 Task: Open Card Logistics Review in Board Email Marketing Newsletter Strategy and Execution to Workspace Domain Name Registrars and add a team member Softage.2@softage.net, a label Purple, a checklist Student Activities, an attachment from your google drive, a color Purple and finally, add a card description 'Plan and execute company team-building conference with team-building exercises on problem-solving' and a comment 'Given the potential impact of this task on our team morale, let us ensure that we approach it with a sense of positivity and optimism.'. Add a start date 'Jan 06, 1900' with a due date 'Jan 13, 1900'
Action: Mouse moved to (75, 291)
Screenshot: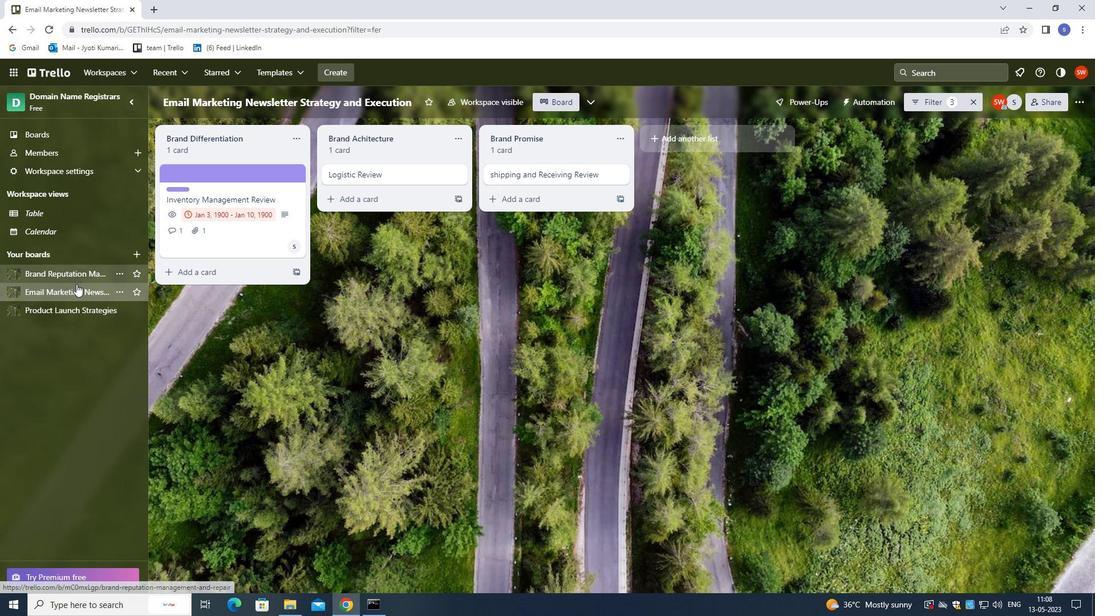 
Action: Mouse pressed left at (75, 291)
Screenshot: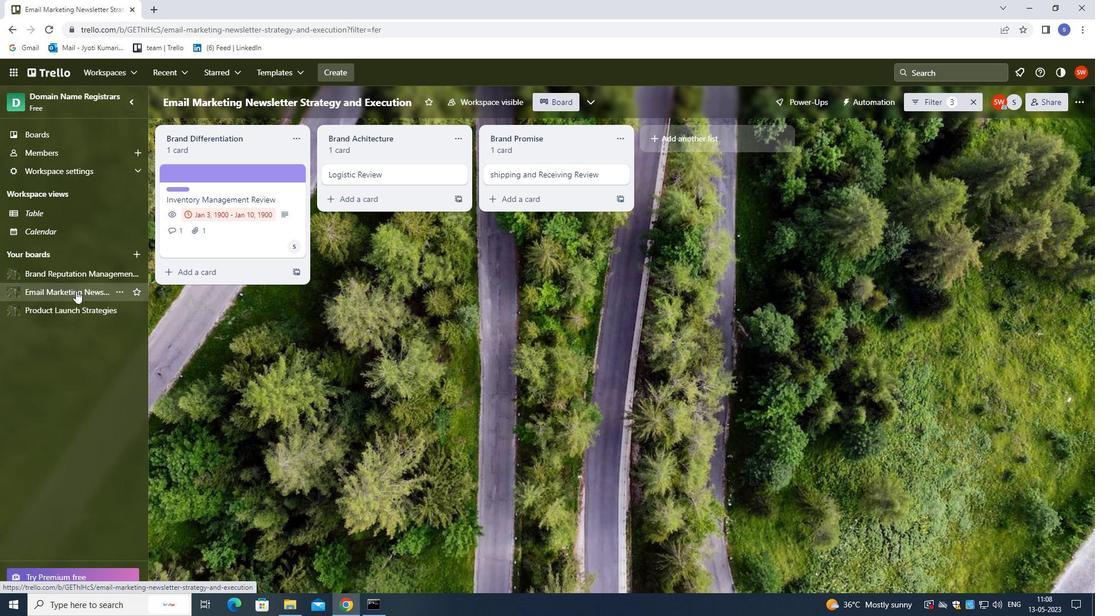 
Action: Mouse moved to (356, 175)
Screenshot: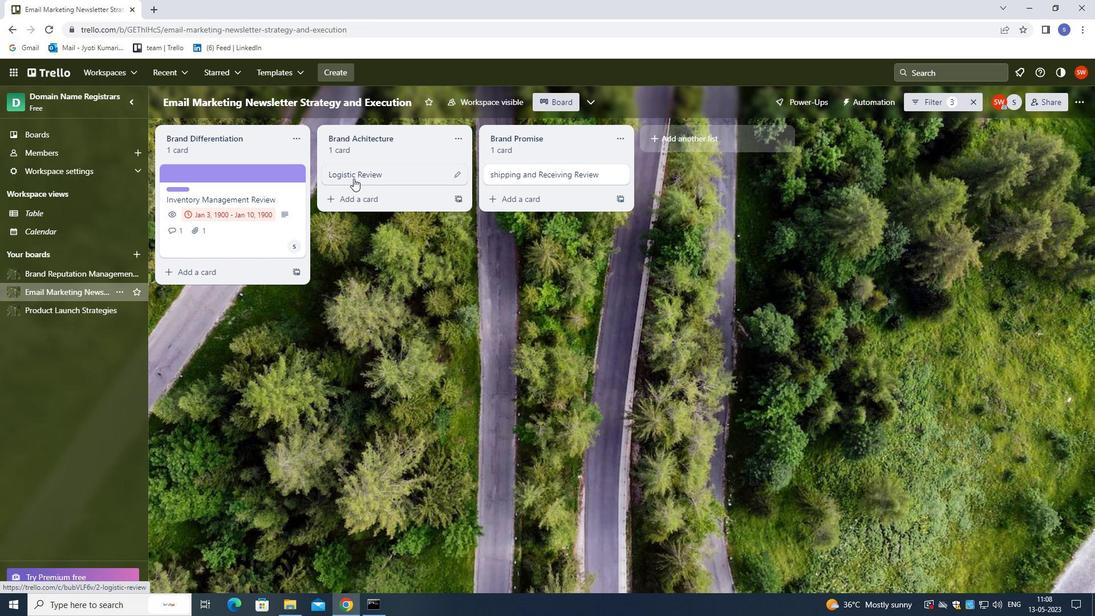 
Action: Mouse pressed left at (356, 175)
Screenshot: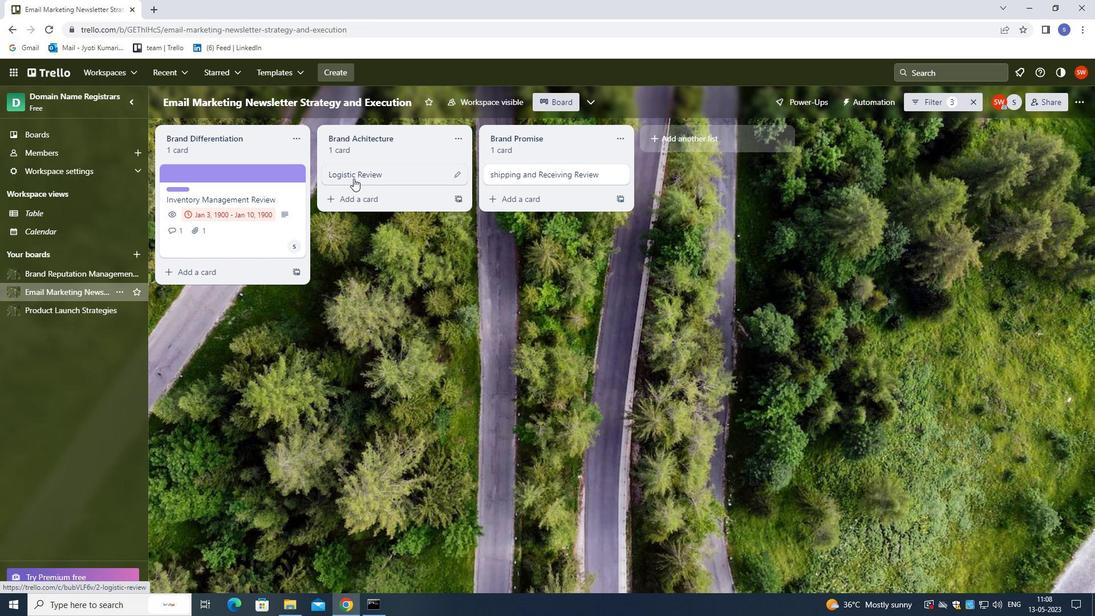 
Action: Mouse moved to (681, 207)
Screenshot: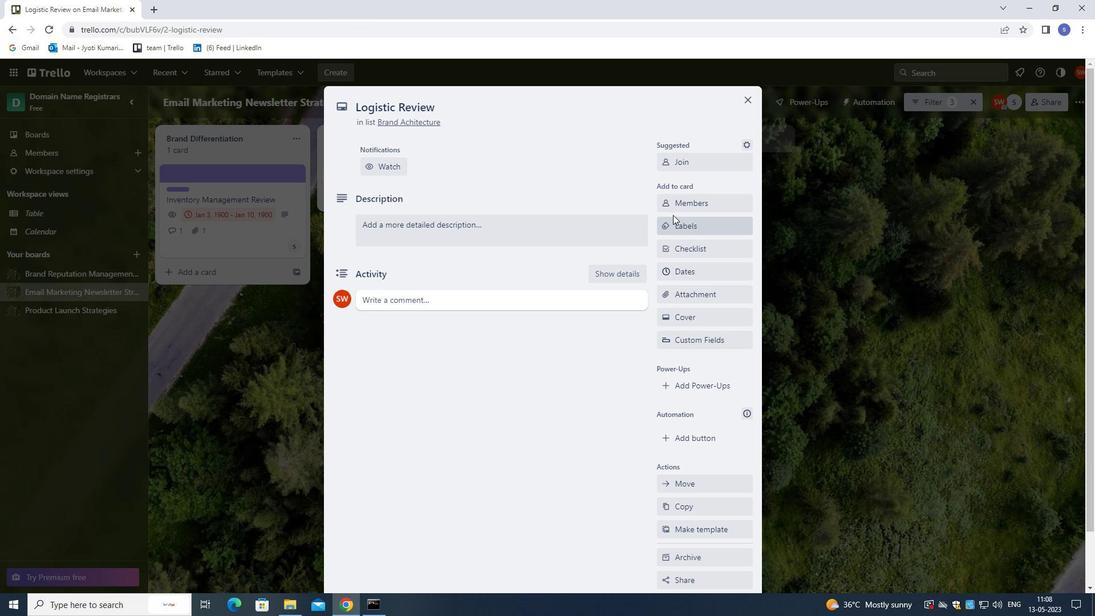 
Action: Mouse pressed left at (681, 207)
Screenshot: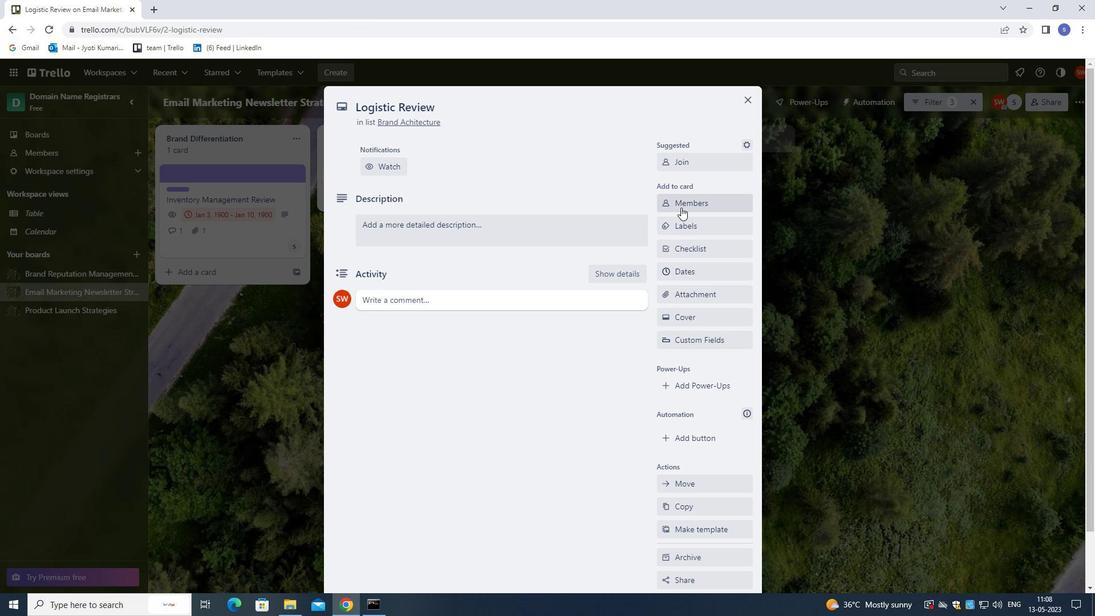 
Action: Mouse moved to (538, 357)
Screenshot: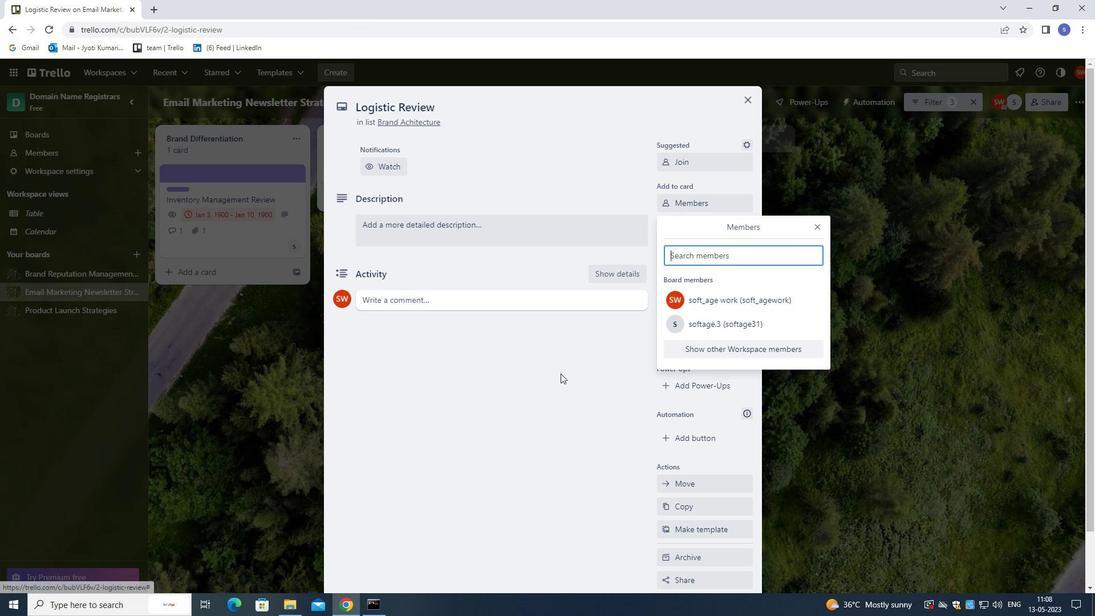 
Action: Key pressed softage.2<Key.shift><Key.shift><Key.shift><Key.shift><Key.shift><Key.shift><Key.shift><Key.shift><Key.shift><Key.shift><Key.shift><Key.shift><Key.shift><Key.shift><Key.shift><Key.shift><Key.shift><Key.shift><Key.shift><Key.shift><Key.shift><Key.shift><Key.shift><Key.shift><Key.shift>@SOFTAGE.NET
Screenshot: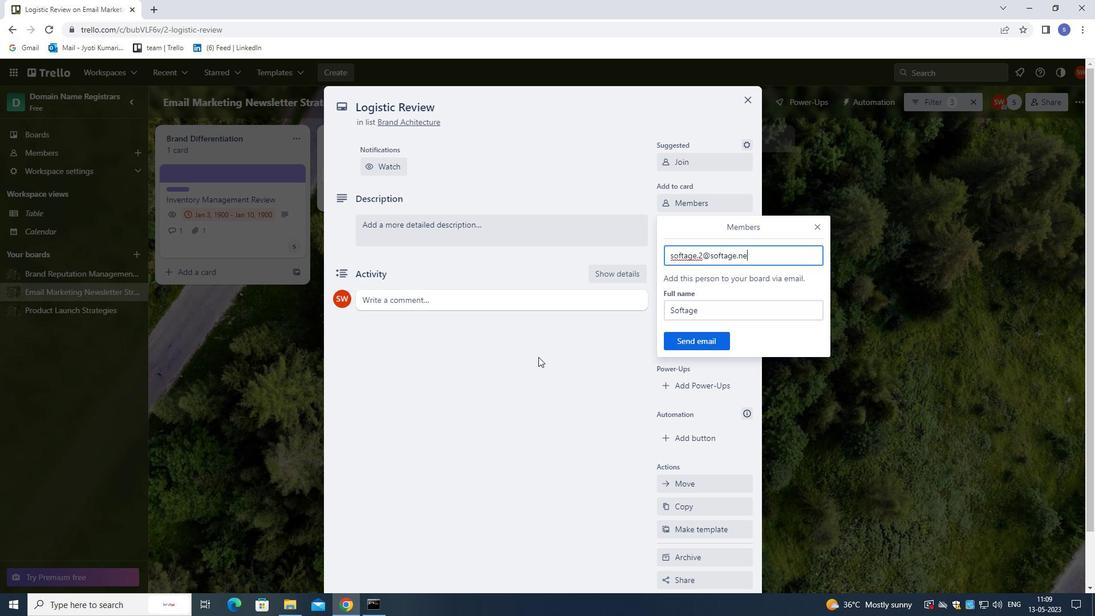 
Action: Mouse moved to (725, 335)
Screenshot: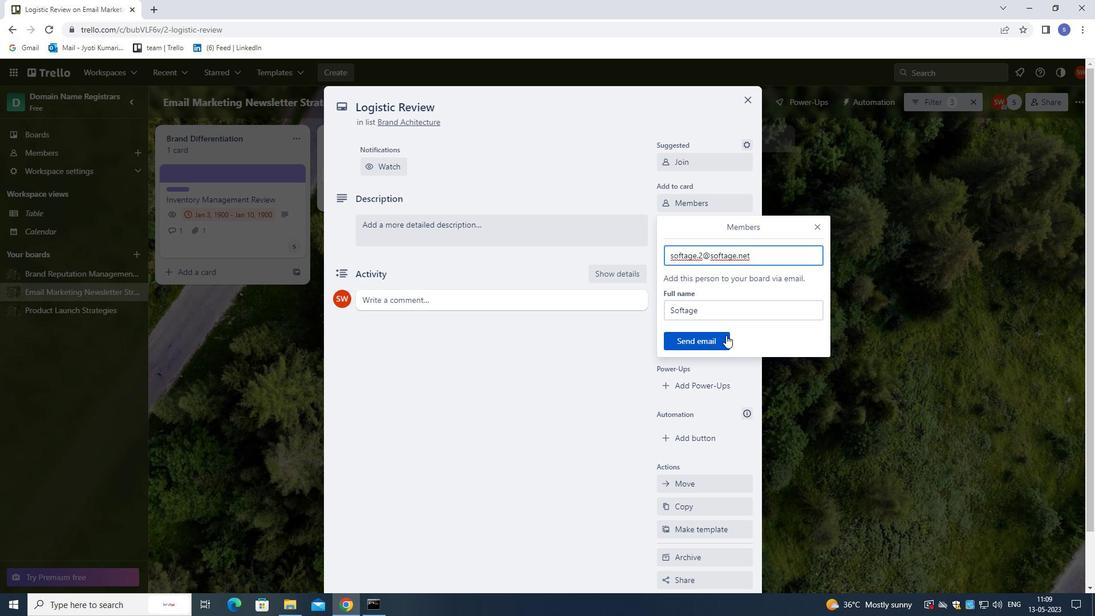 
Action: Mouse pressed left at (725, 335)
Screenshot: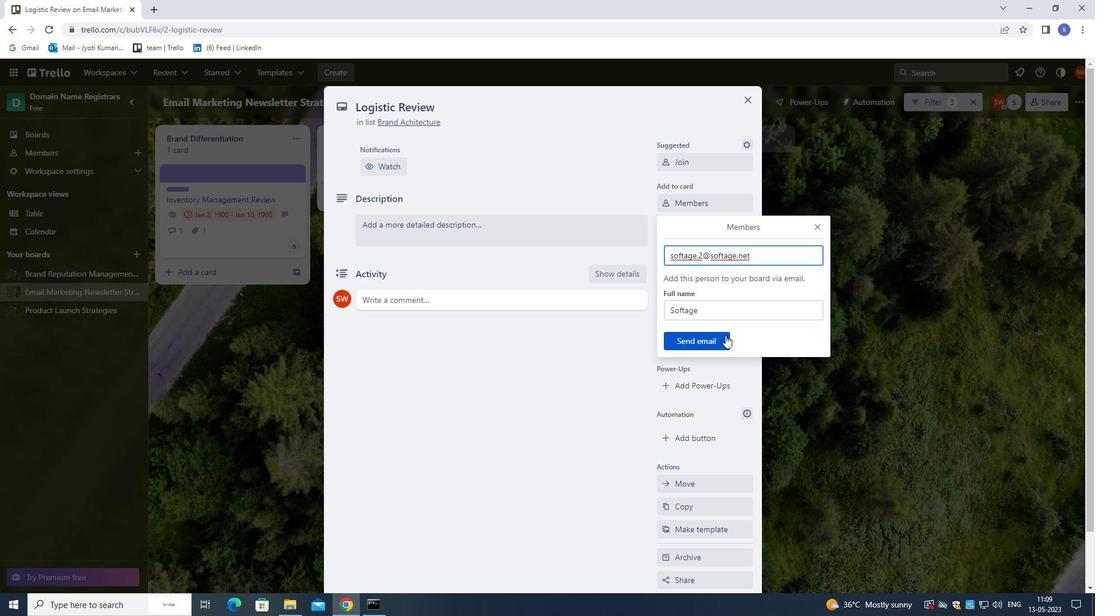 
Action: Mouse moved to (692, 225)
Screenshot: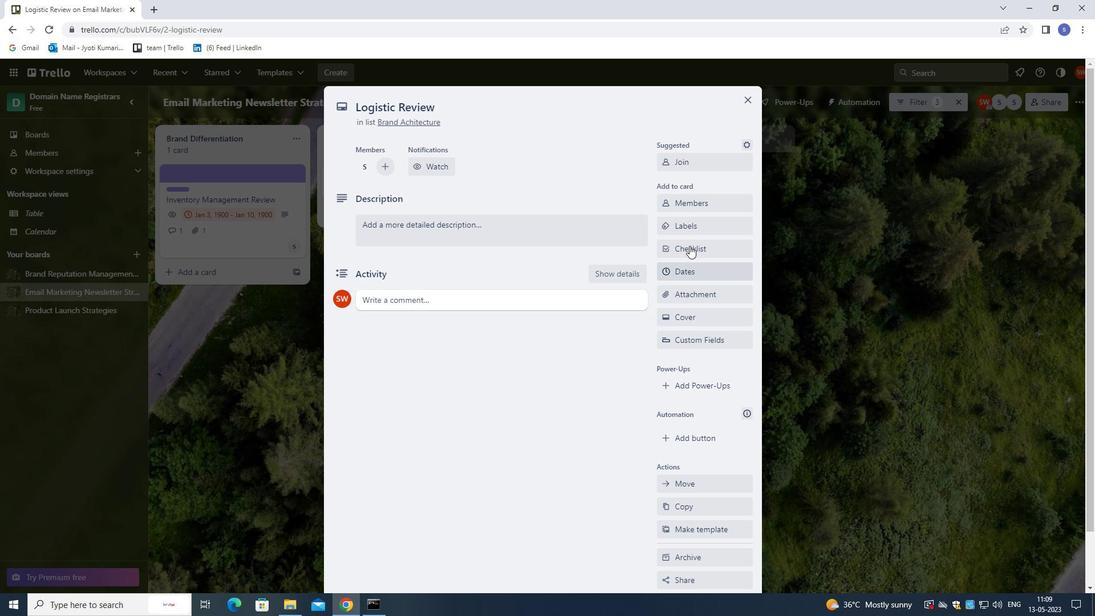 
Action: Mouse pressed left at (692, 225)
Screenshot: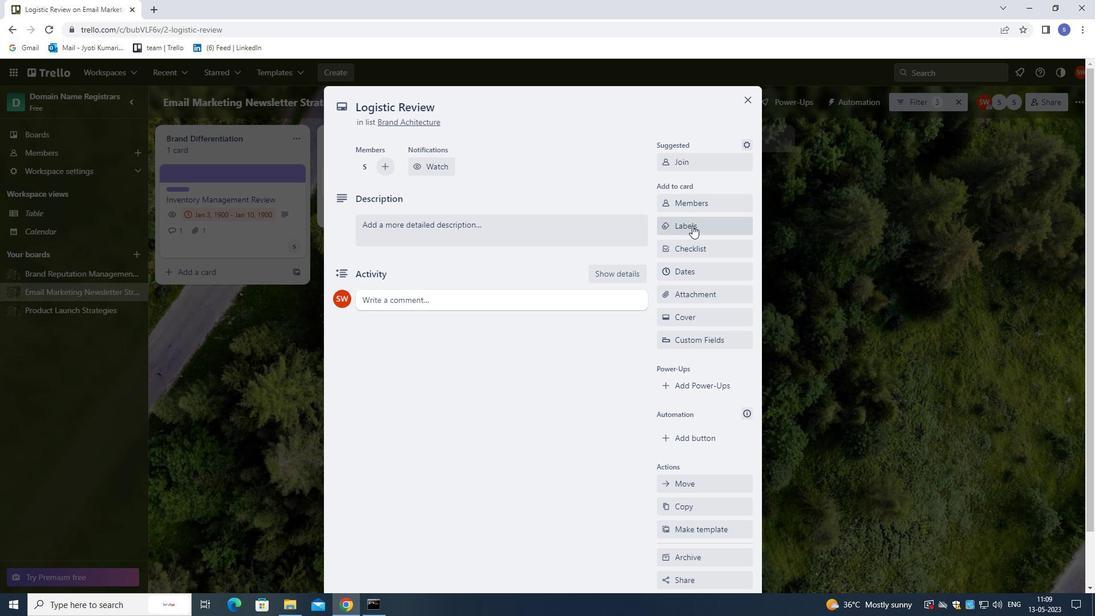 
Action: Mouse moved to (704, 218)
Screenshot: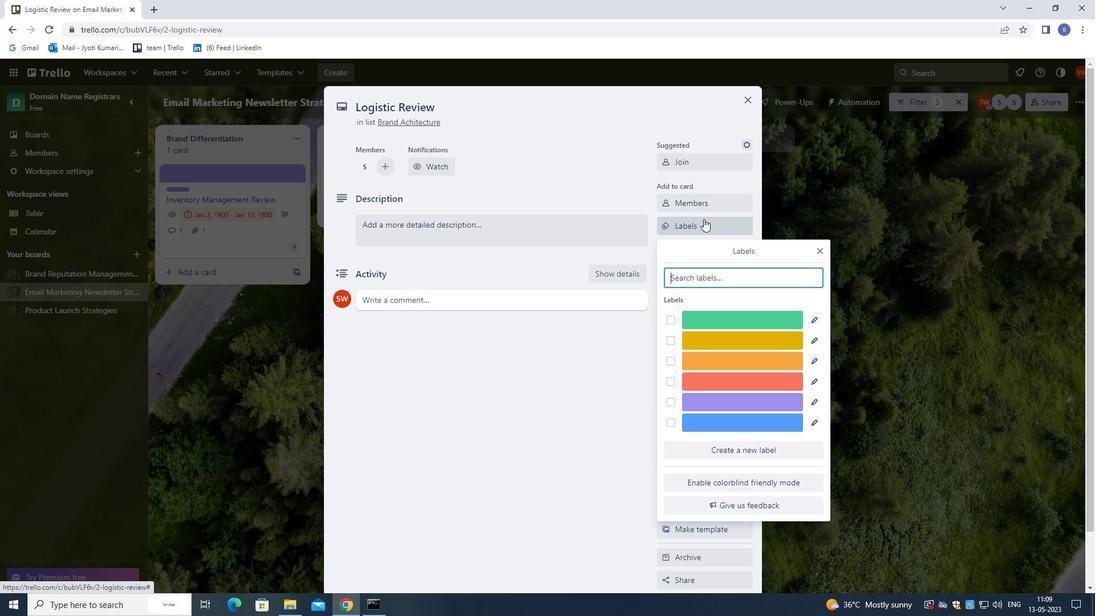 
Action: Key pressed P
Screenshot: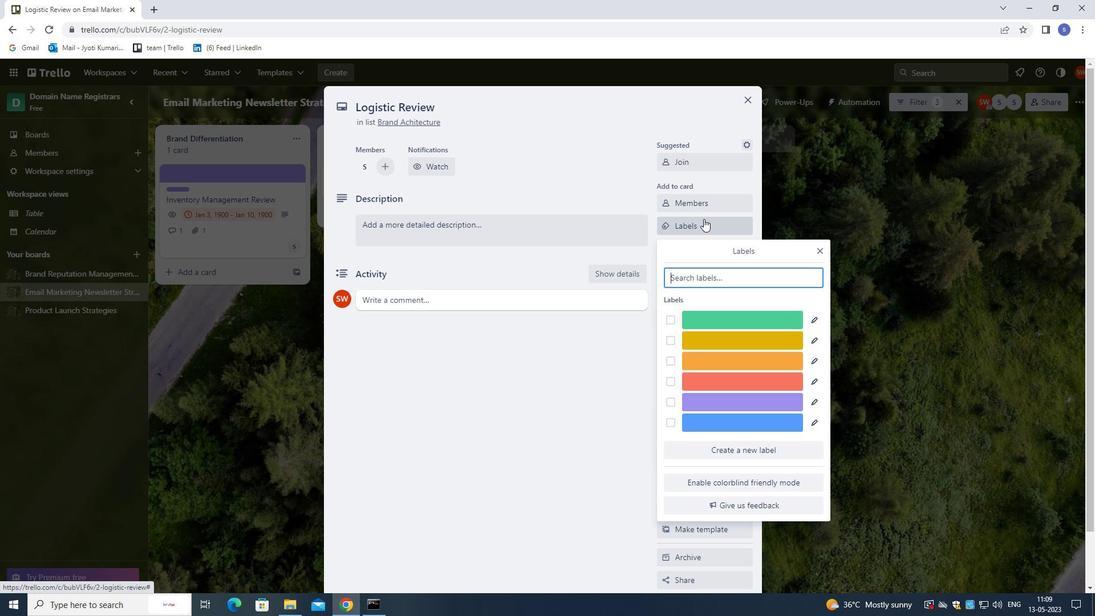 
Action: Mouse moved to (745, 316)
Screenshot: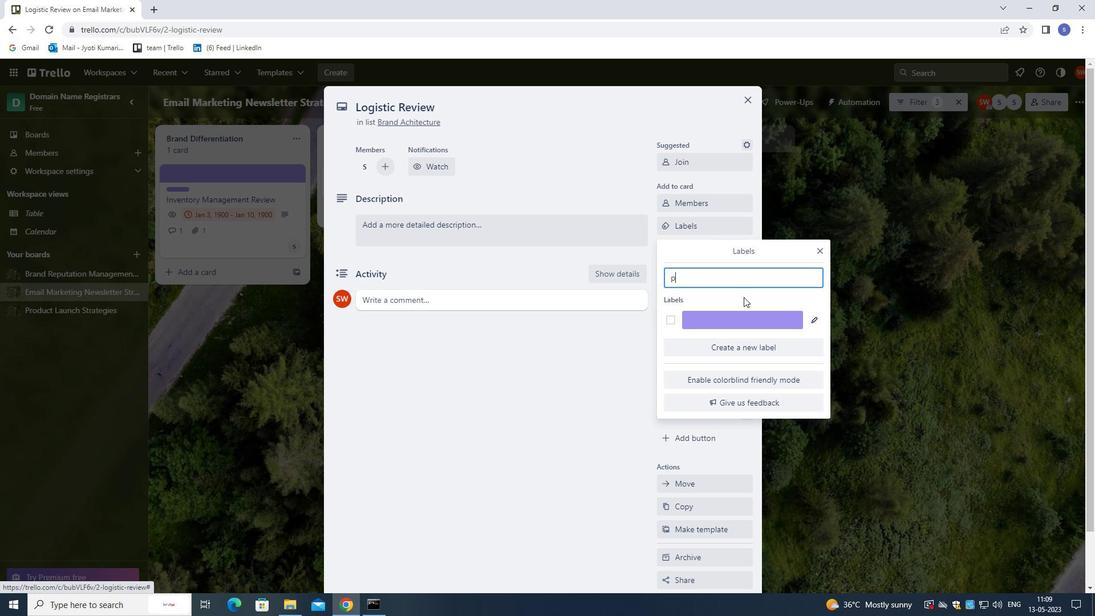 
Action: Mouse pressed left at (745, 316)
Screenshot: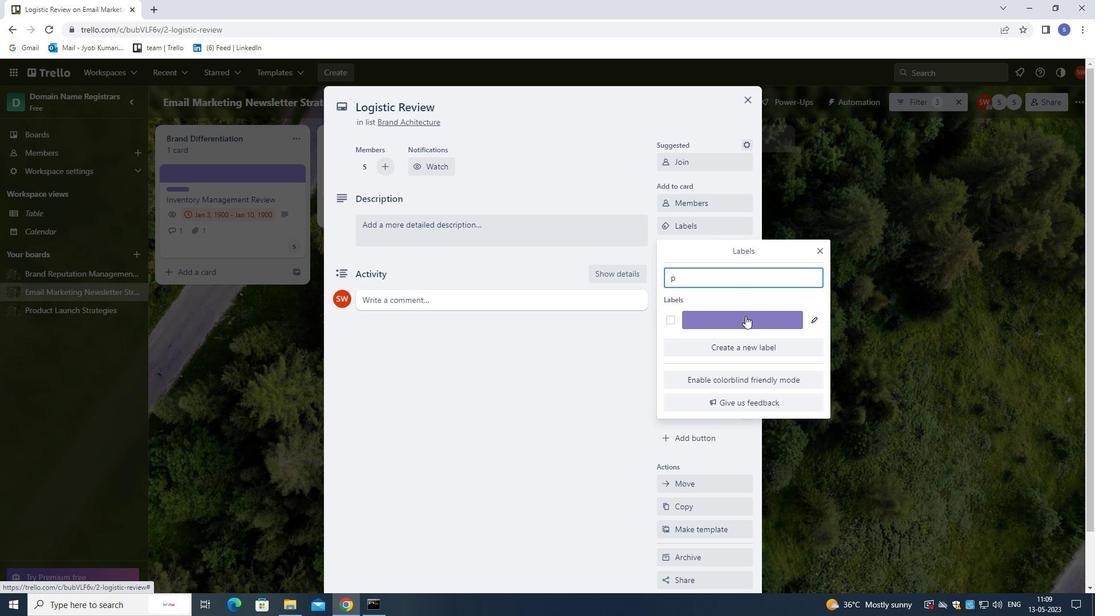 
Action: Mouse moved to (822, 251)
Screenshot: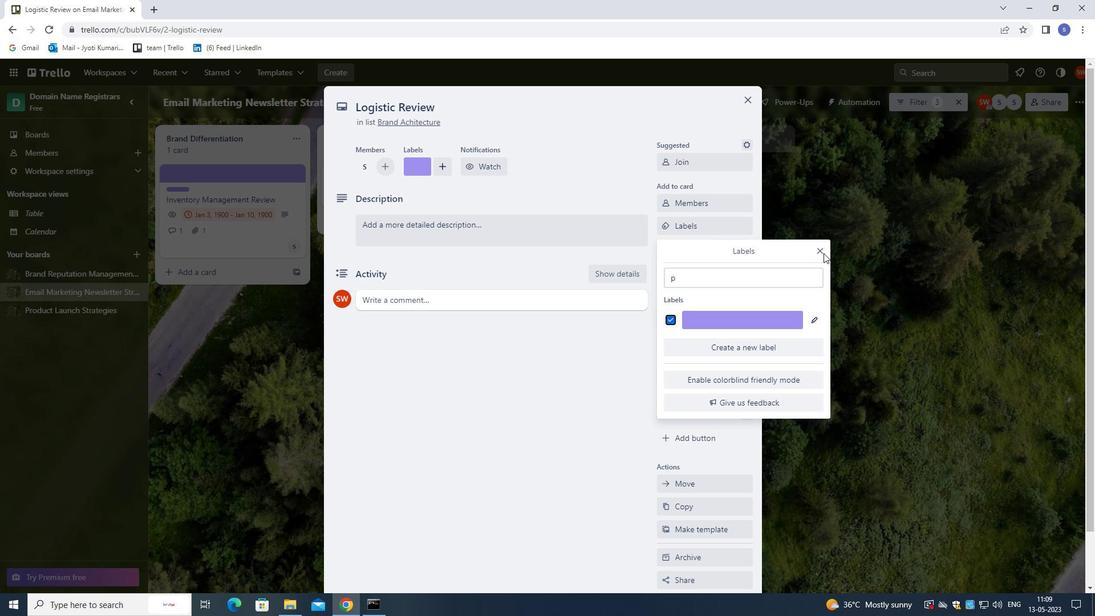 
Action: Mouse pressed left at (822, 251)
Screenshot: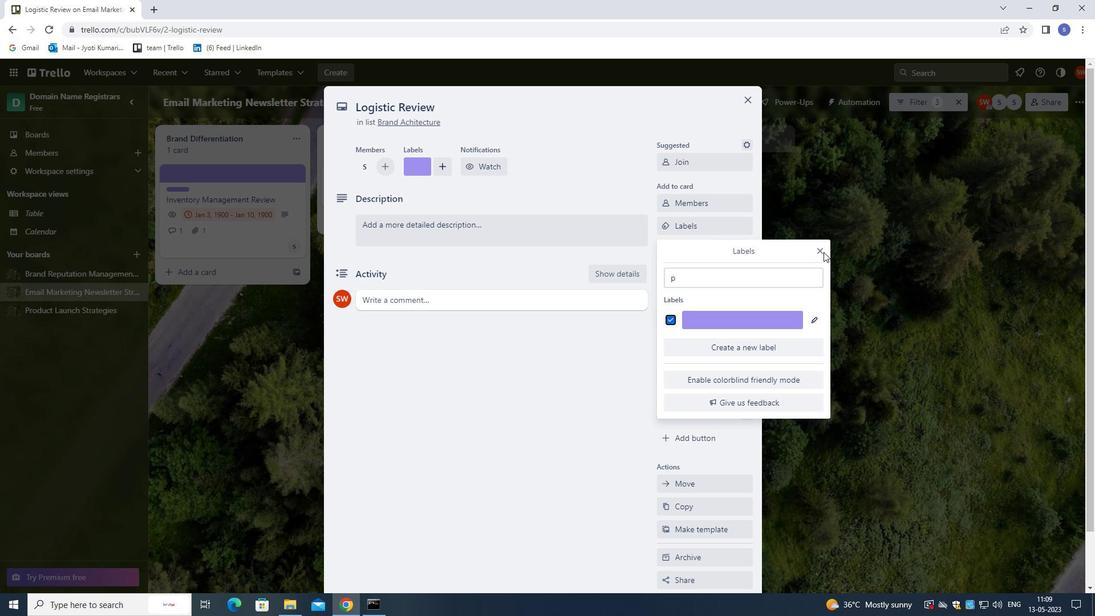 
Action: Mouse moved to (739, 252)
Screenshot: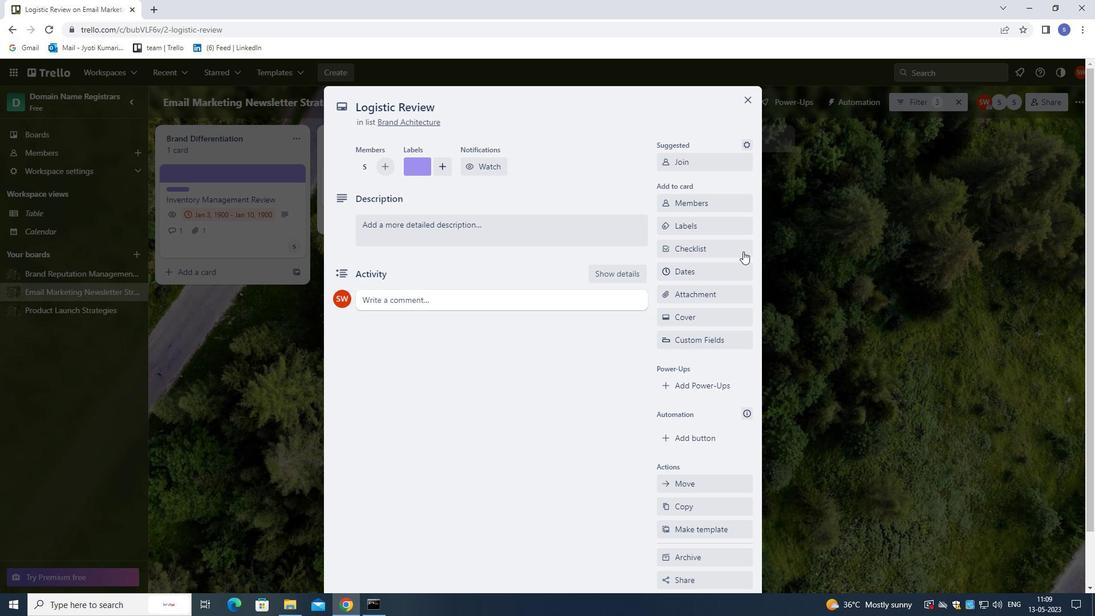 
Action: Mouse pressed left at (739, 252)
Screenshot: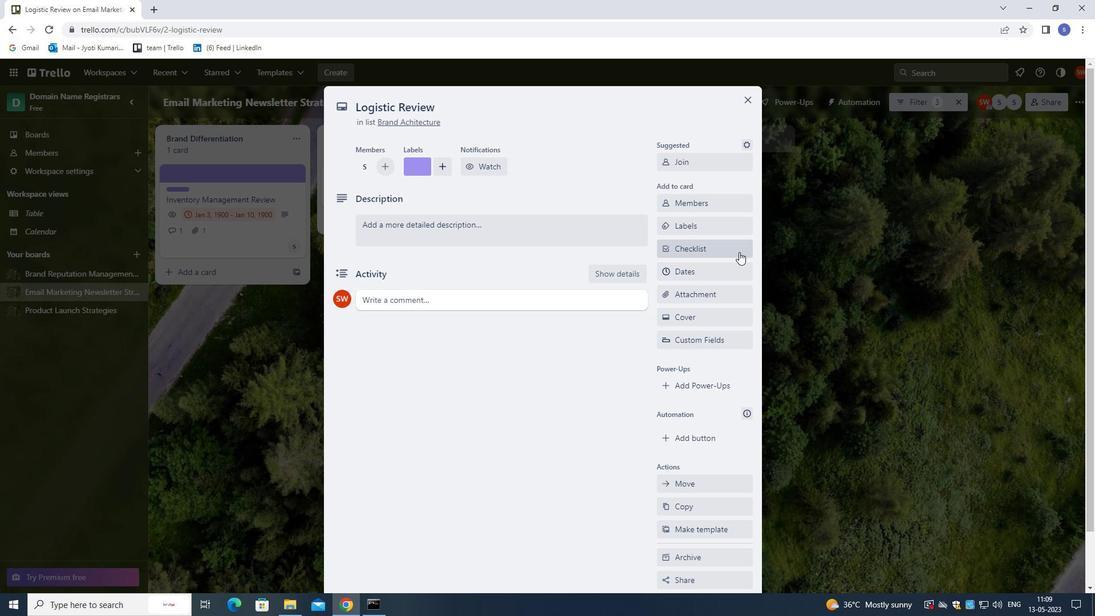 
Action: Mouse moved to (740, 247)
Screenshot: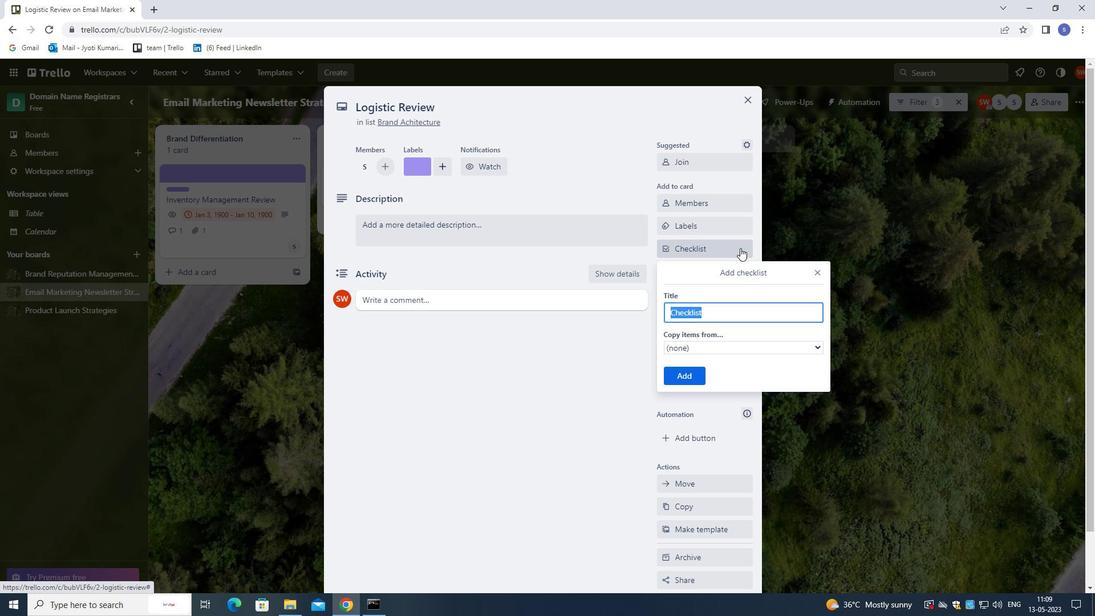 
Action: Key pressed A
Screenshot: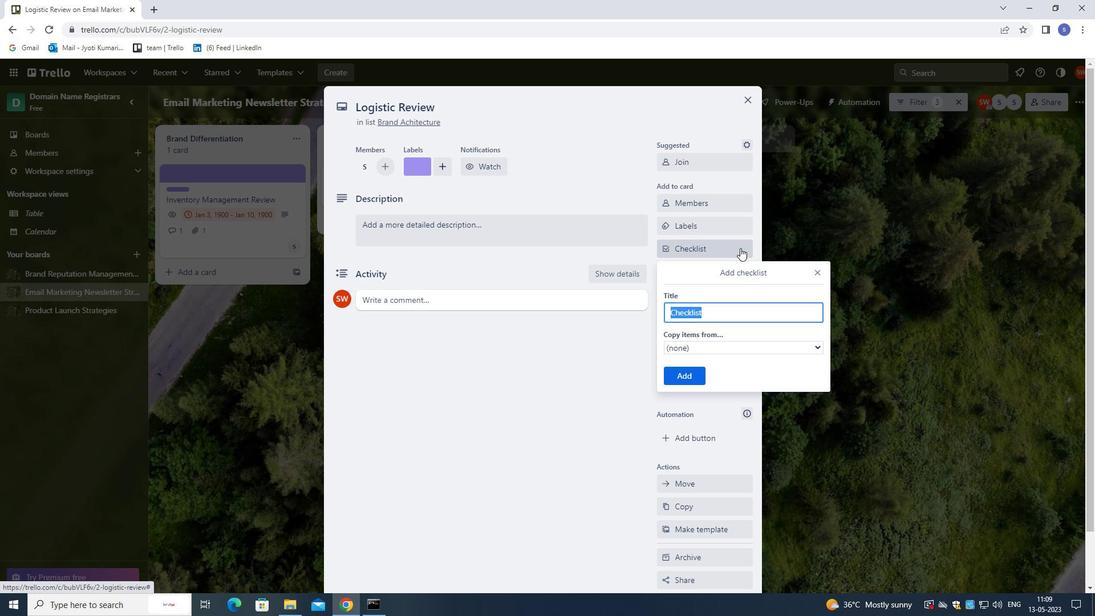 
Action: Mouse moved to (738, 245)
Screenshot: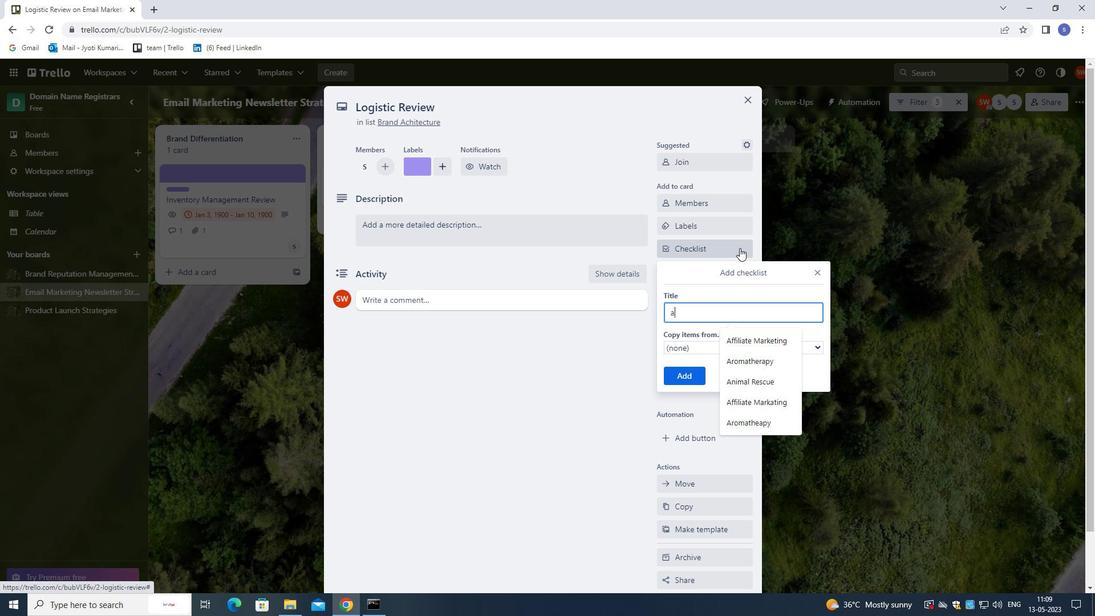 
Action: Key pressed <Key.backspace>
Screenshot: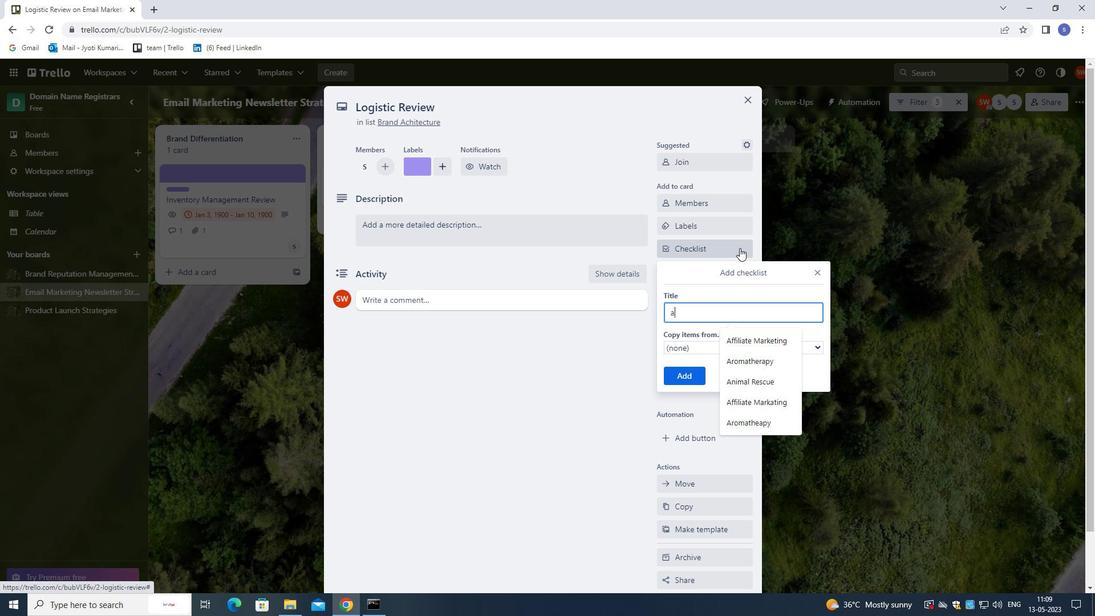 
Action: Mouse moved to (736, 242)
Screenshot: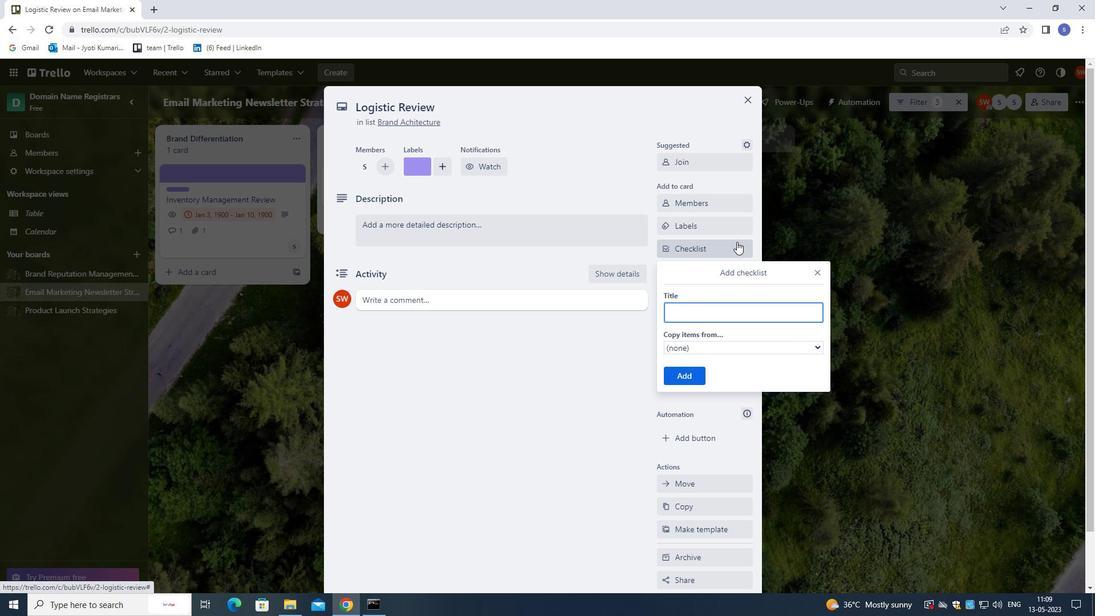 
Action: Key pressed ST
Screenshot: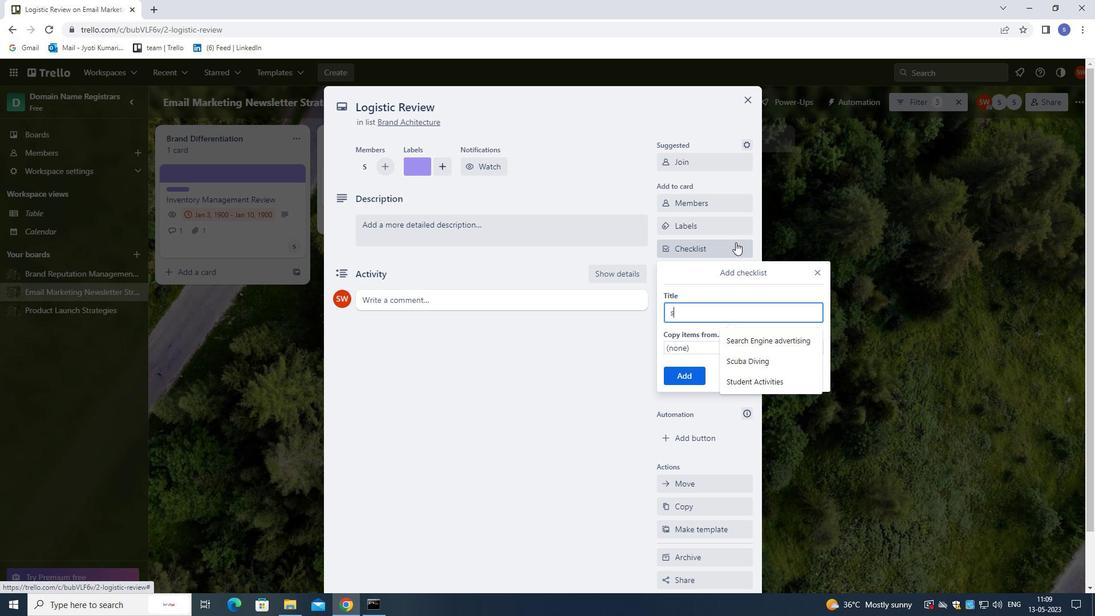 
Action: Mouse moved to (753, 333)
Screenshot: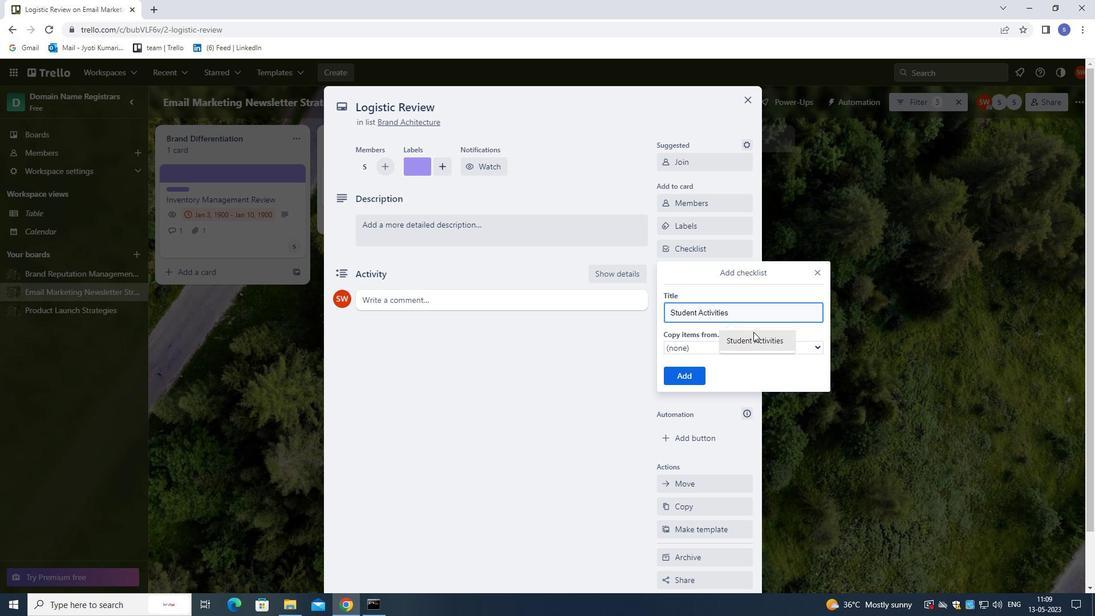 
Action: Mouse pressed left at (753, 333)
Screenshot: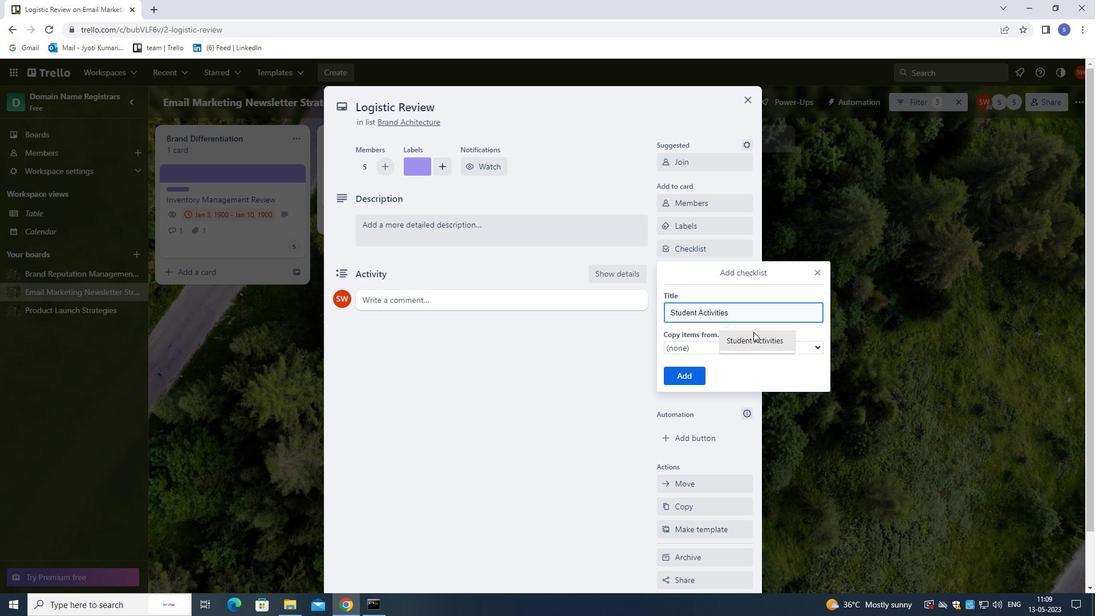 
Action: Mouse moved to (687, 370)
Screenshot: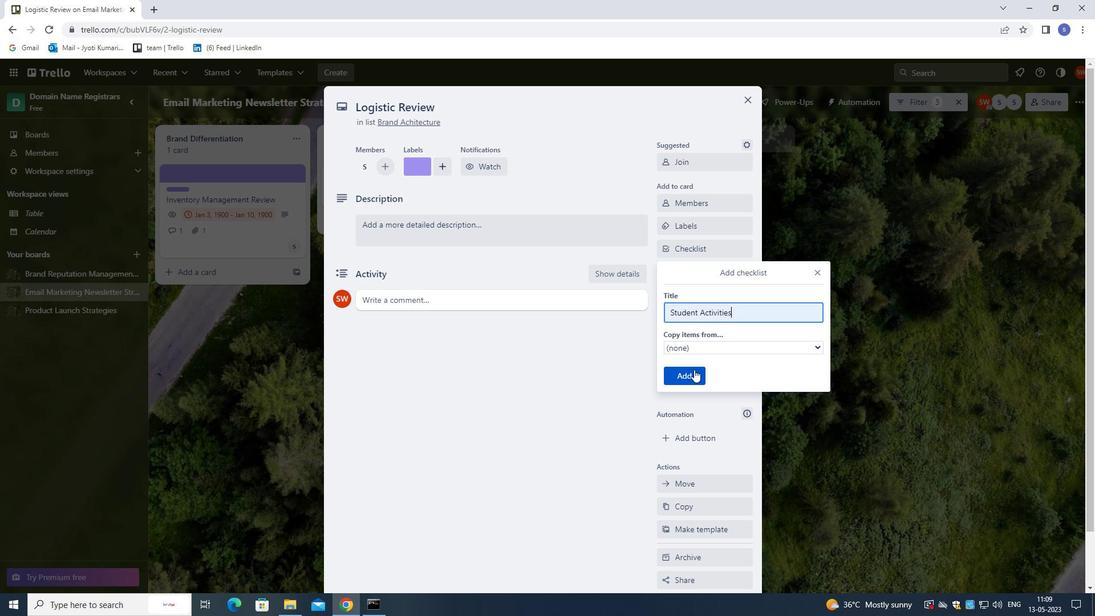 
Action: Mouse pressed left at (687, 370)
Screenshot: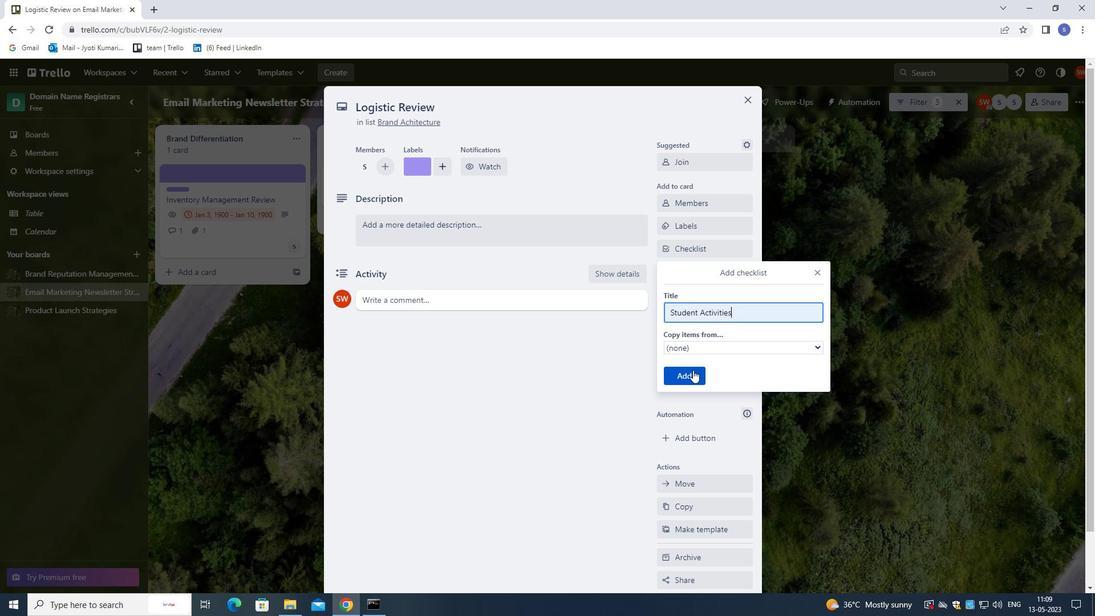 
Action: Mouse moved to (699, 267)
Screenshot: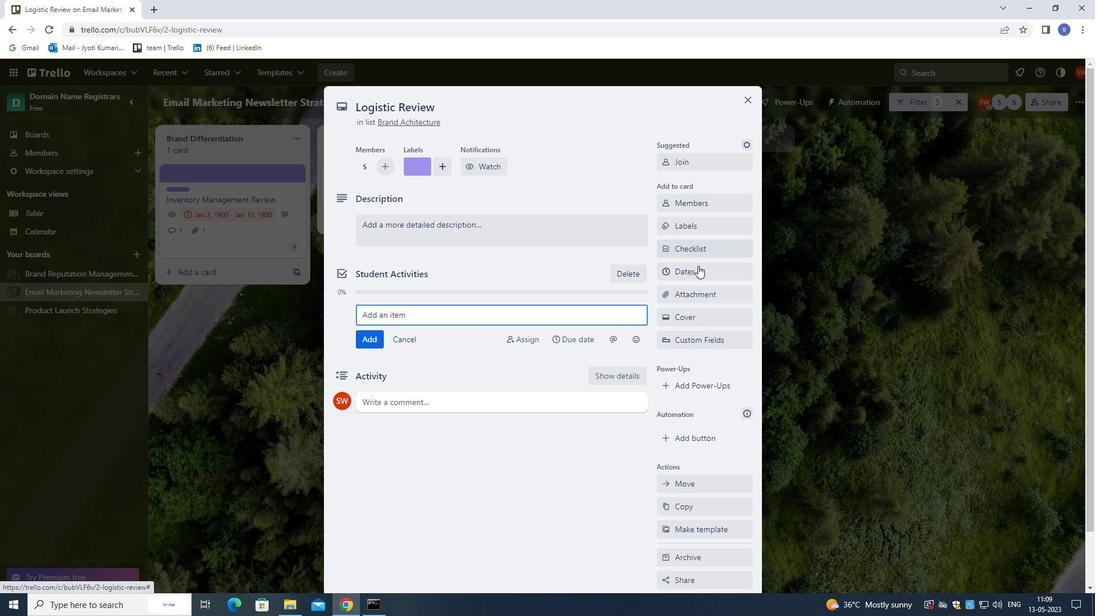 
Action: Mouse pressed left at (699, 267)
Screenshot: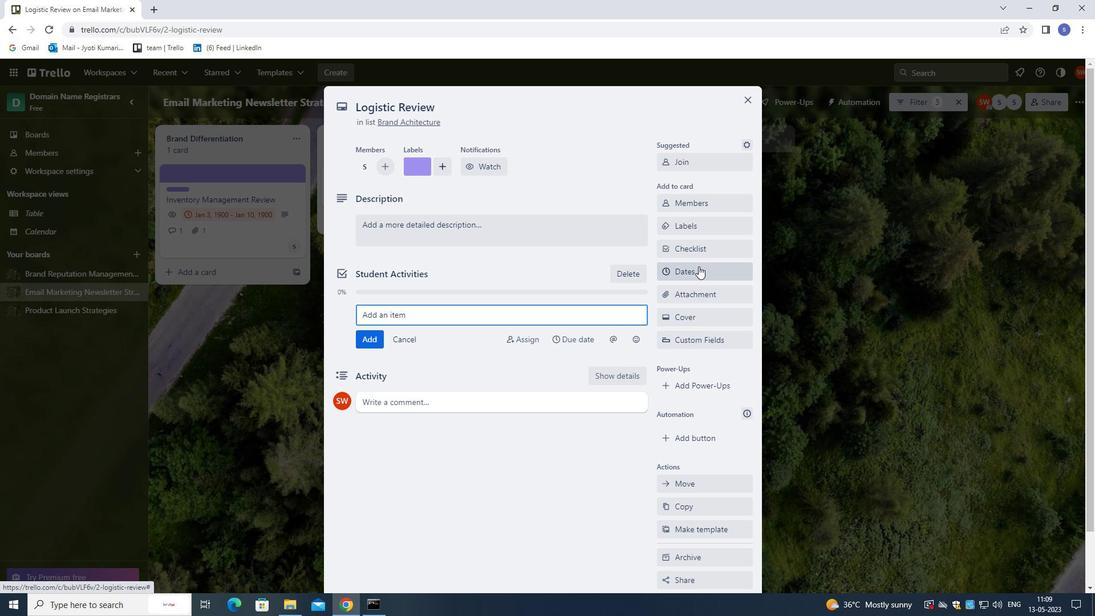 
Action: Mouse moved to (672, 309)
Screenshot: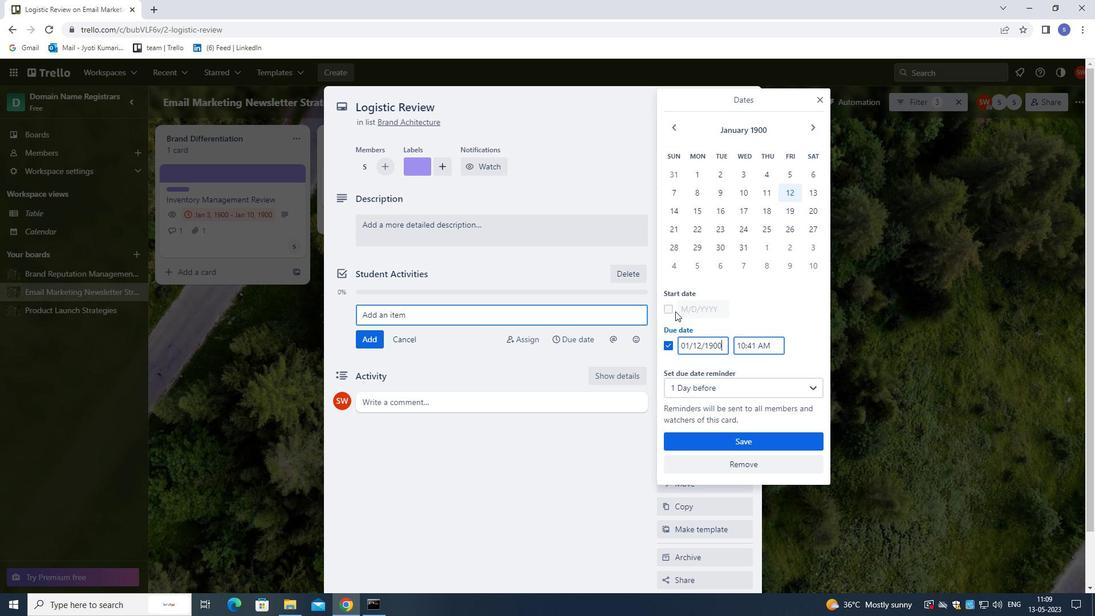 
Action: Mouse pressed left at (672, 309)
Screenshot: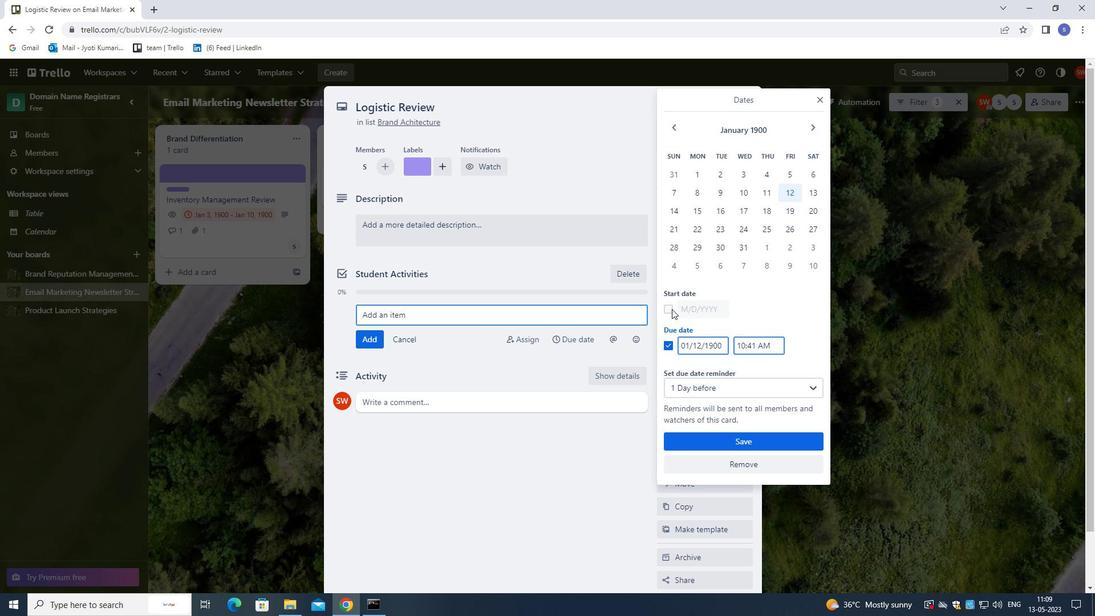 
Action: Mouse moved to (698, 306)
Screenshot: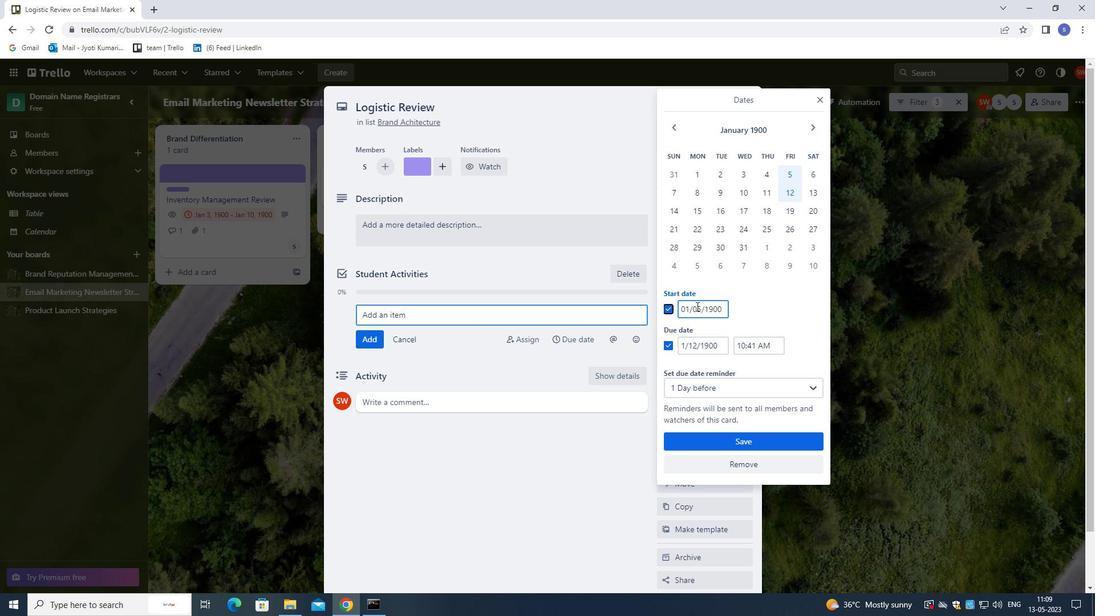 
Action: Mouse pressed left at (698, 306)
Screenshot: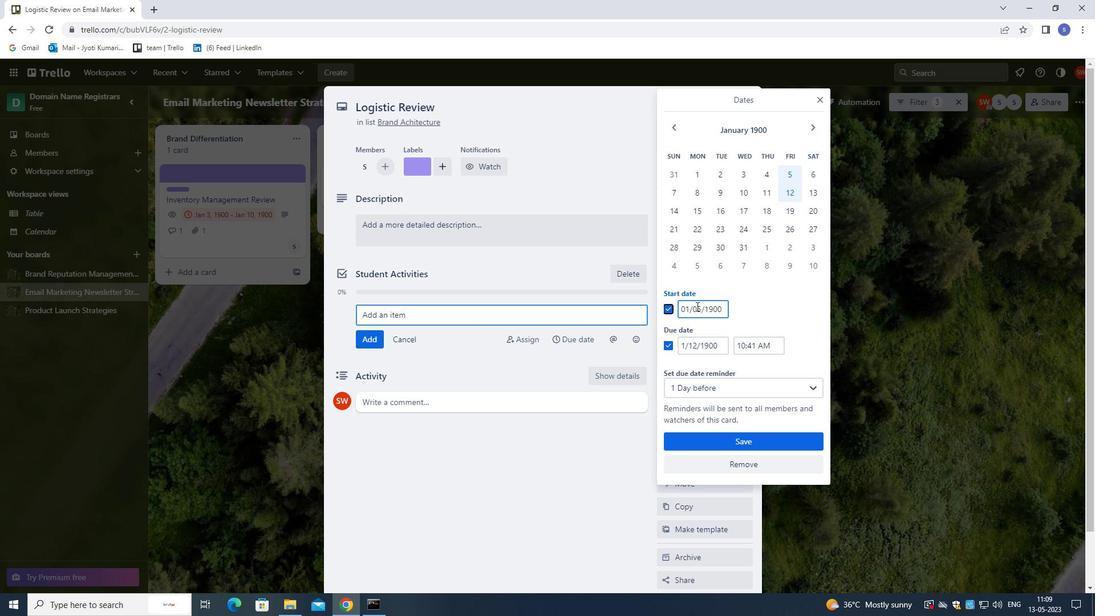 
Action: Mouse moved to (705, 323)
Screenshot: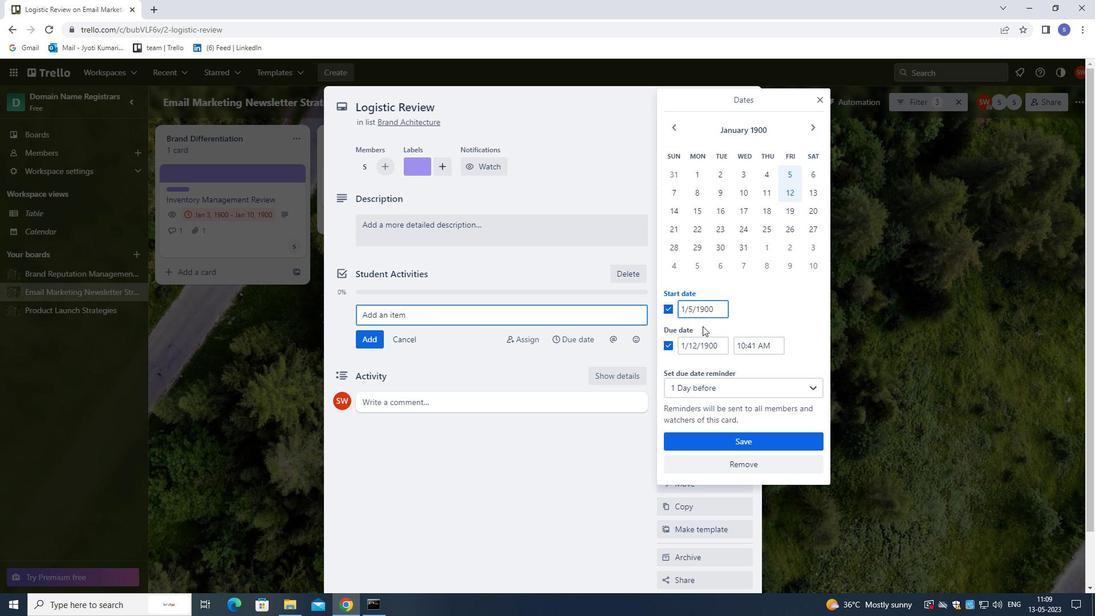 
Action: Key pressed <Key.left>
Screenshot: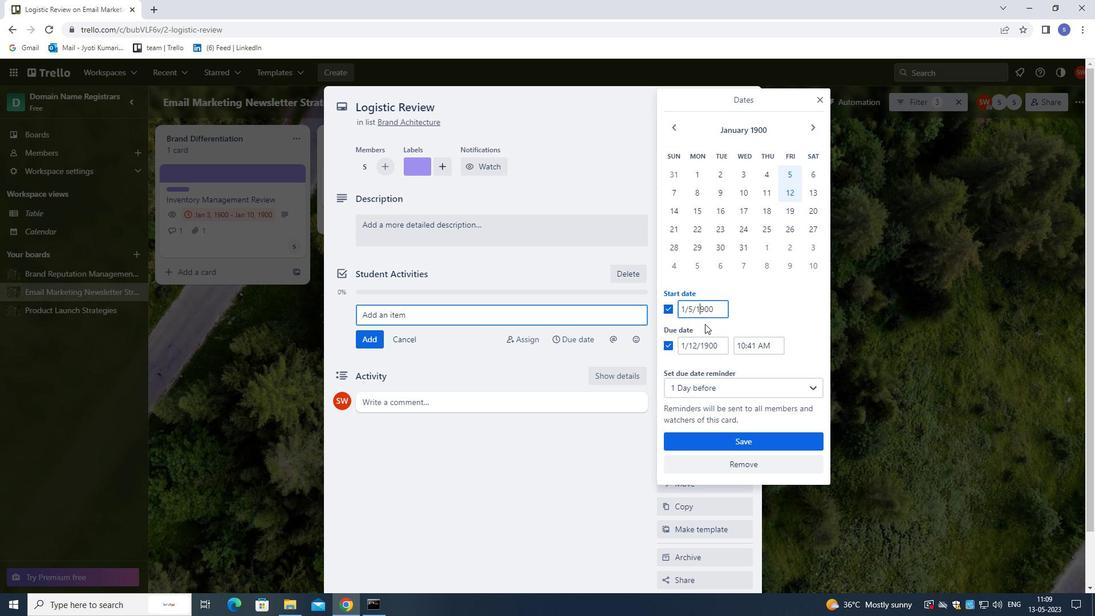 
Action: Mouse moved to (705, 322)
Screenshot: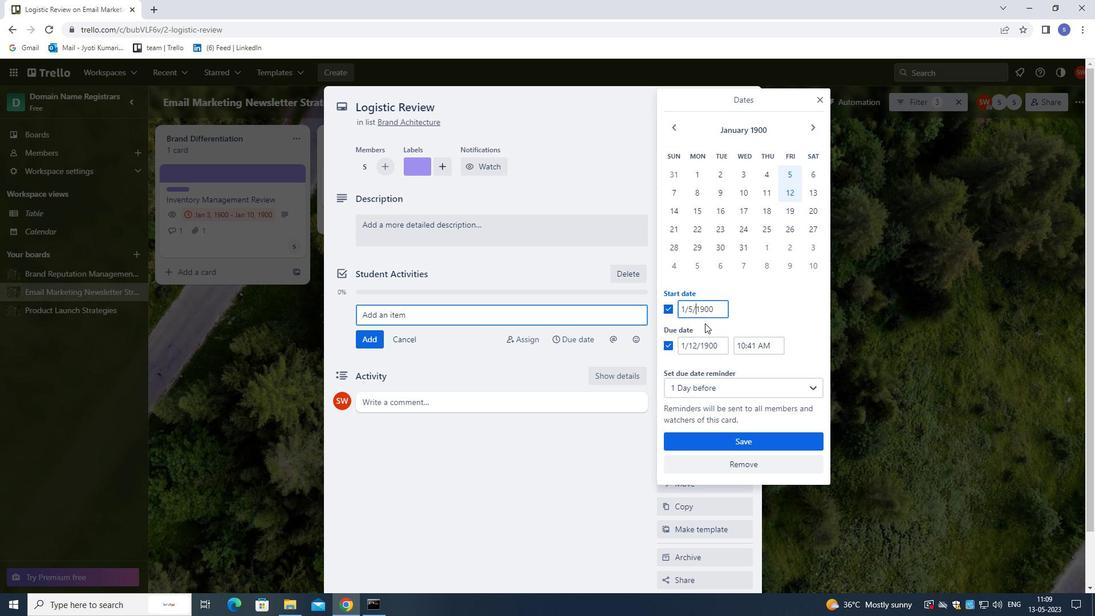 
Action: Key pressed <Key.left>
Screenshot: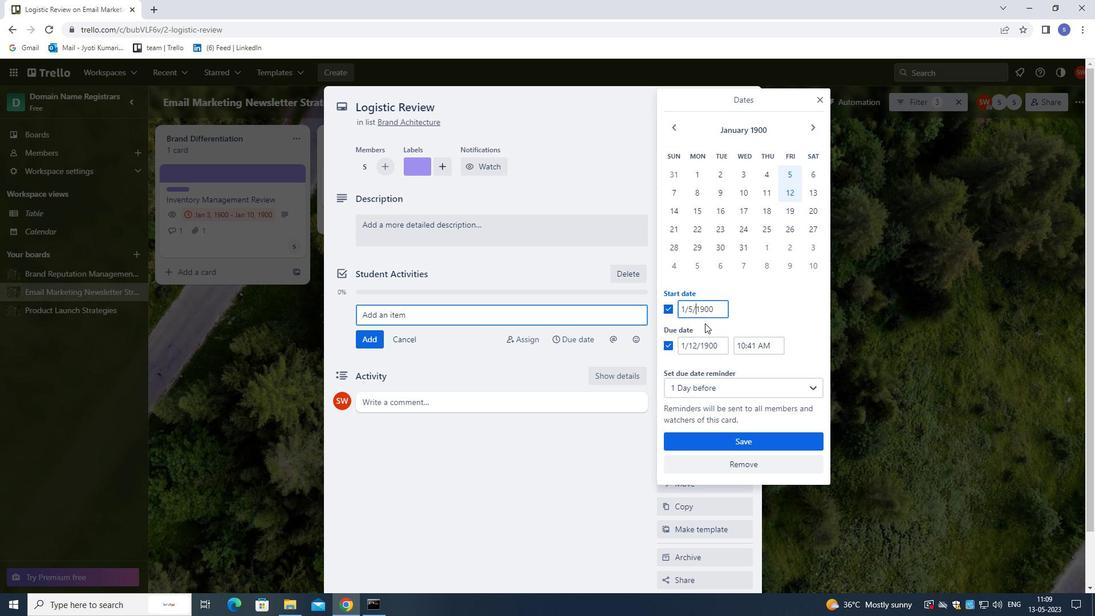 
Action: Mouse moved to (707, 321)
Screenshot: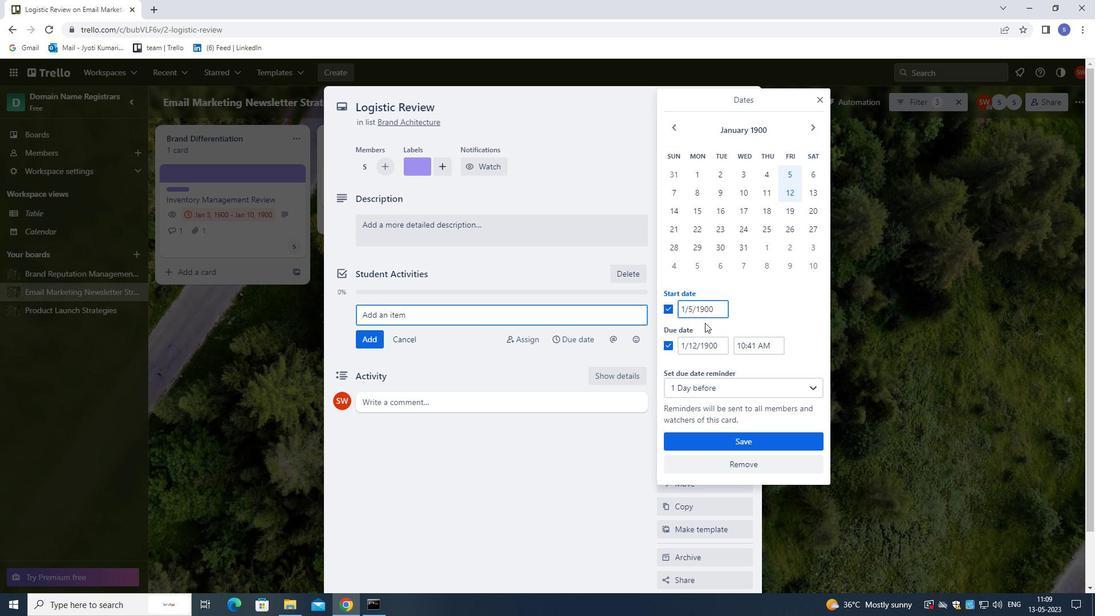 
Action: Key pressed <Key.backspace>
Screenshot: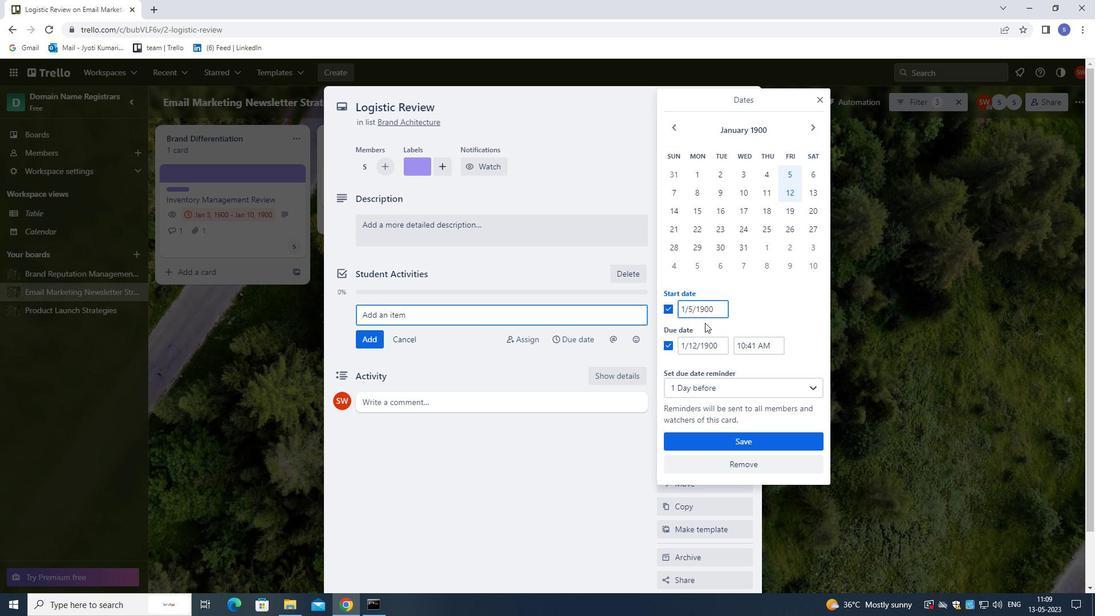 
Action: Mouse moved to (710, 319)
Screenshot: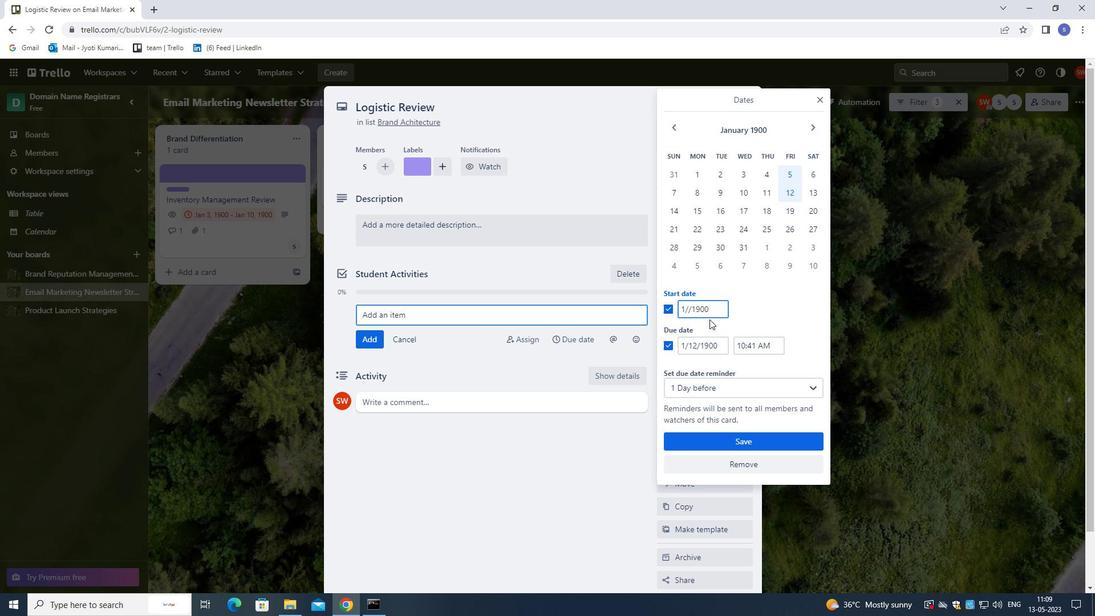 
Action: Key pressed 6
Screenshot: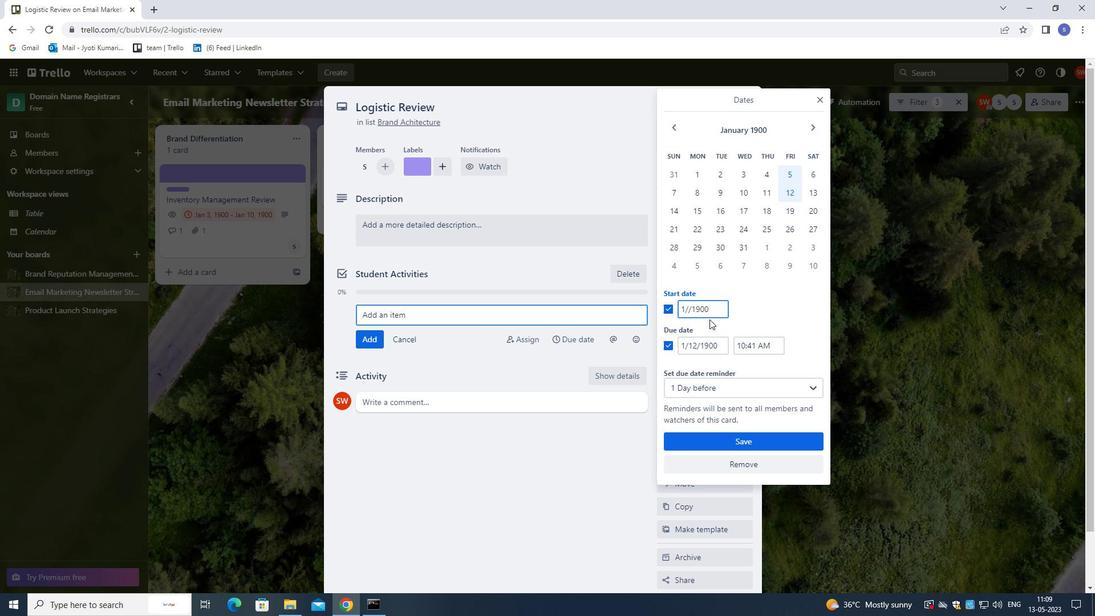 
Action: Mouse moved to (695, 343)
Screenshot: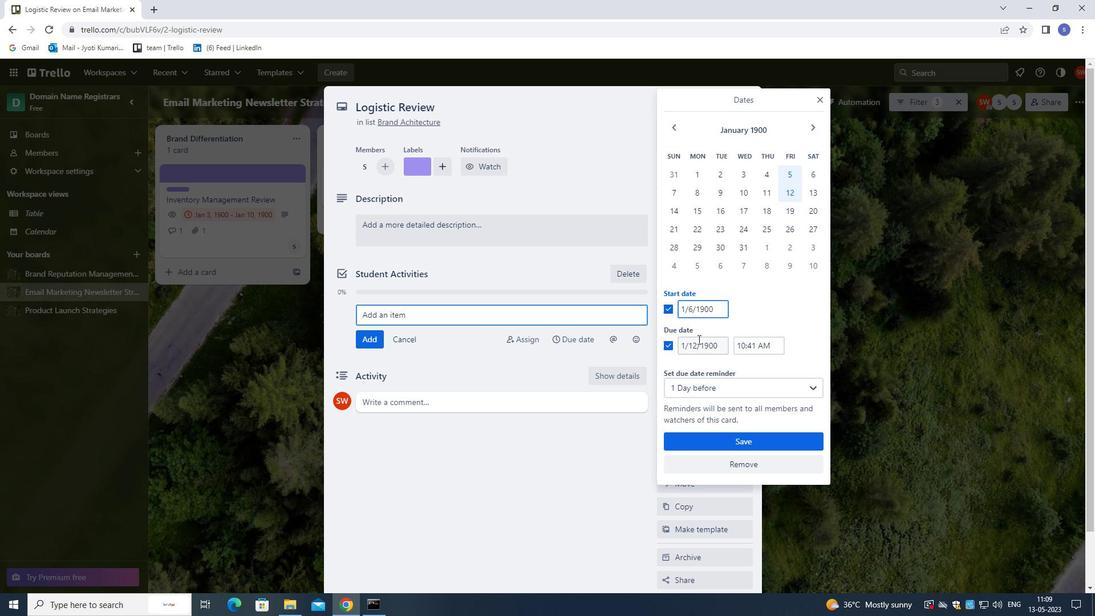 
Action: Mouse pressed left at (695, 343)
Screenshot: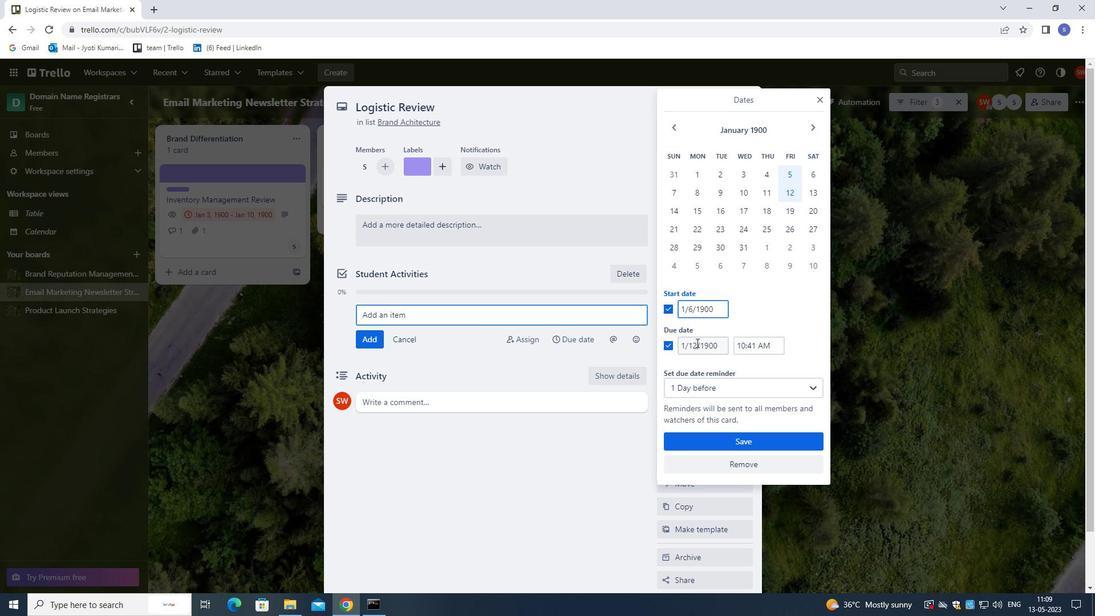 
Action: Mouse moved to (702, 357)
Screenshot: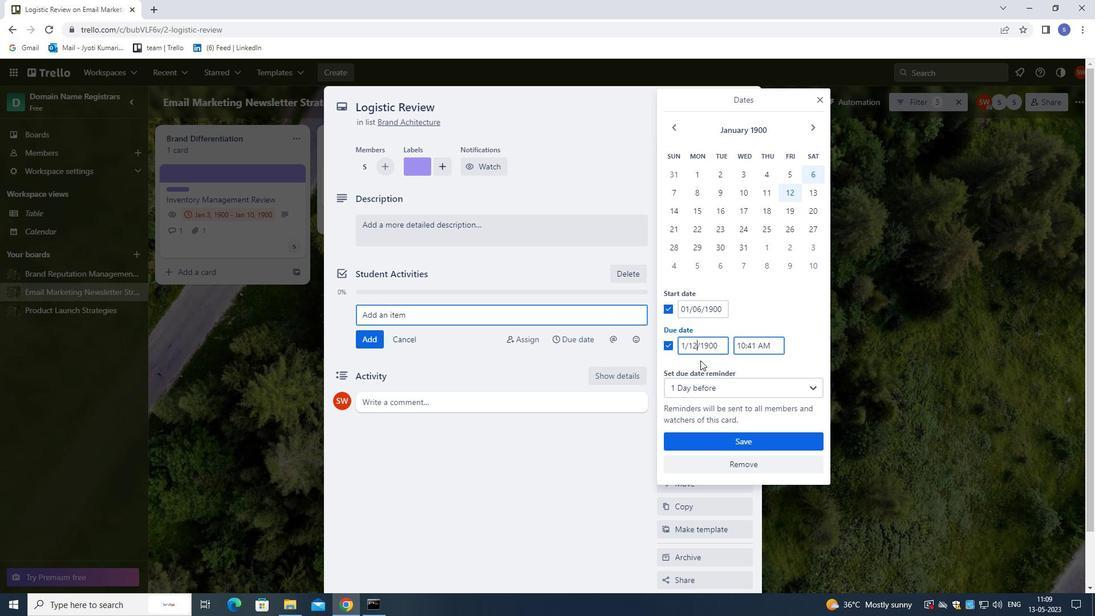 
Action: Key pressed <Key.backspace>
Screenshot: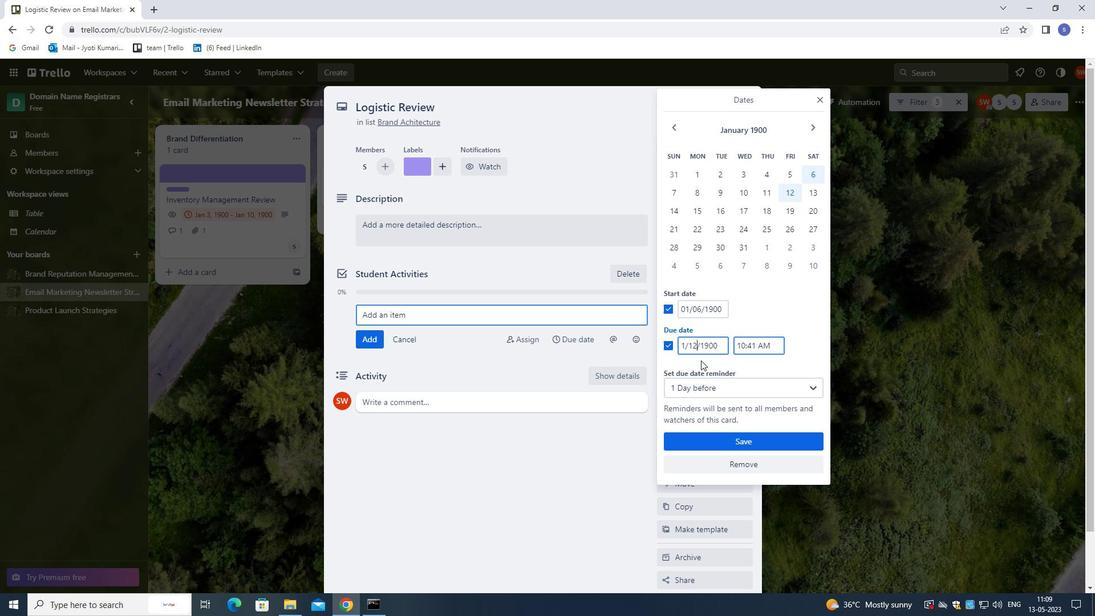 
Action: Mouse moved to (704, 355)
Screenshot: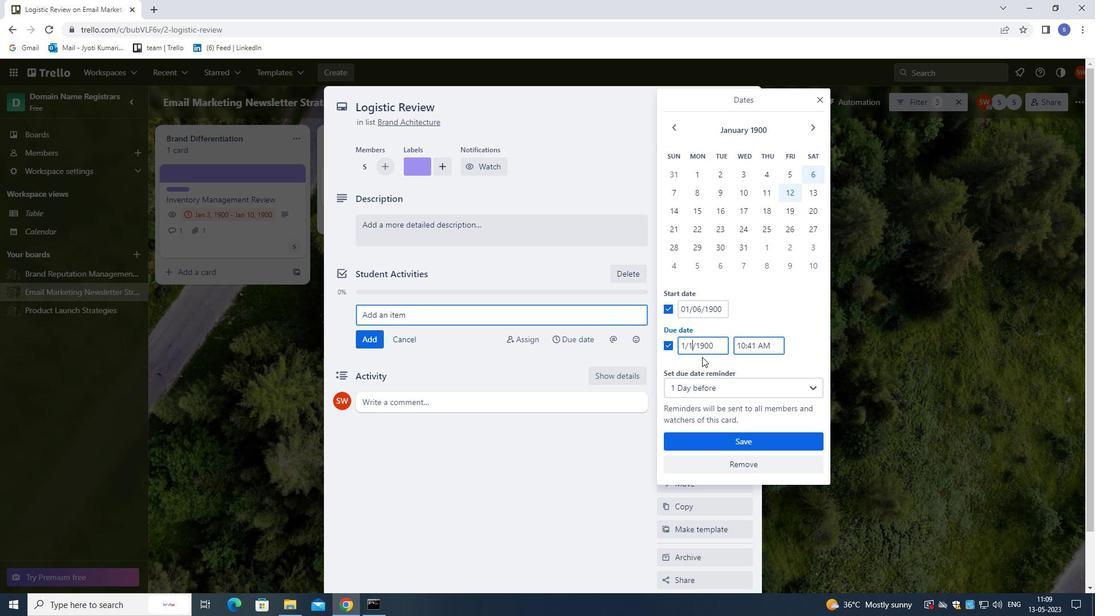 
Action: Key pressed 3
Screenshot: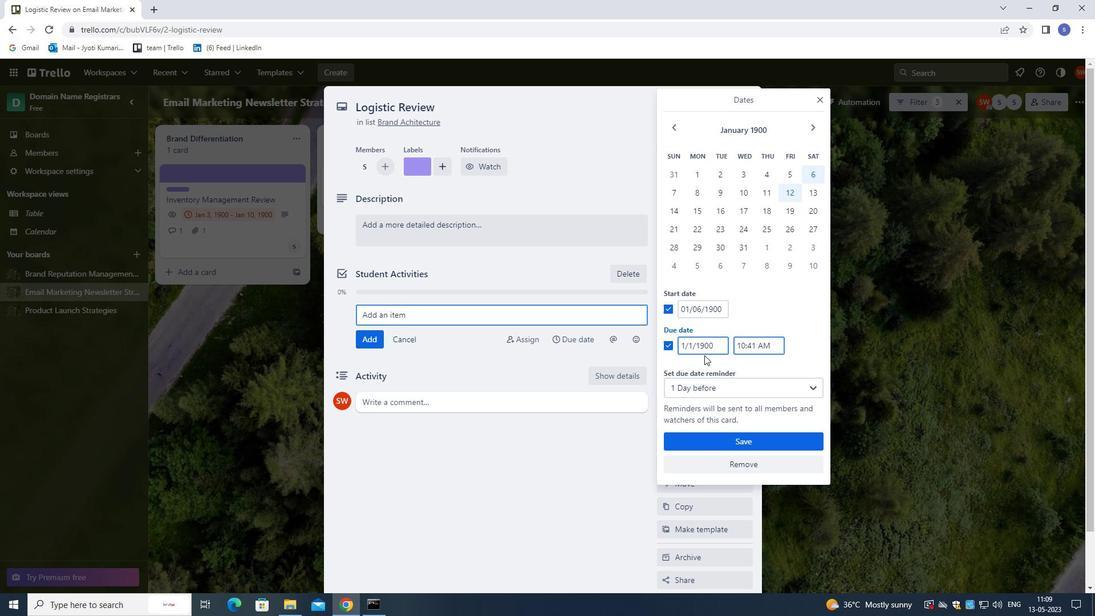 
Action: Mouse moved to (711, 438)
Screenshot: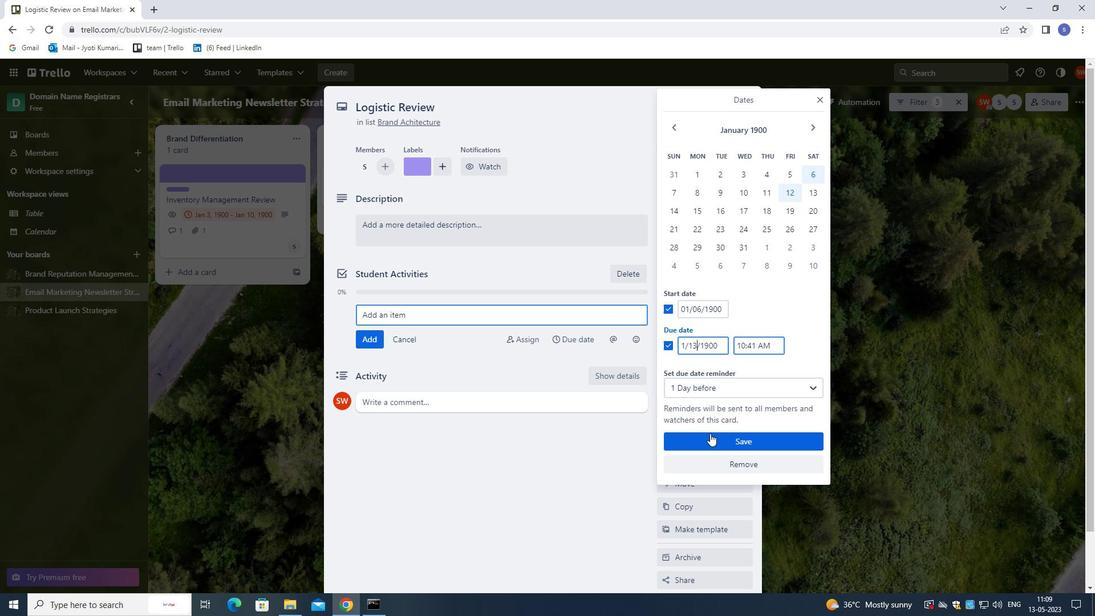 
Action: Mouse pressed left at (711, 438)
Screenshot: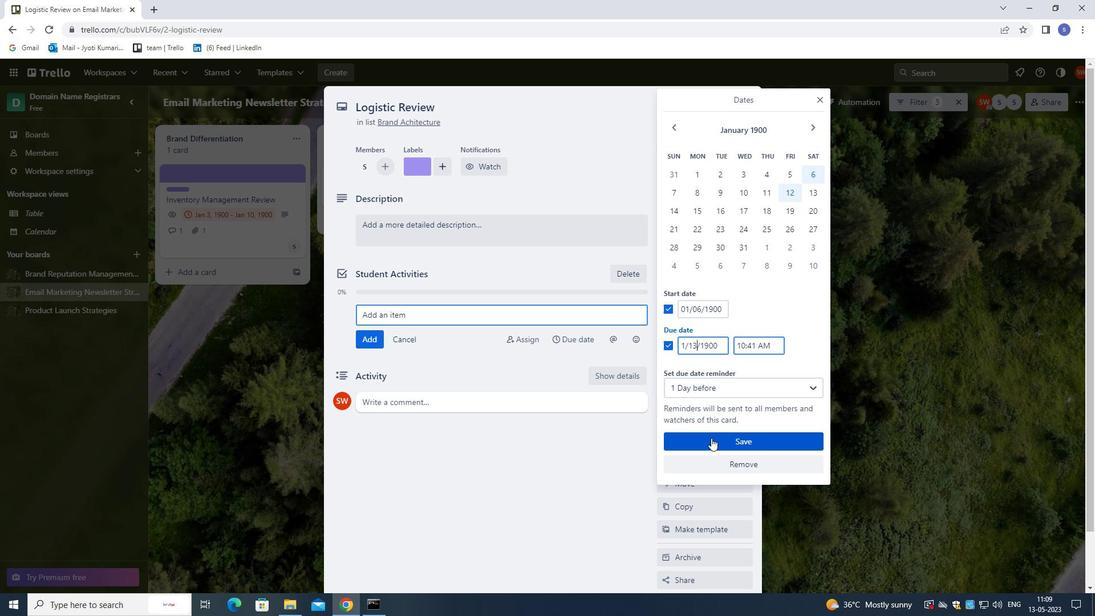 
Action: Mouse moved to (707, 316)
Screenshot: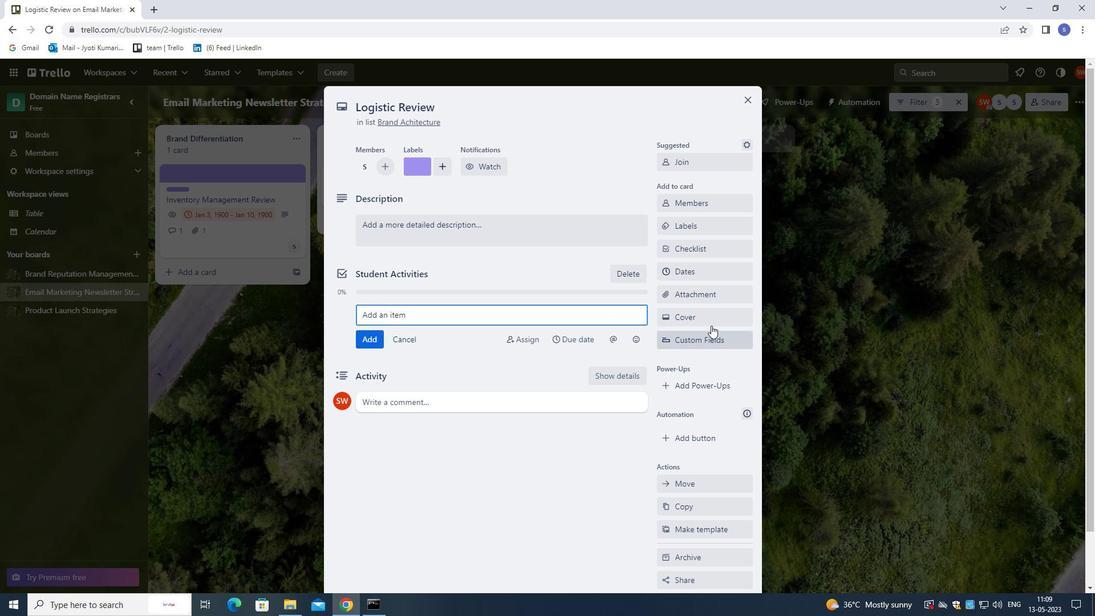 
Action: Mouse pressed left at (707, 316)
Screenshot: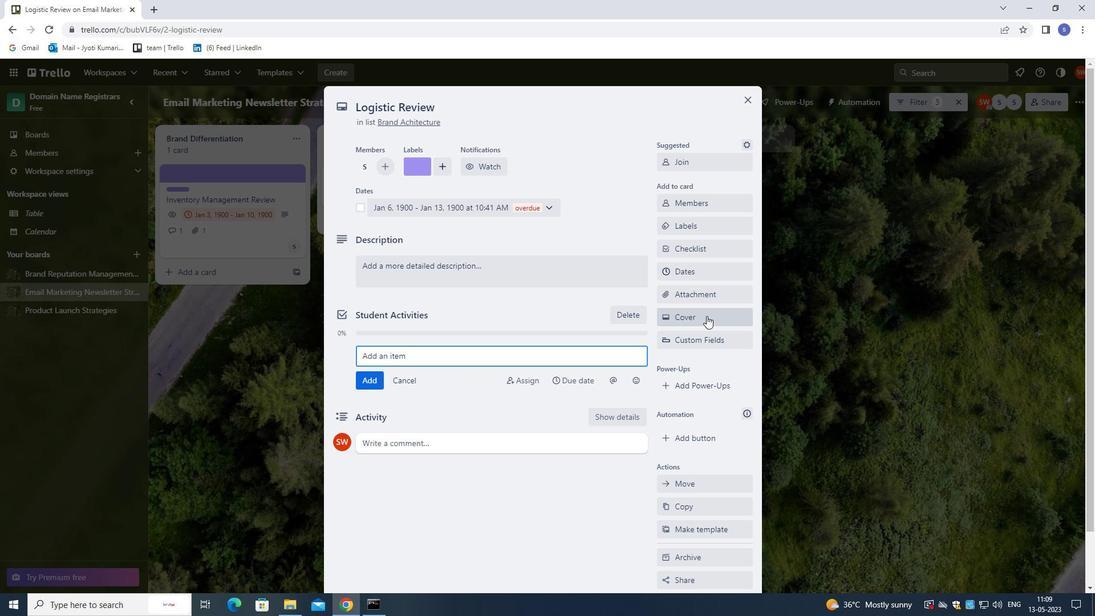 
Action: Mouse moved to (801, 361)
Screenshot: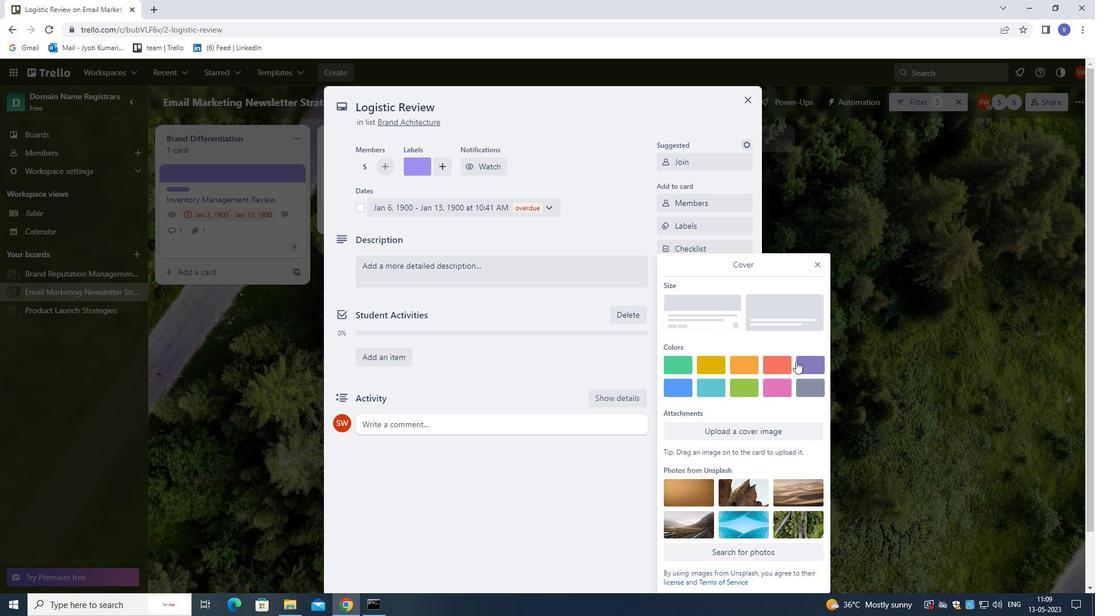 
Action: Mouse pressed left at (801, 361)
Screenshot: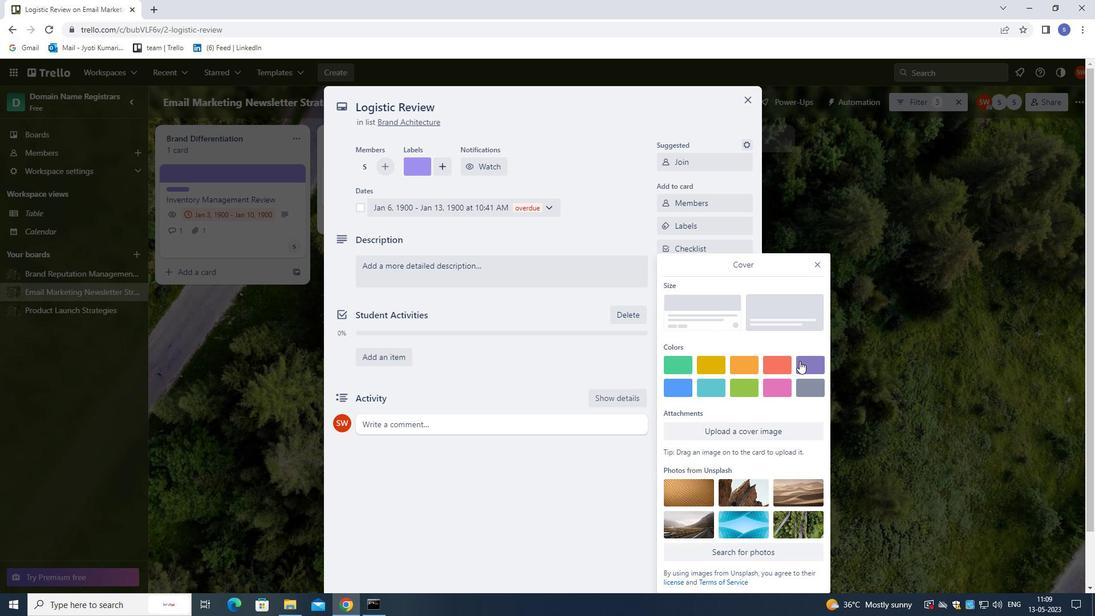 
Action: Mouse moved to (816, 244)
Screenshot: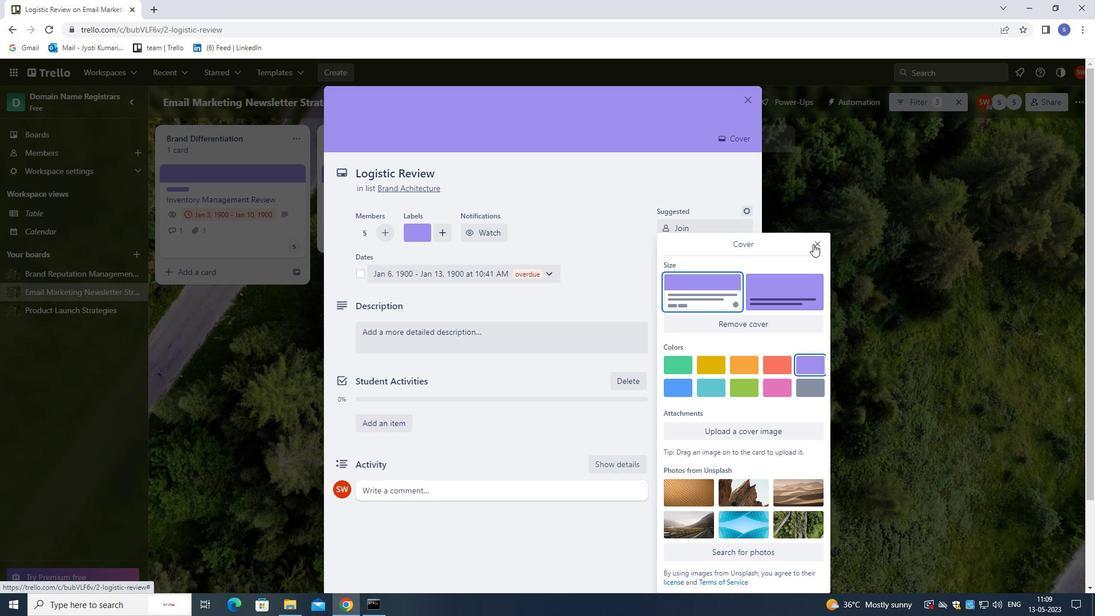 
Action: Mouse pressed left at (816, 244)
Screenshot: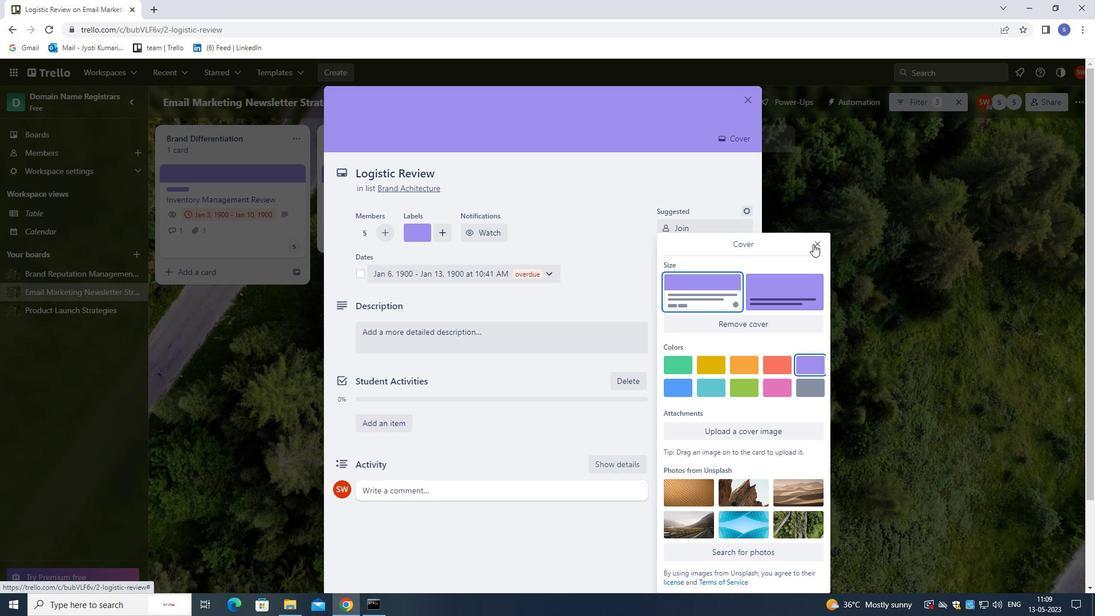 
Action: Mouse moved to (692, 356)
Screenshot: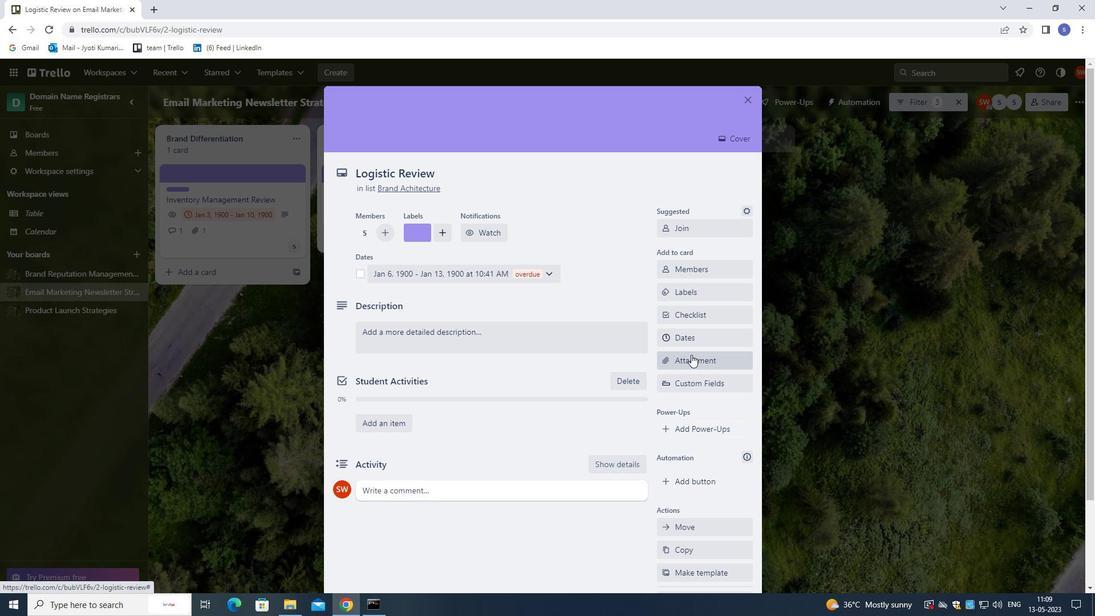 
Action: Mouse pressed left at (692, 356)
Screenshot: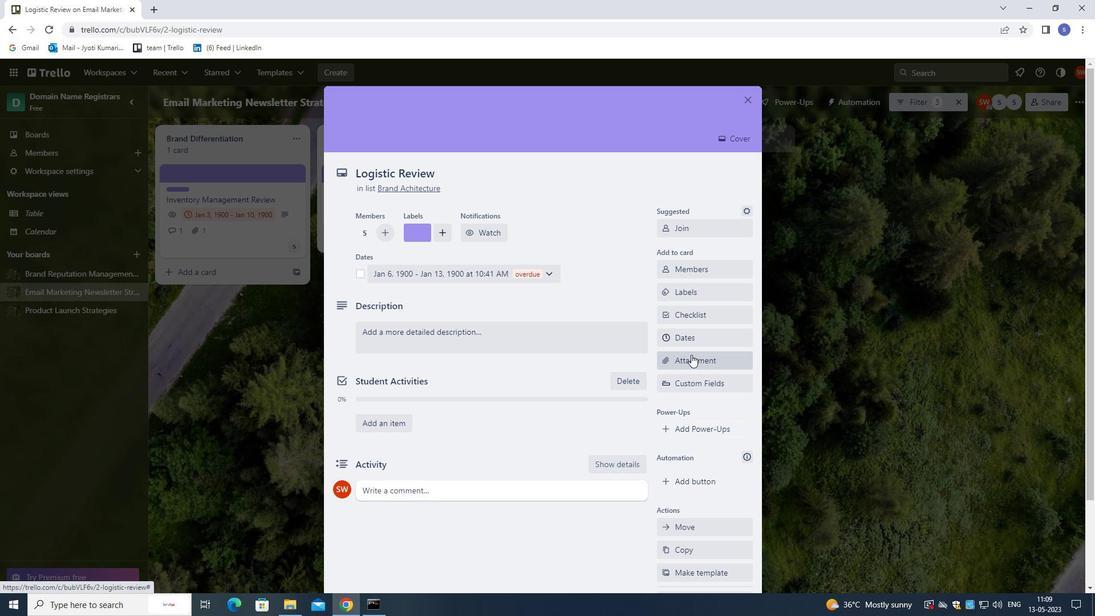 
Action: Mouse moved to (688, 178)
Screenshot: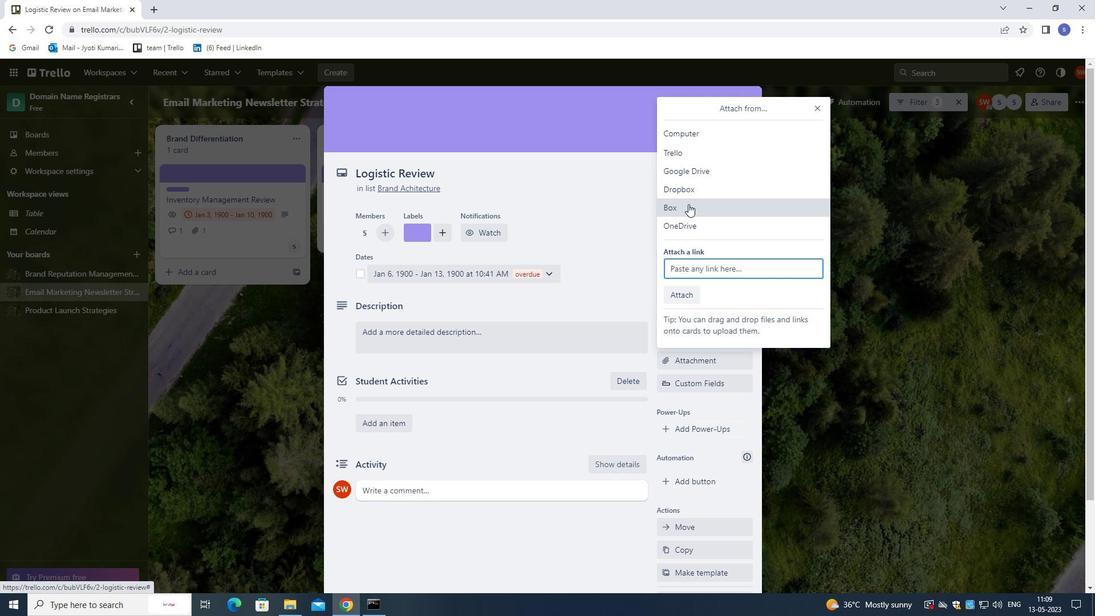
Action: Mouse pressed left at (688, 178)
Screenshot: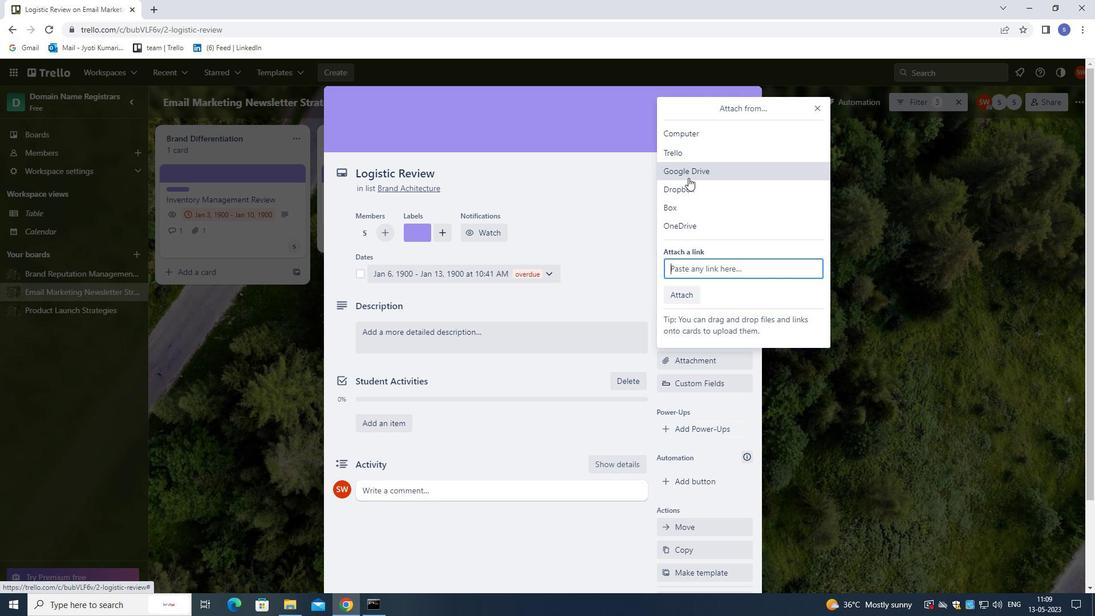 
Action: Mouse moved to (380, 277)
Screenshot: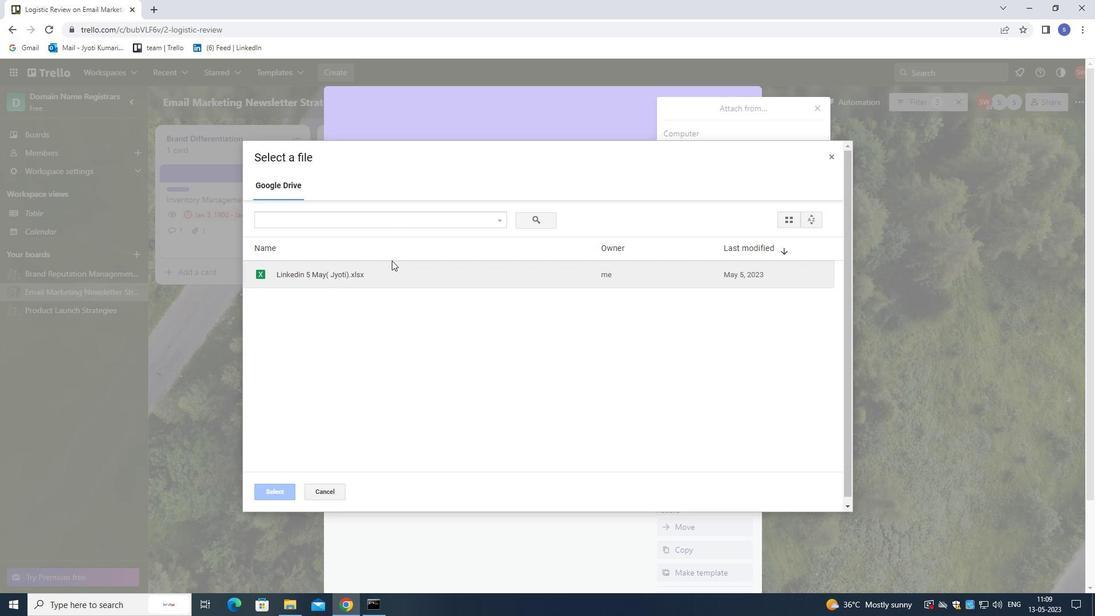 
Action: Mouse pressed left at (380, 277)
Screenshot: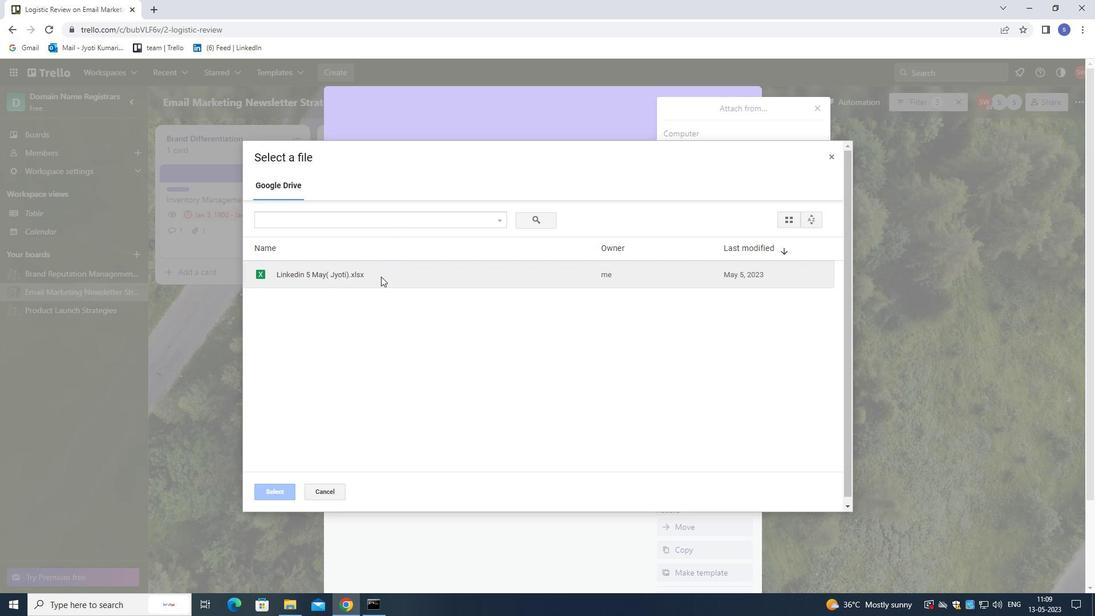 
Action: Mouse moved to (280, 491)
Screenshot: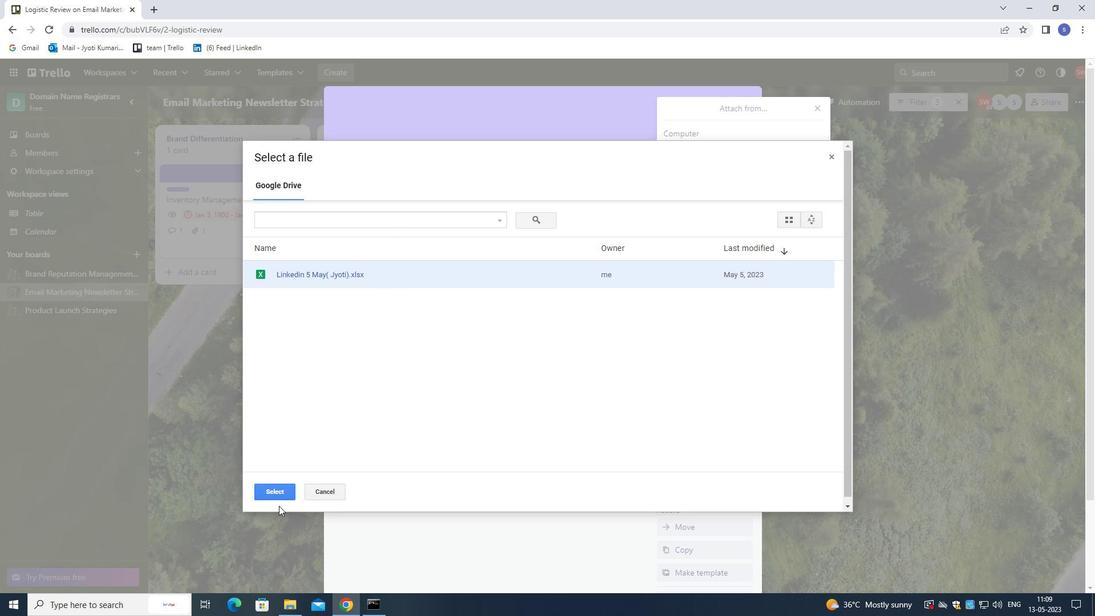 
Action: Mouse pressed left at (280, 491)
Screenshot: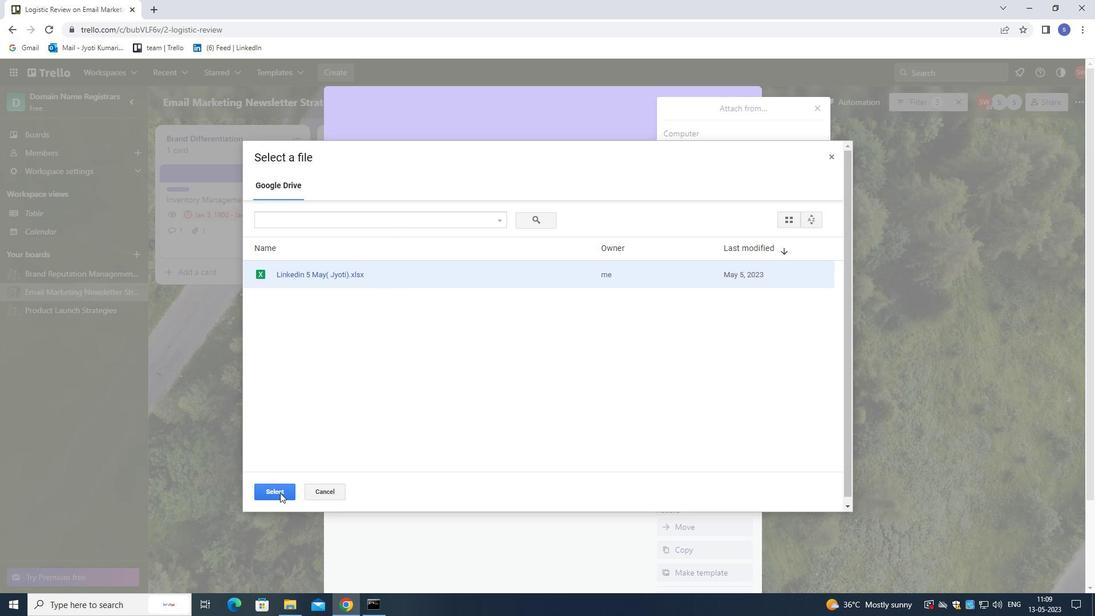 
Action: Mouse moved to (470, 334)
Screenshot: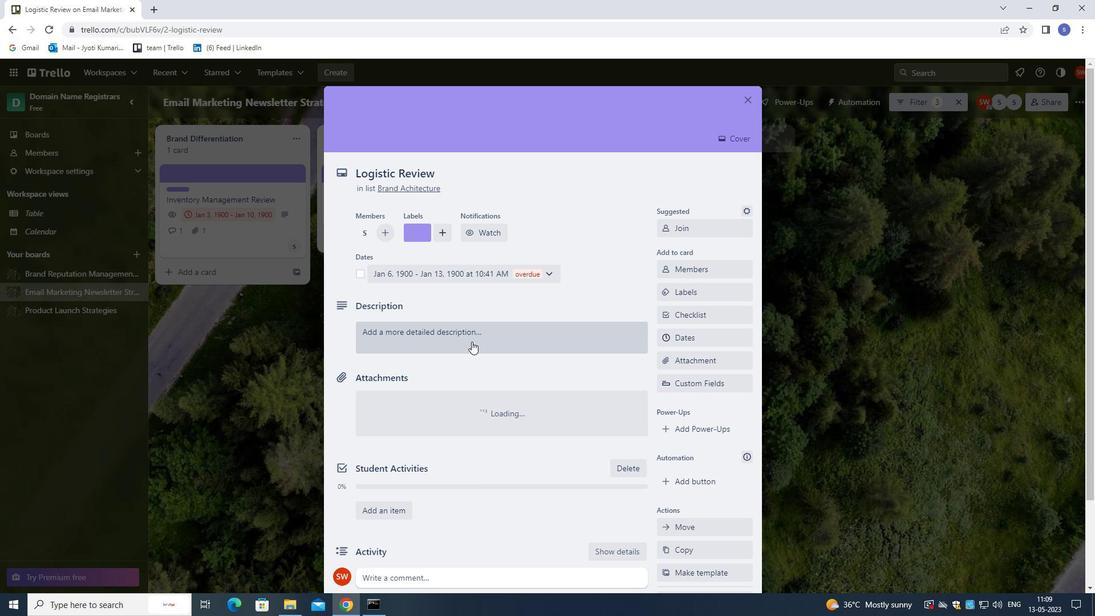 
Action: Mouse pressed left at (470, 334)
Screenshot: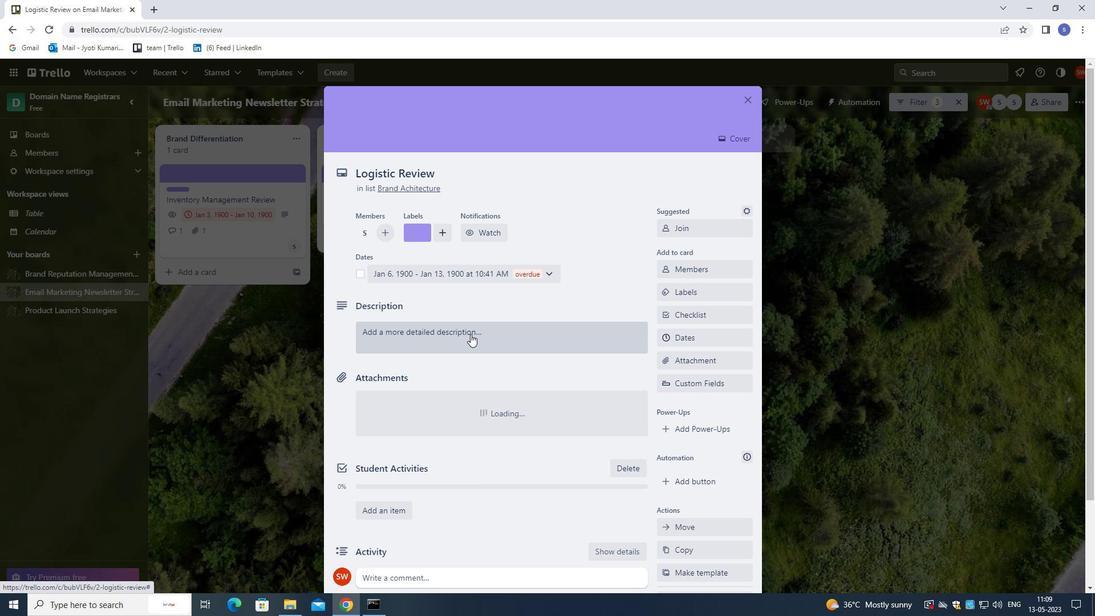 
Action: Mouse moved to (537, 401)
Screenshot: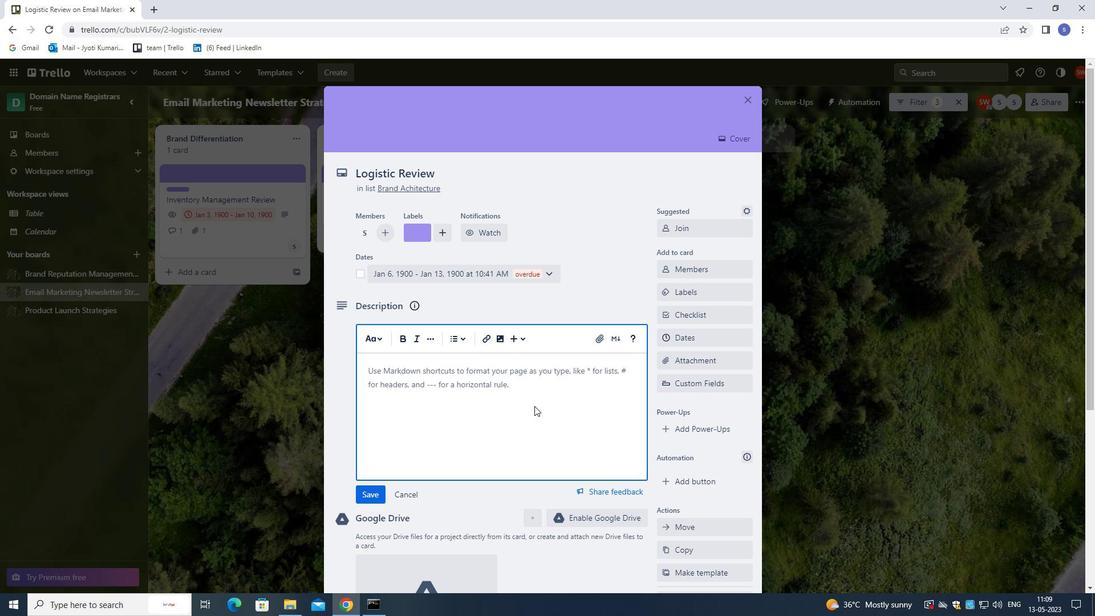 
Action: Key pressed <Key.shift>PLAN<Key.space>AND<Key.space>EXECUTE<Key.space>COMPANY<Key.space>TEAM-BUILDING<Key.space>CONFERENCE<Key.space>WITH<Key.space>TEAM0<Key.backspace>-BUILDING<Key.space>EXERCISE<Key.space>ON<Key.space>PROBLEM<Key.space>-SOLVING<Key.space>.
Screenshot: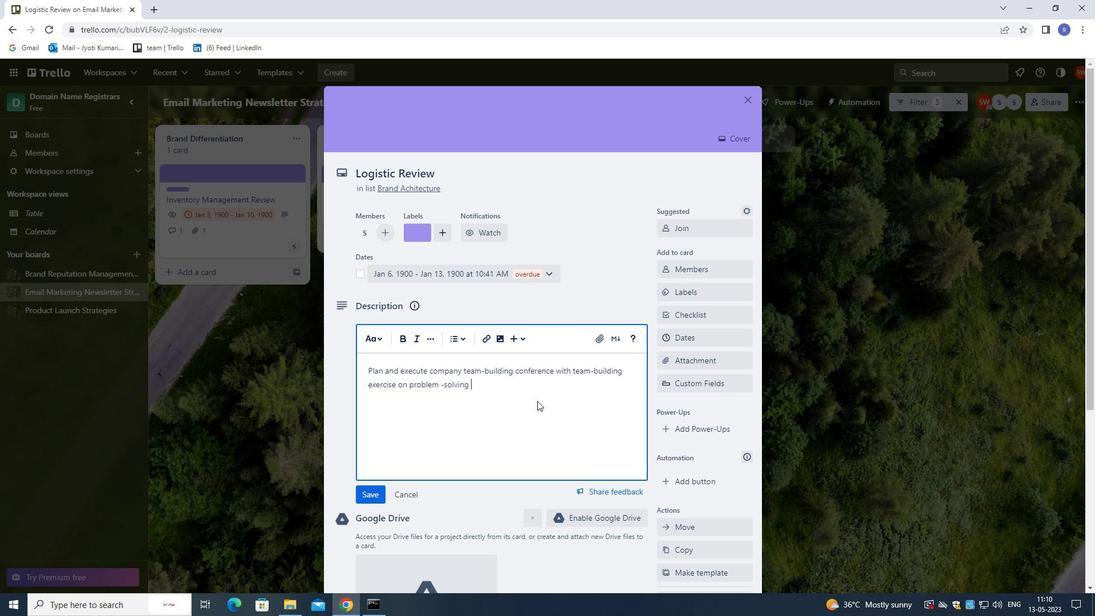 
Action: Mouse moved to (543, 390)
Screenshot: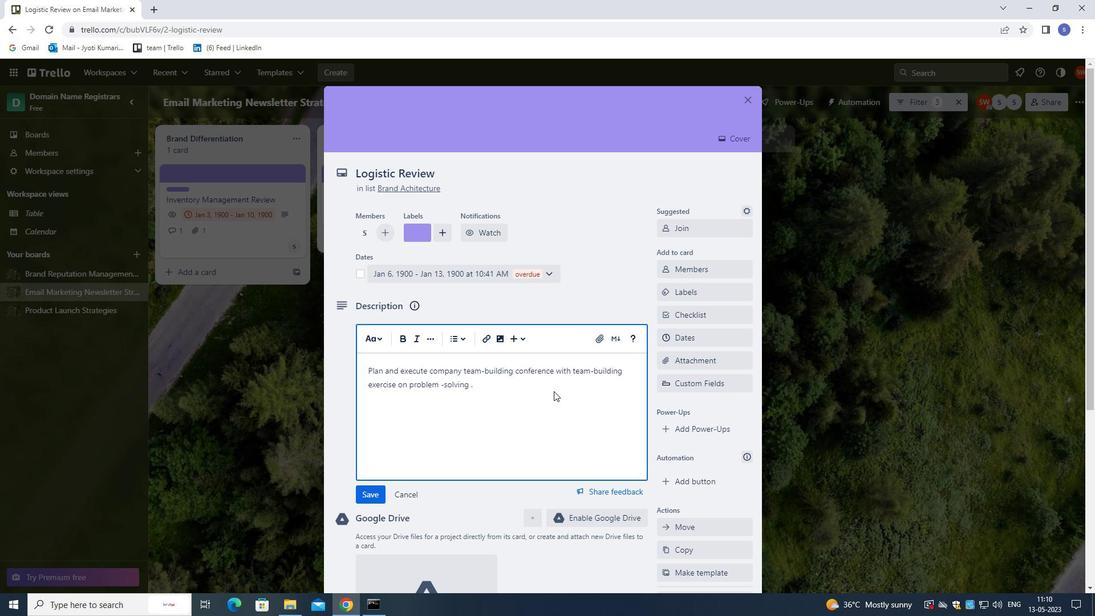
Action: Mouse scrolled (543, 390) with delta (0, 0)
Screenshot: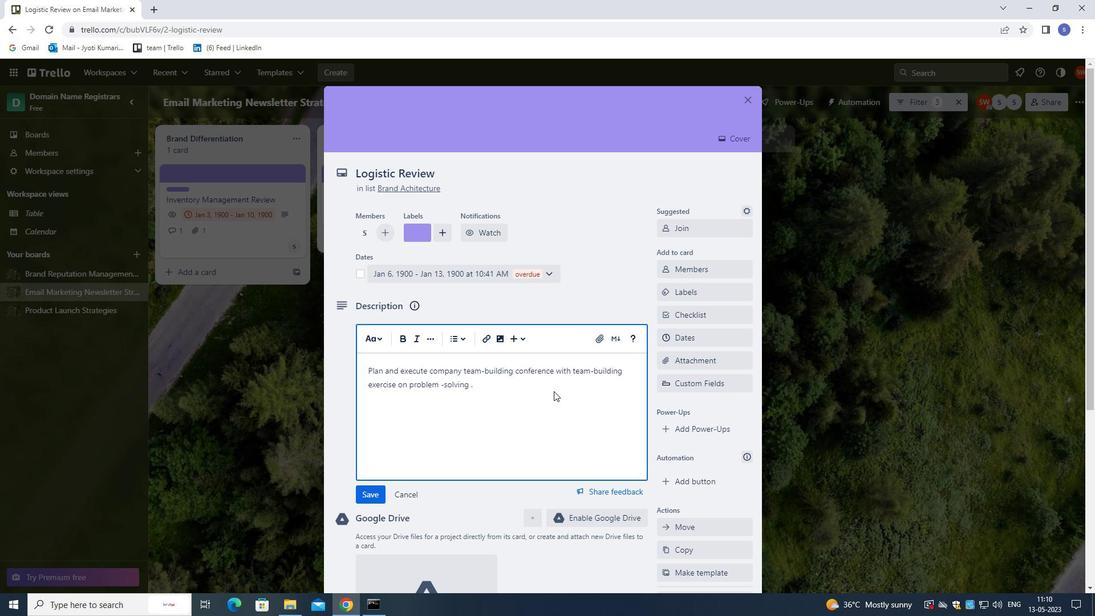 
Action: Mouse moved to (542, 393)
Screenshot: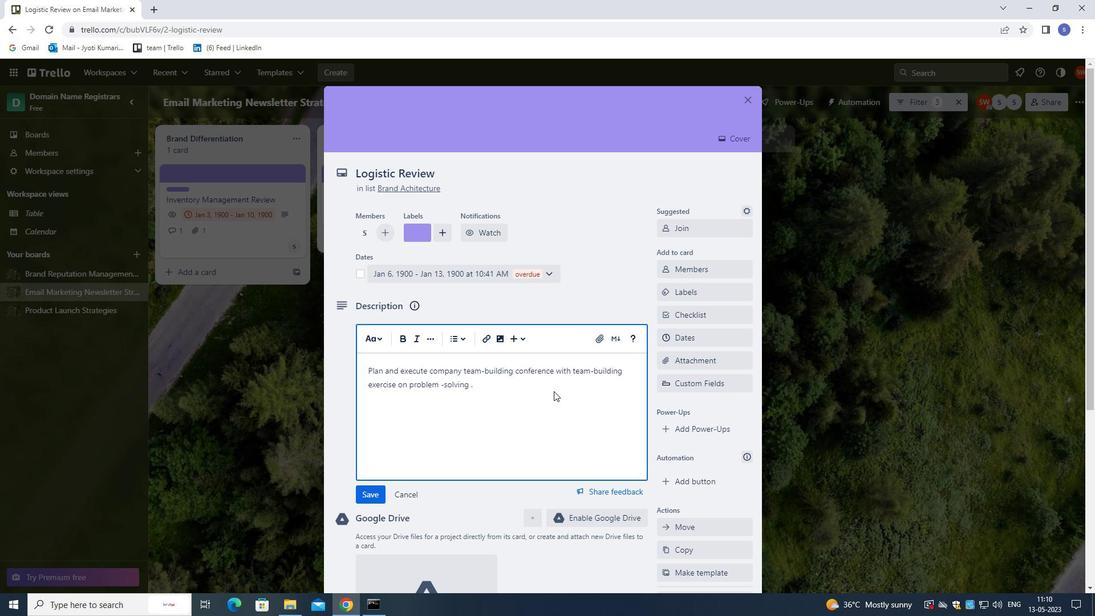 
Action: Mouse scrolled (542, 393) with delta (0, 0)
Screenshot: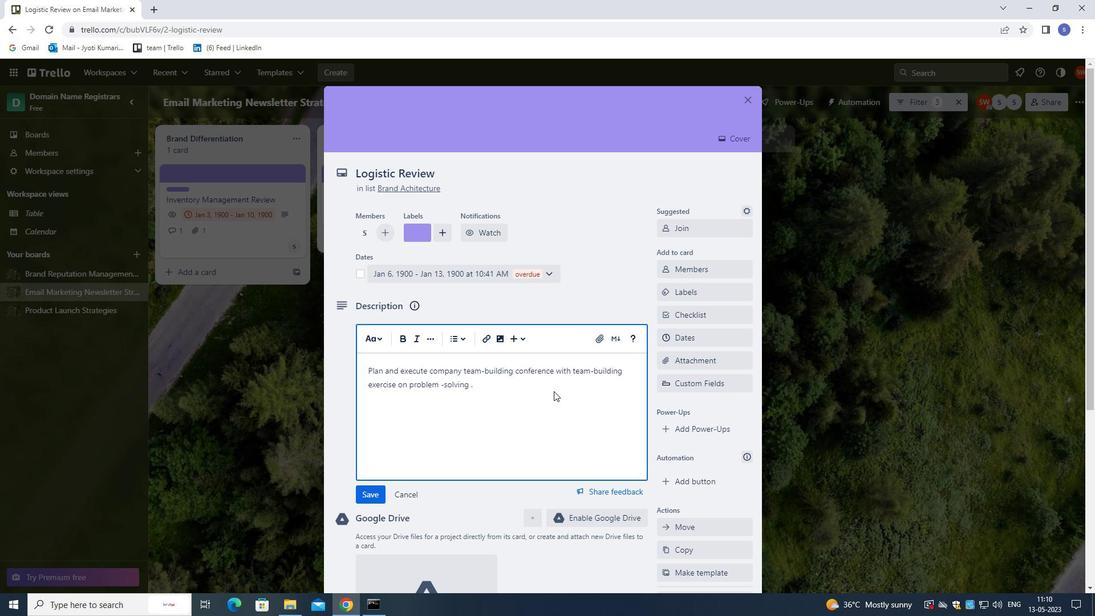 
Action: Mouse moved to (542, 394)
Screenshot: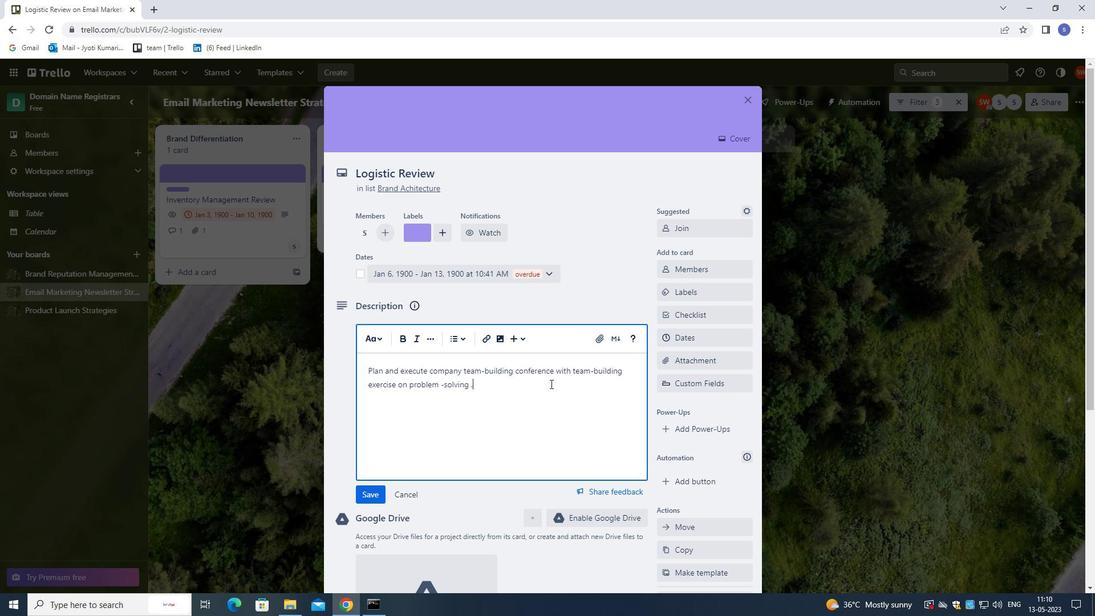 
Action: Mouse scrolled (542, 394) with delta (0, 0)
Screenshot: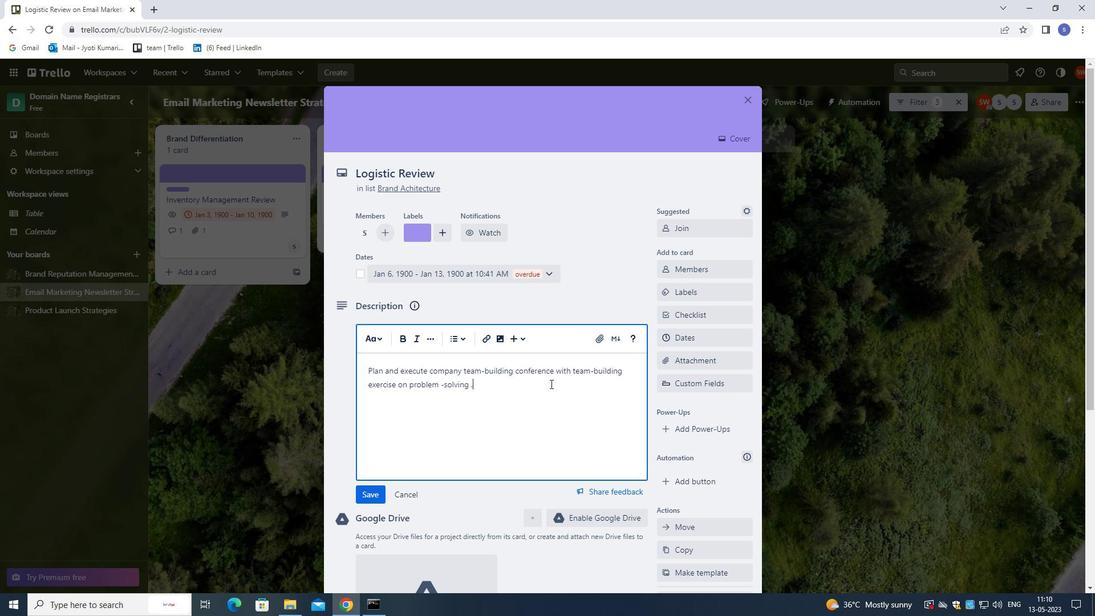 
Action: Mouse moved to (542, 395)
Screenshot: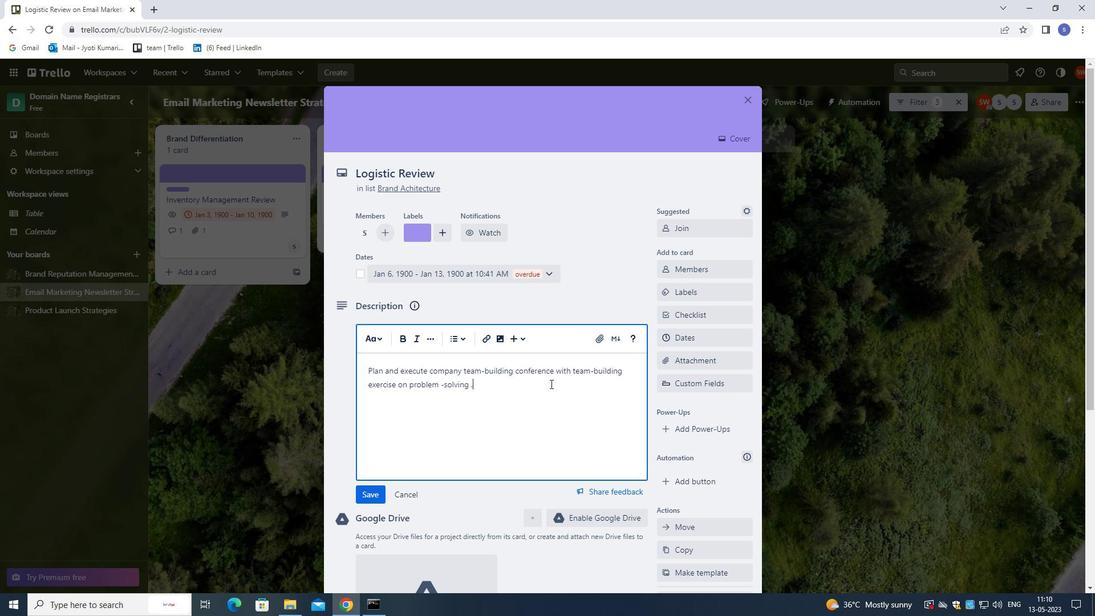 
Action: Mouse scrolled (542, 394) with delta (0, 0)
Screenshot: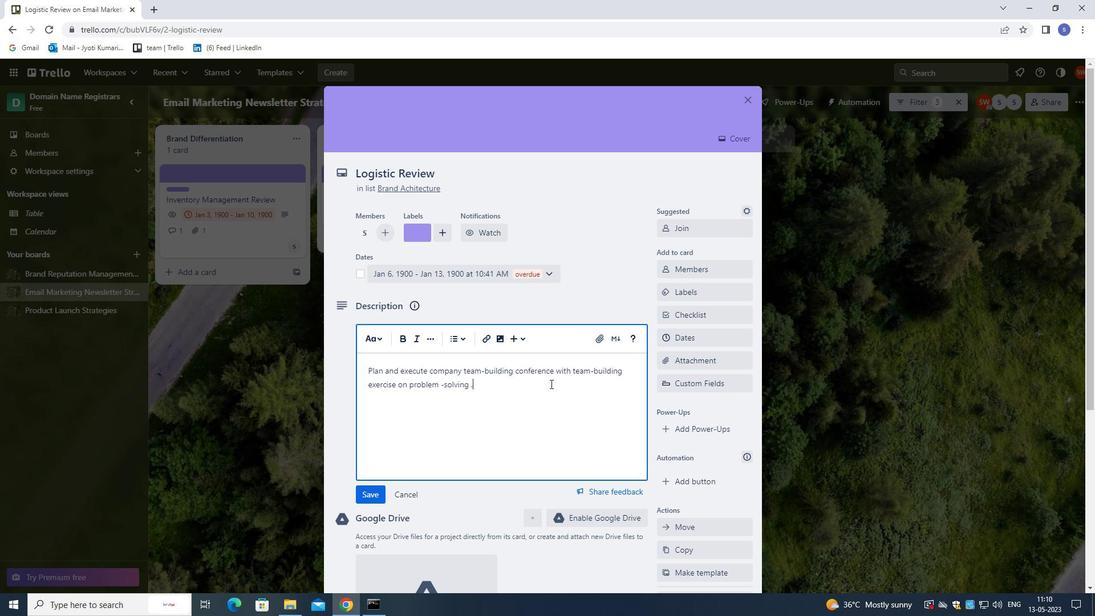 
Action: Mouse moved to (541, 395)
Screenshot: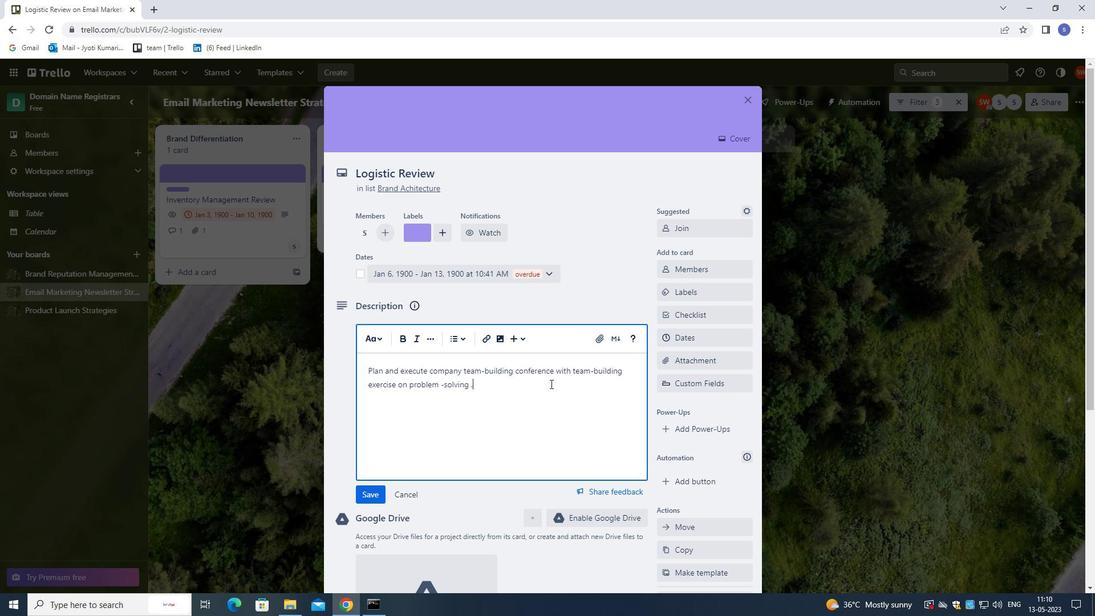 
Action: Mouse scrolled (541, 394) with delta (0, 0)
Screenshot: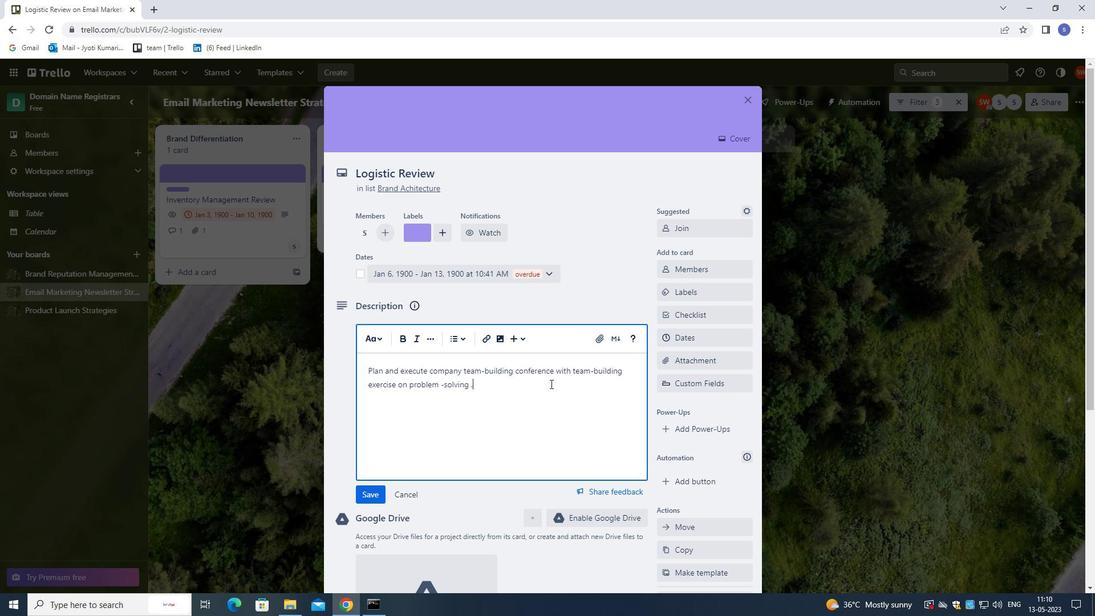 
Action: Mouse scrolled (541, 394) with delta (0, 0)
Screenshot: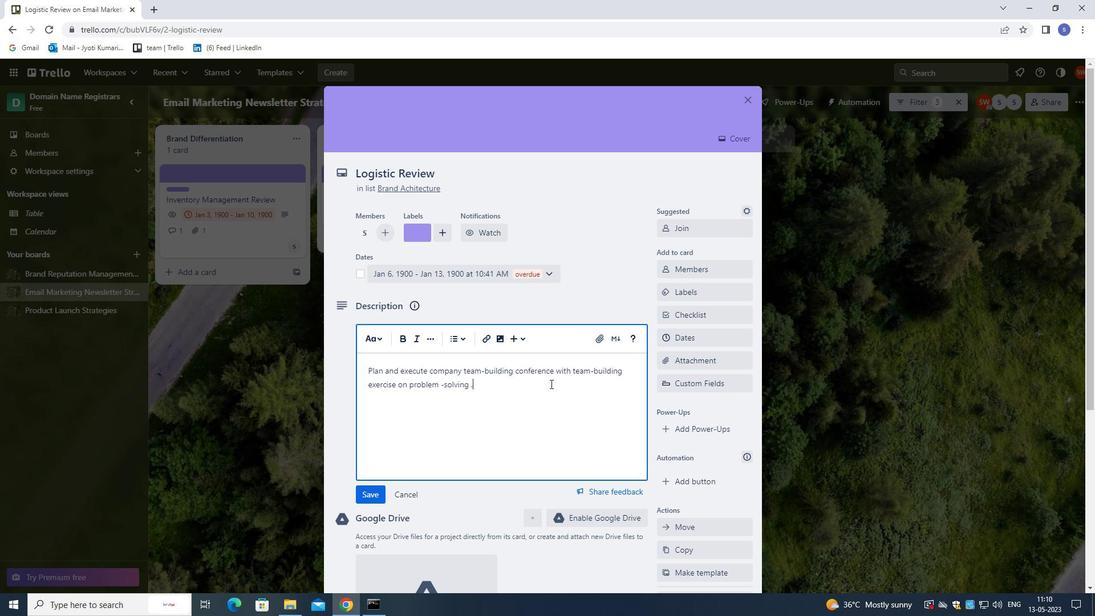 
Action: Mouse scrolled (541, 394) with delta (0, 0)
Screenshot: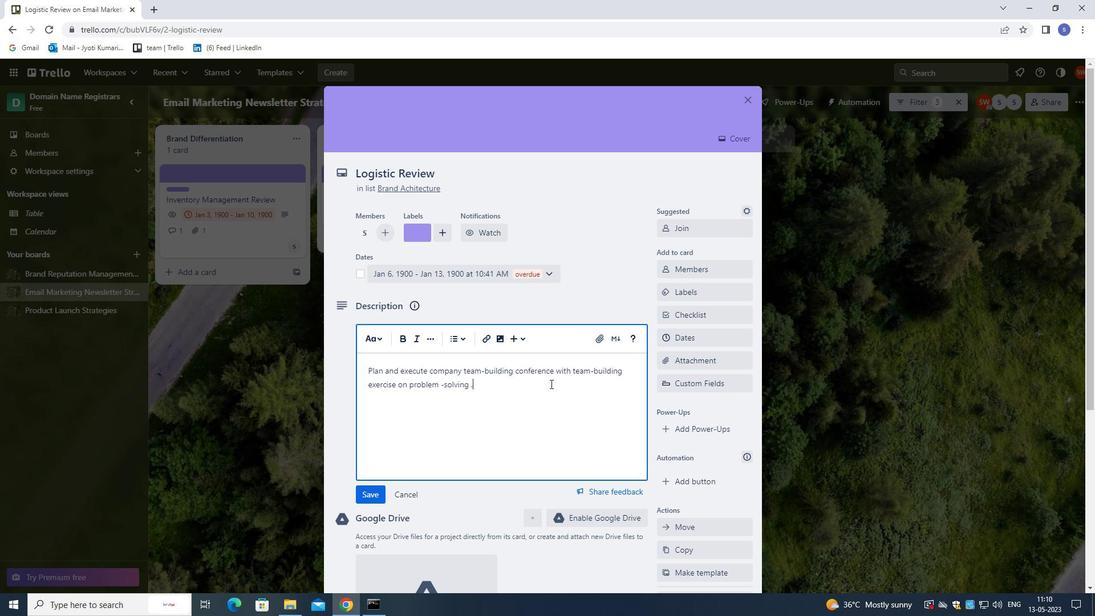 
Action: Mouse moved to (500, 520)
Screenshot: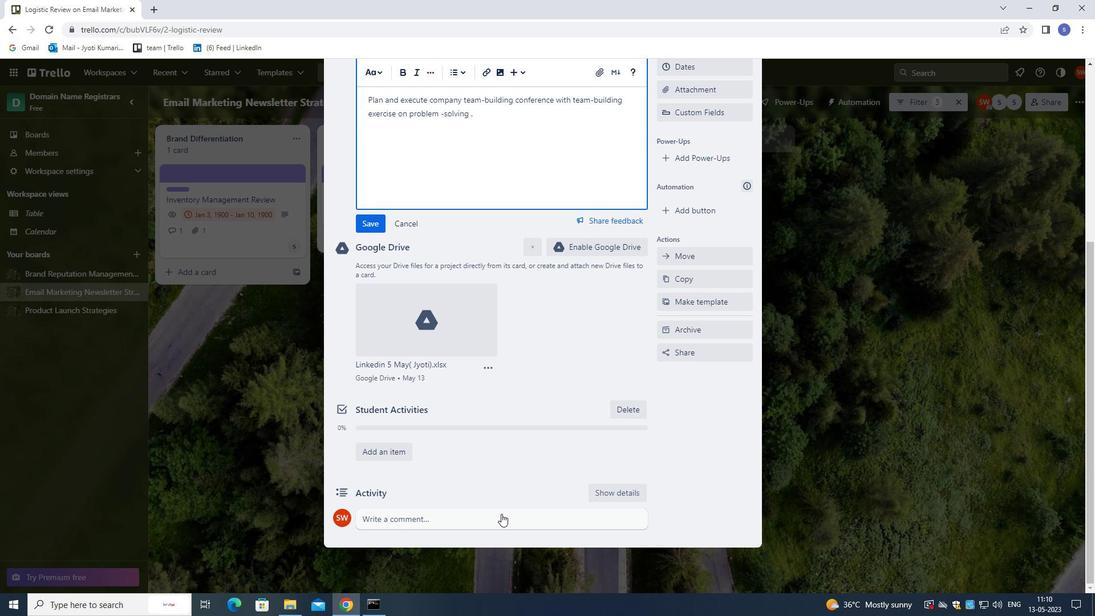 
Action: Mouse pressed left at (500, 520)
Screenshot: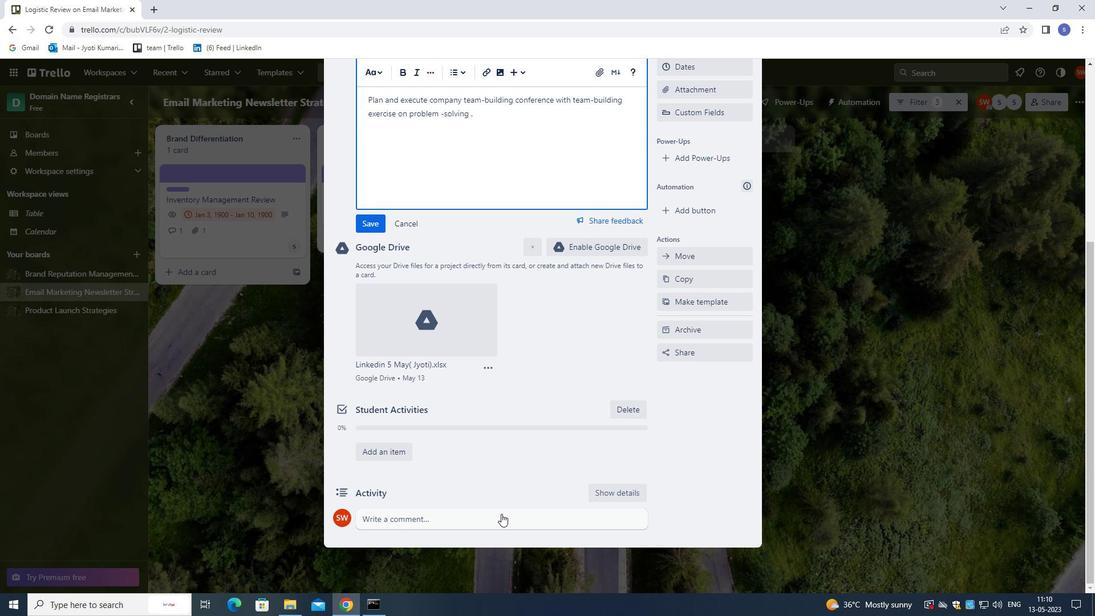 
Action: Mouse moved to (671, 439)
Screenshot: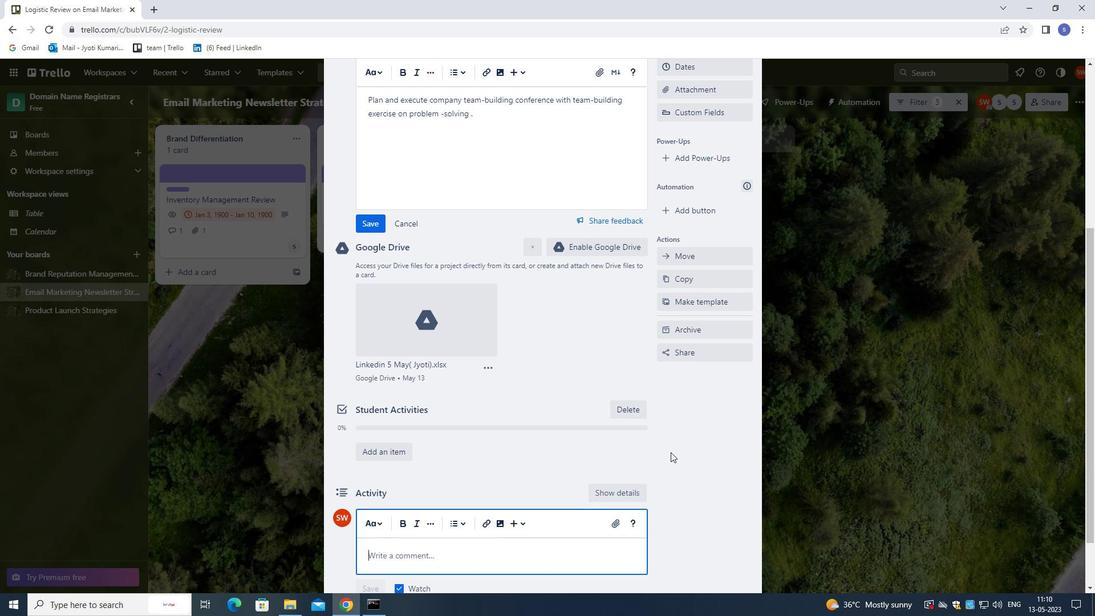 
Action: Key pressed <Key.shift>GIVEB<Key.space>THE<Key.space>PO<Key.backspace><Key.backspace><Key.backspace><Key.backspace><Key.backspace><Key.backspace><Key.backspace><Key.backspace><Key.backspace><Key.backspace>VEN<Key.space>TH<Key.space>E<Key.backspace><Key.backspace>E<Key.space>POTENTIAL<Key.space>IMPACT<Key.space>OF<Key.space>THIS<Key.space>TASK<Key.space>ON<Key.space>OUR<Key.space>TEAM<Key.space>MORALE,<Key.space>LET<Key.space>US<Key.space>ENSURE<Key.space>WE<Key.space>APPROACH<Key.space>IT<Key.space>WITH<Key.space>A<Key.space>SEM<Key.backspace>MN<Key.backspace><Key.backspace>NSE<Key.space>OF<Key.space>POSITIVITY<Key.space><Key.backspace><Key.backspace><Key.backspace><Key.backspace><Key.backspace><Key.backspace><Key.backspace><Key.backspace>ITIVITY<Key.space>AND<Key.space>OPTIMISM.
Screenshot: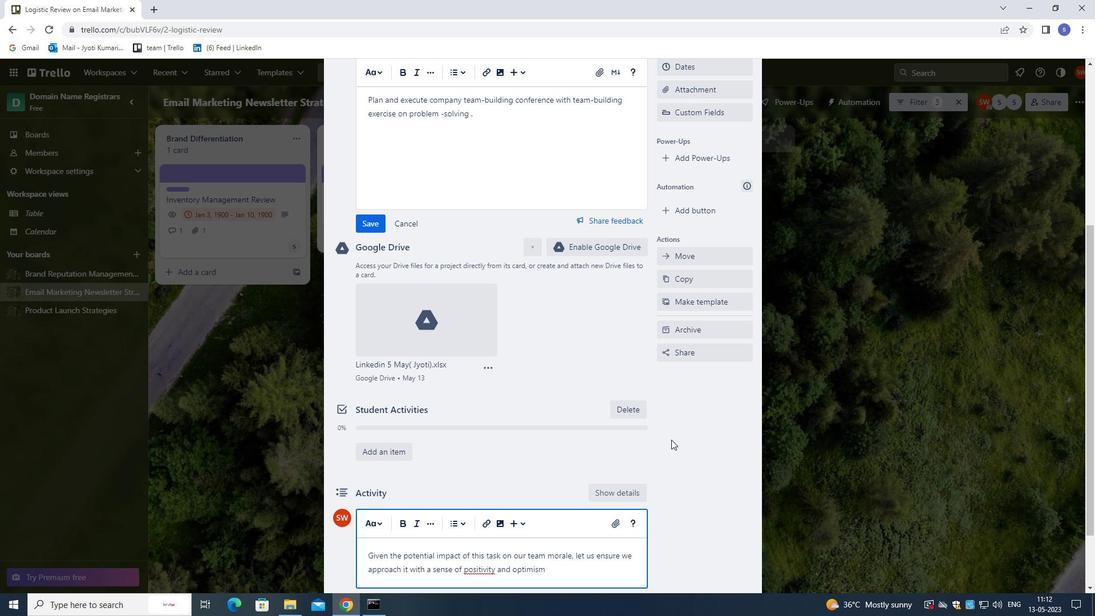 
Action: Mouse moved to (365, 226)
Screenshot: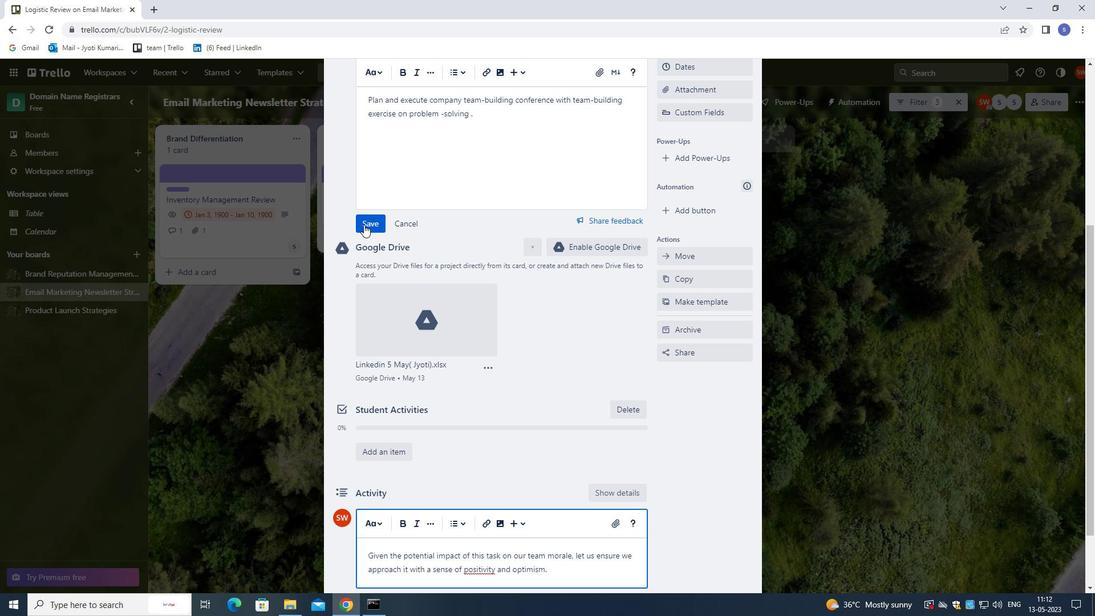 
Action: Mouse pressed left at (365, 226)
Screenshot: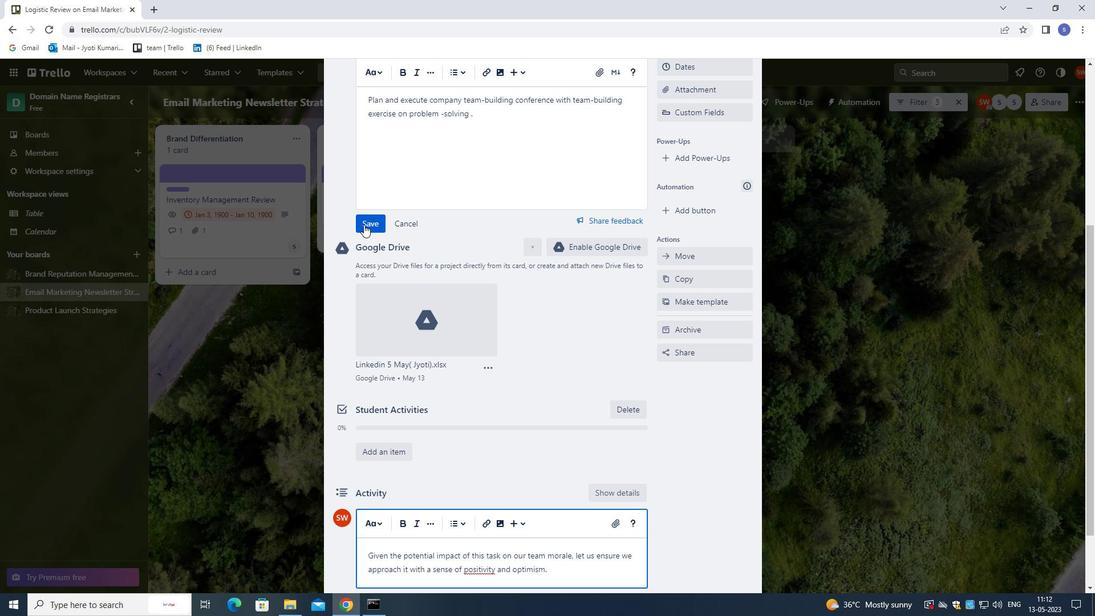 
Action: Mouse moved to (400, 290)
Screenshot: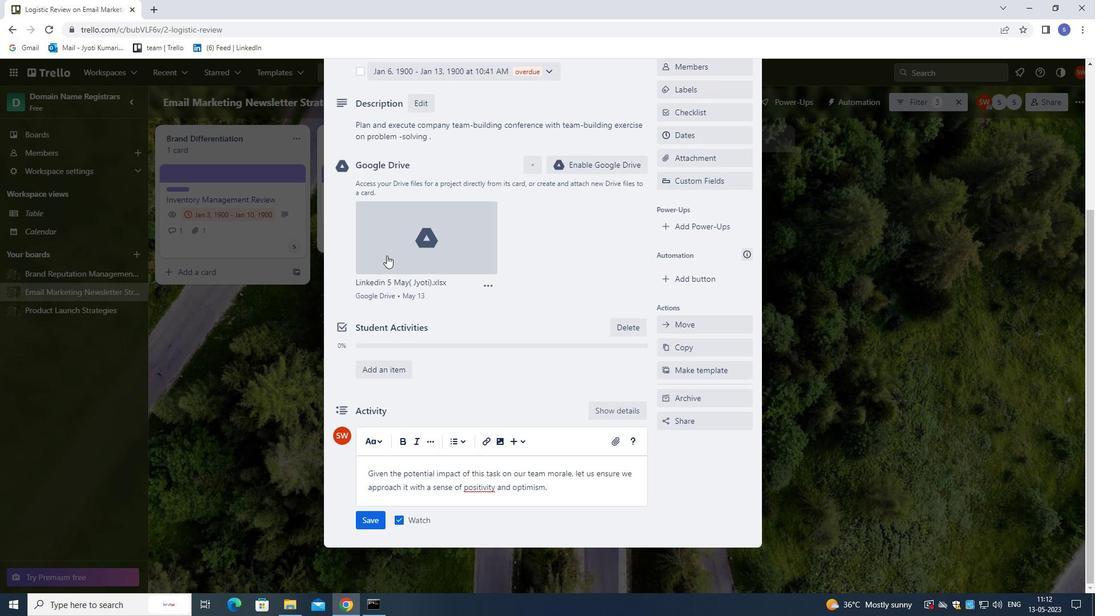 
Action: Mouse scrolled (400, 289) with delta (0, 0)
Screenshot: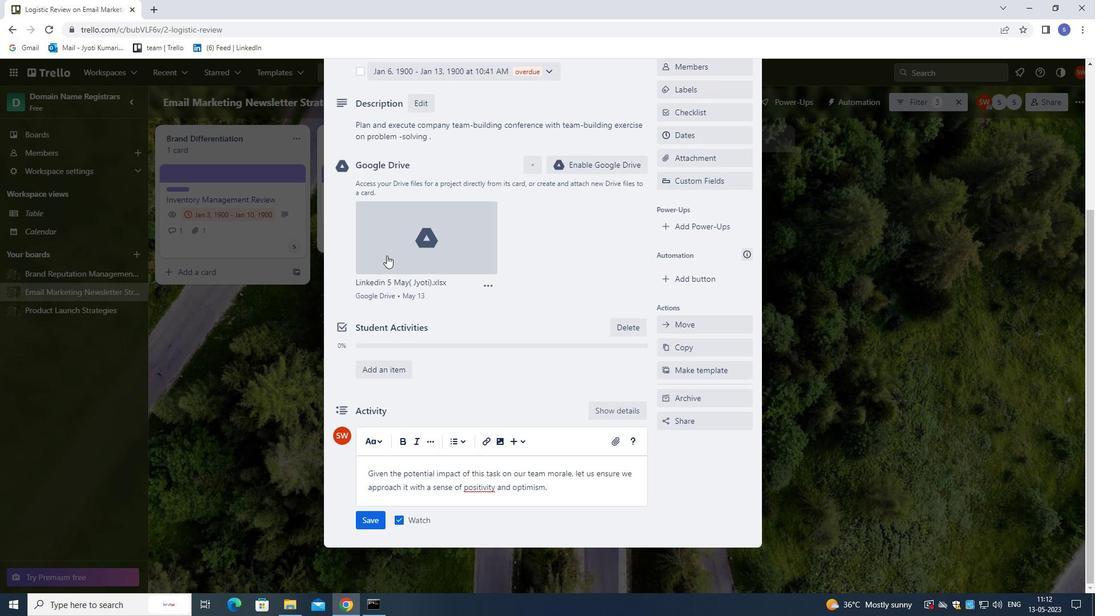 
Action: Mouse moved to (404, 305)
Screenshot: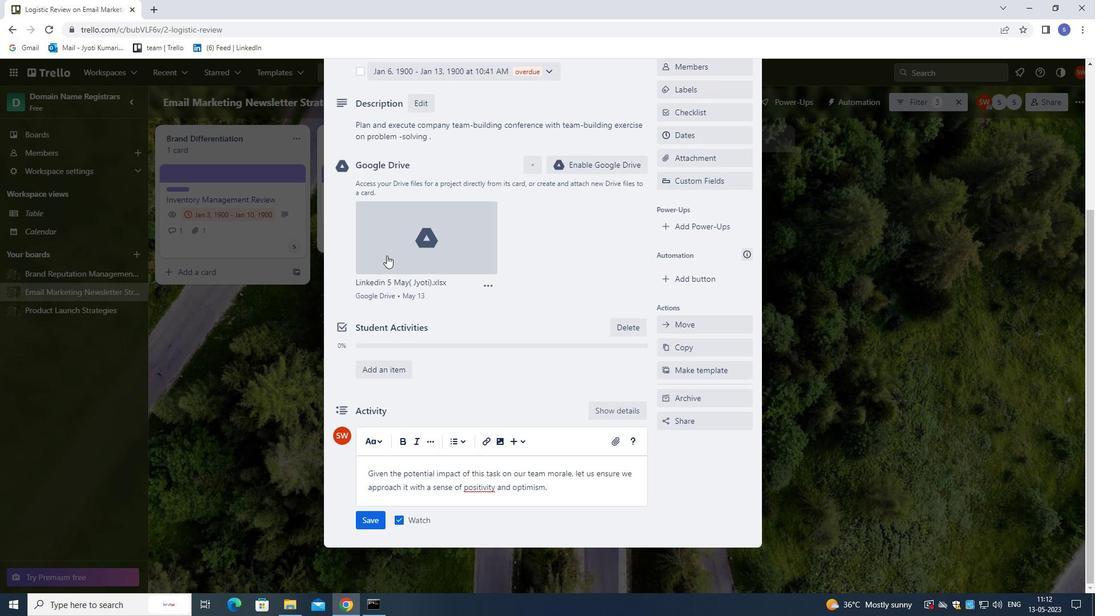
Action: Mouse scrolled (404, 305) with delta (0, 0)
Screenshot: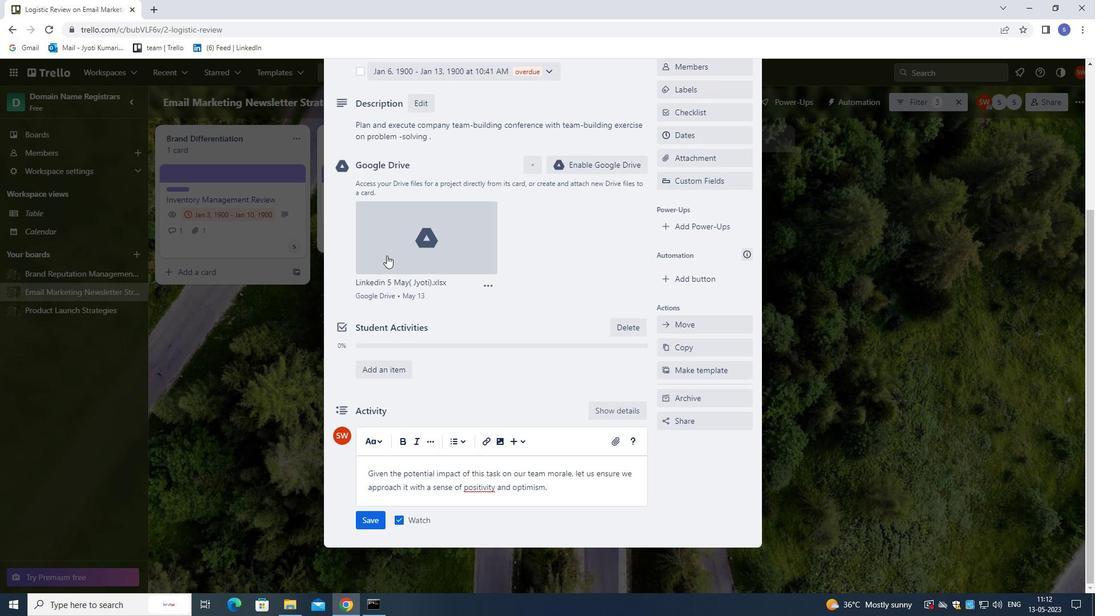 
Action: Mouse moved to (410, 320)
Screenshot: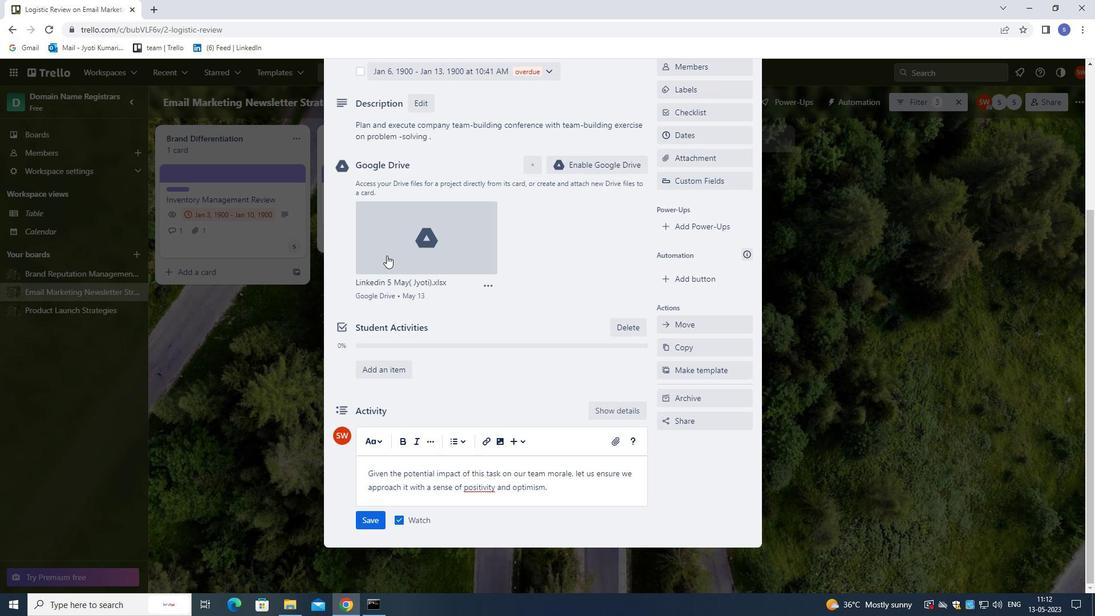 
Action: Mouse scrolled (410, 320) with delta (0, 0)
Screenshot: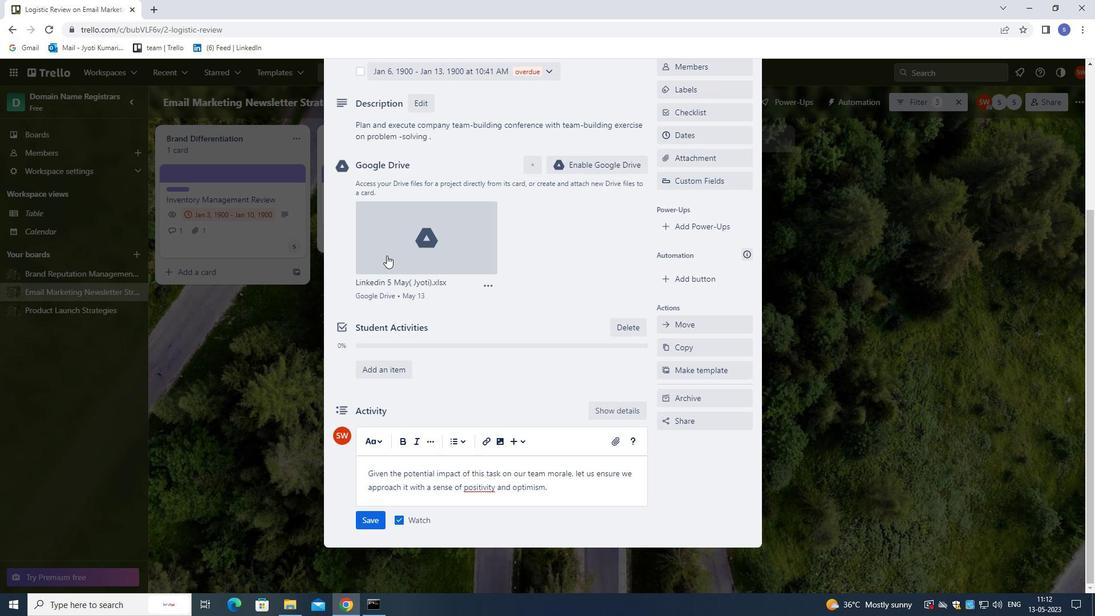 
Action: Mouse moved to (417, 333)
Screenshot: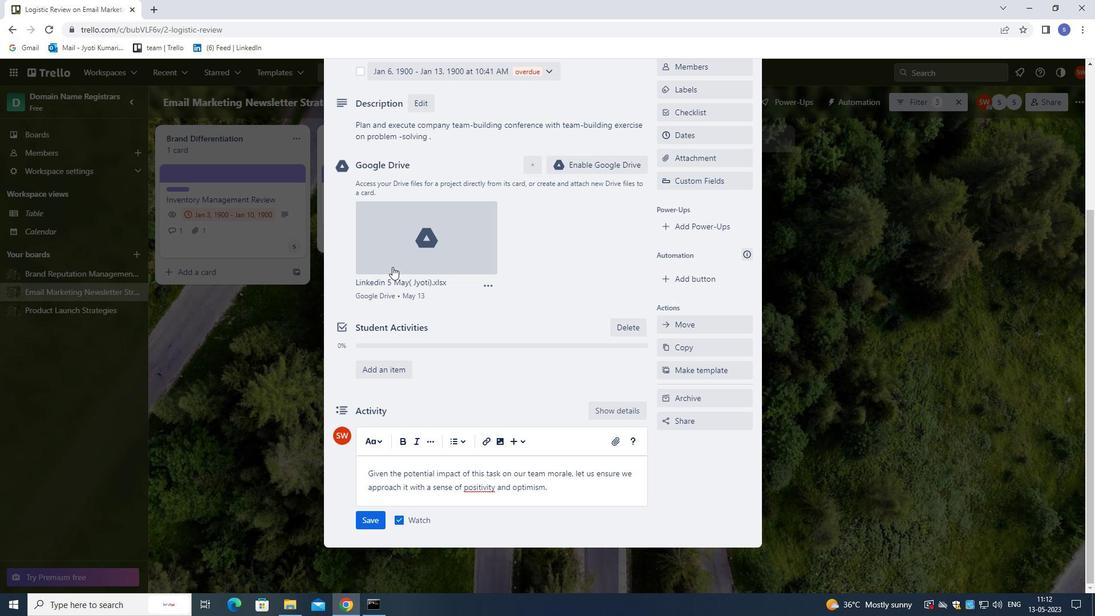 
Action: Mouse scrolled (417, 332) with delta (0, 0)
Screenshot: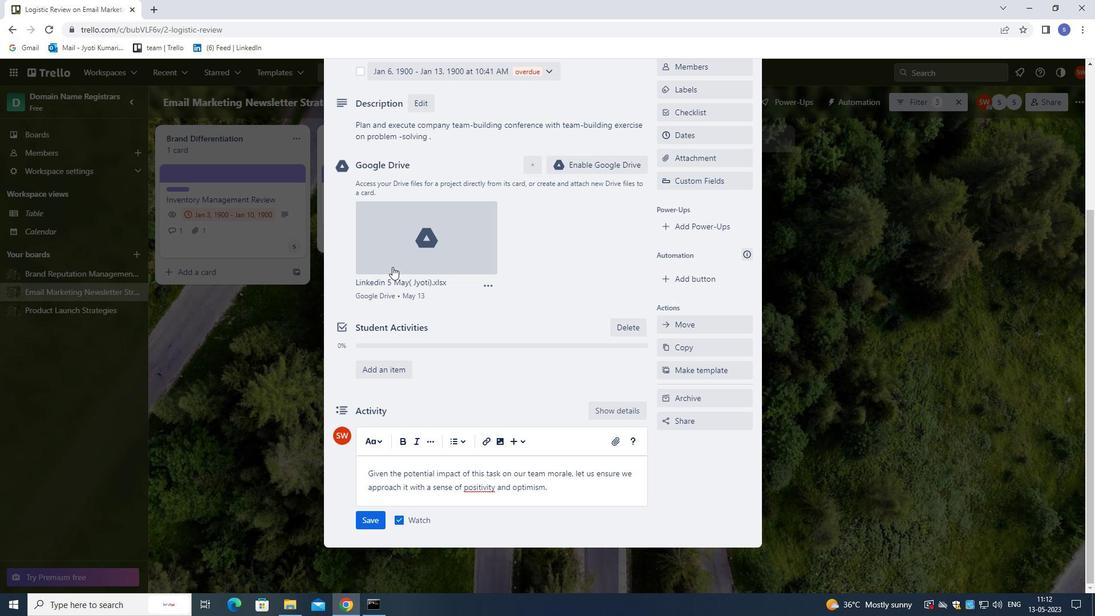 
Action: Mouse moved to (426, 357)
Screenshot: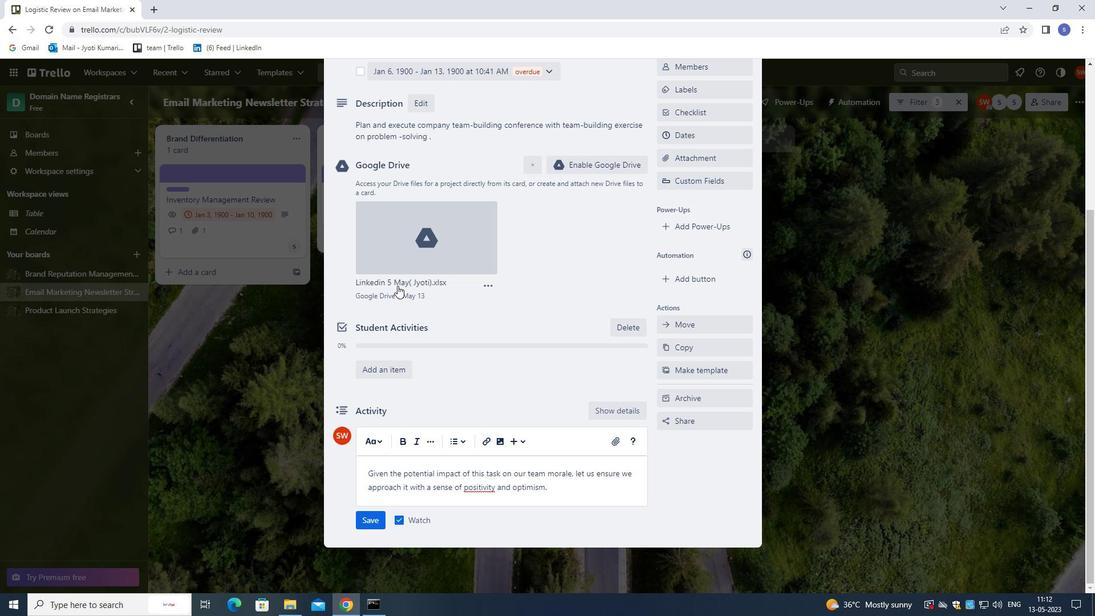 
Action: Mouse scrolled (426, 356) with delta (0, 0)
Screenshot: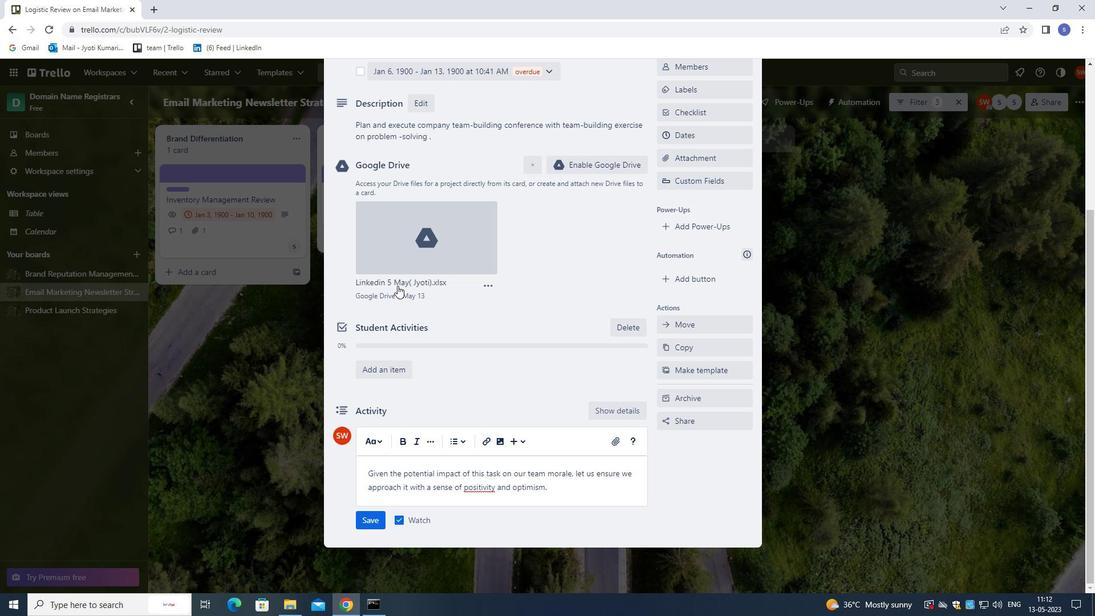 
Action: Mouse moved to (381, 519)
Screenshot: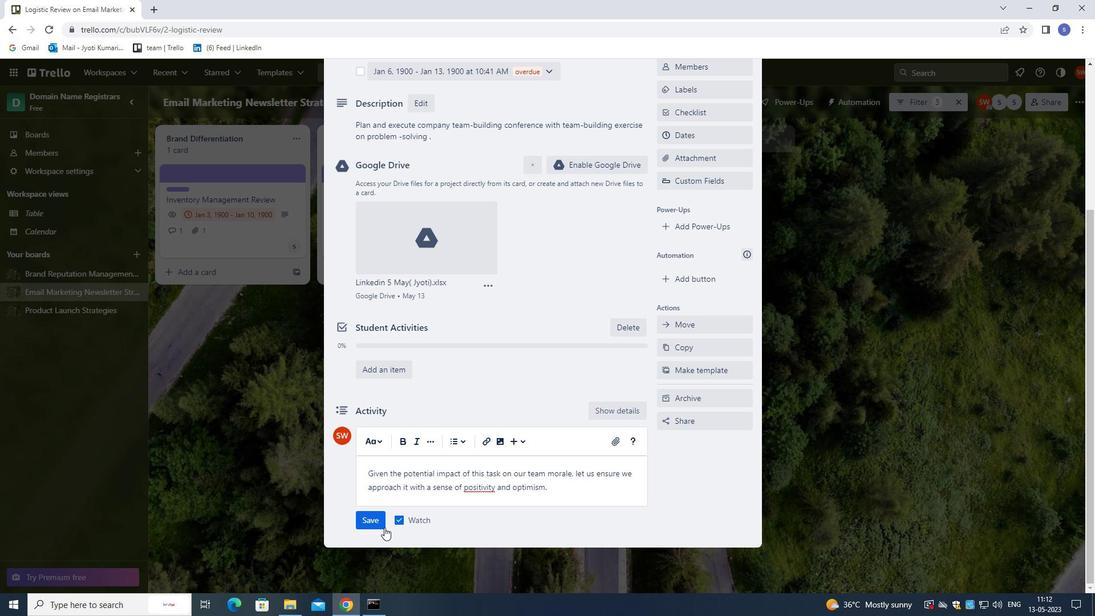 
Action: Mouse pressed left at (381, 519)
Screenshot: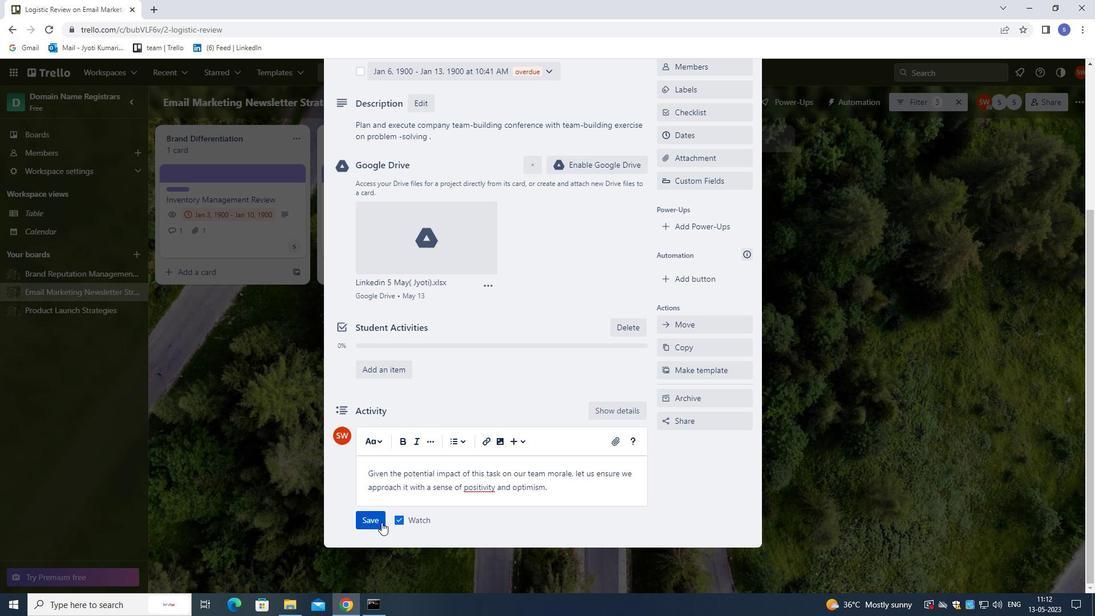 
Action: Mouse moved to (478, 503)
Screenshot: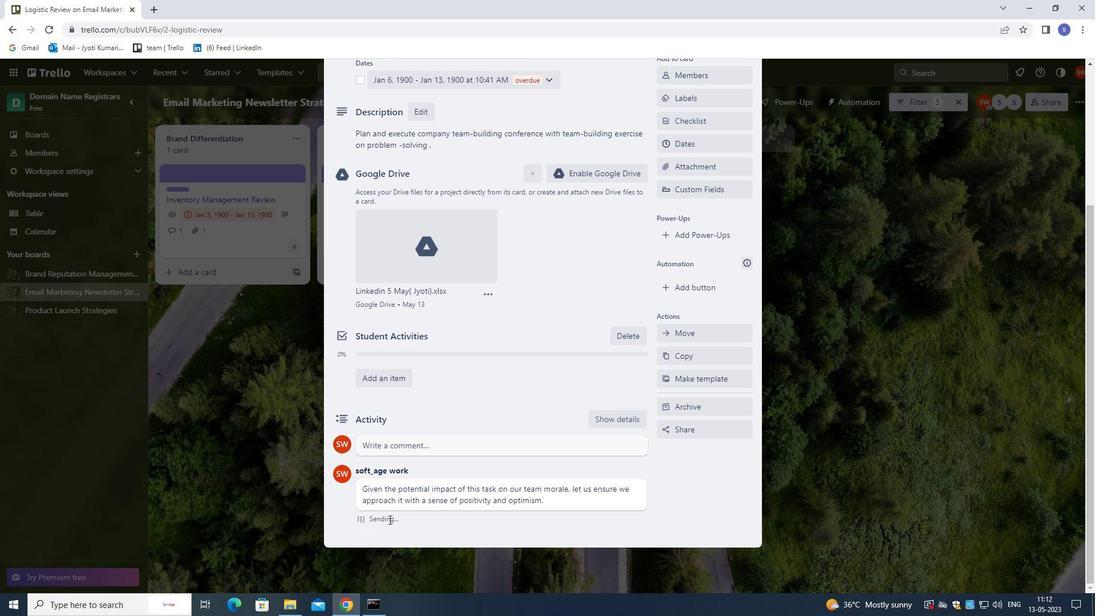 
Action: Mouse scrolled (478, 503) with delta (0, 0)
Screenshot: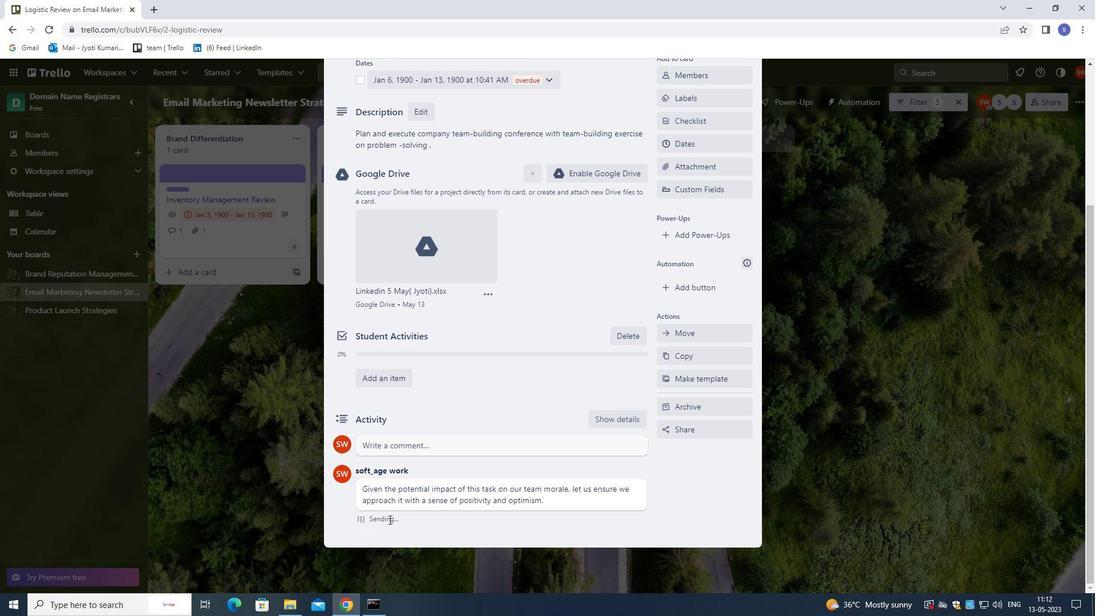 
Action: Mouse moved to (495, 499)
Screenshot: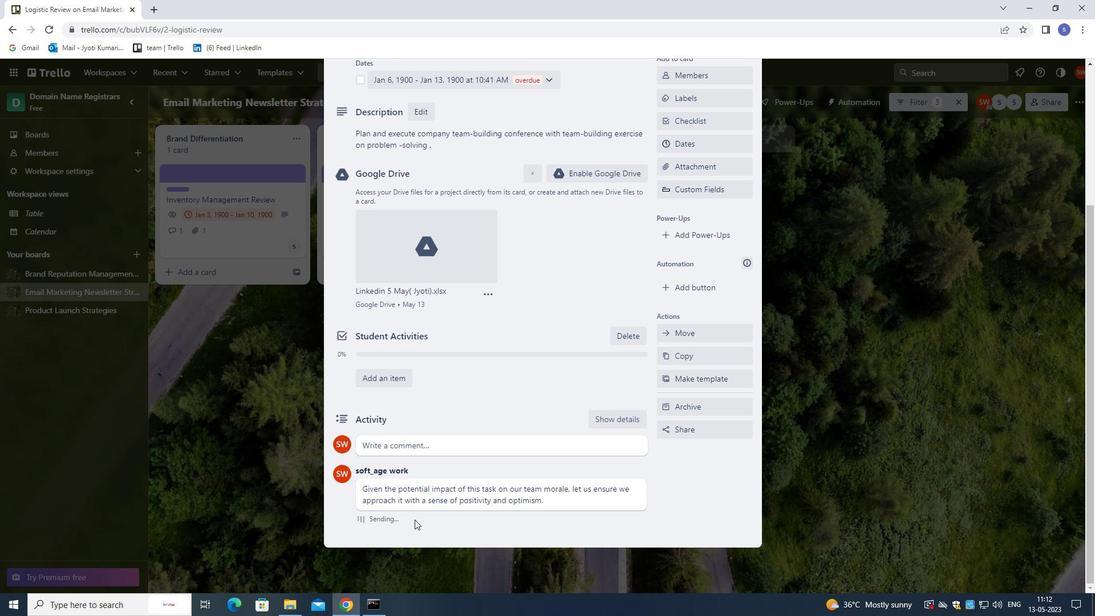 
Action: Mouse scrolled (495, 499) with delta (0, 0)
Screenshot: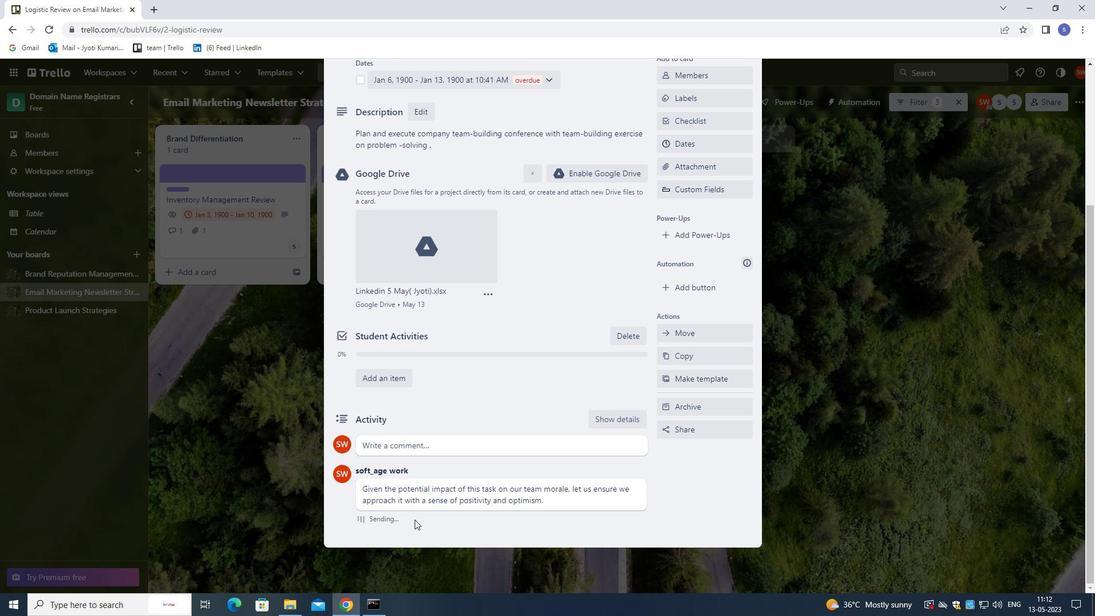 
Action: Mouse moved to (509, 495)
Screenshot: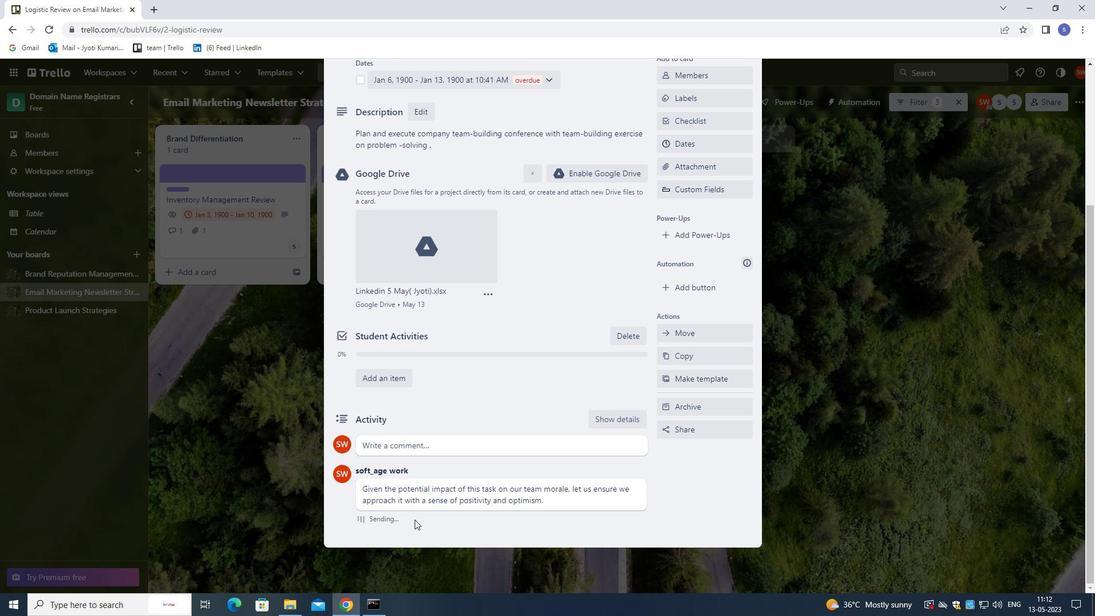 
Action: Mouse scrolled (509, 495) with delta (0, 0)
Screenshot: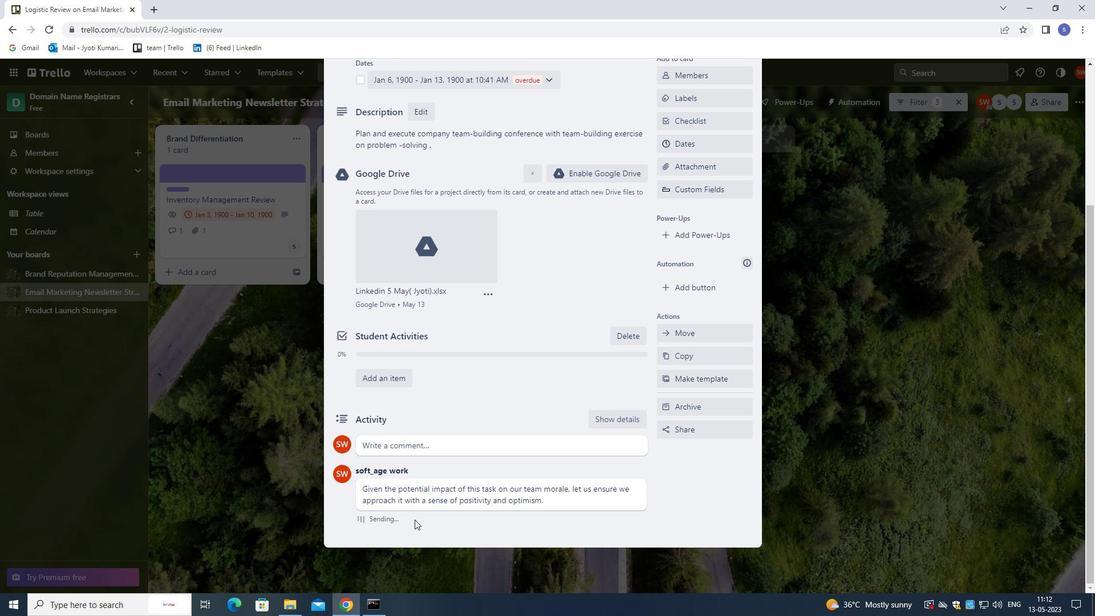 
Action: Mouse moved to (520, 490)
Screenshot: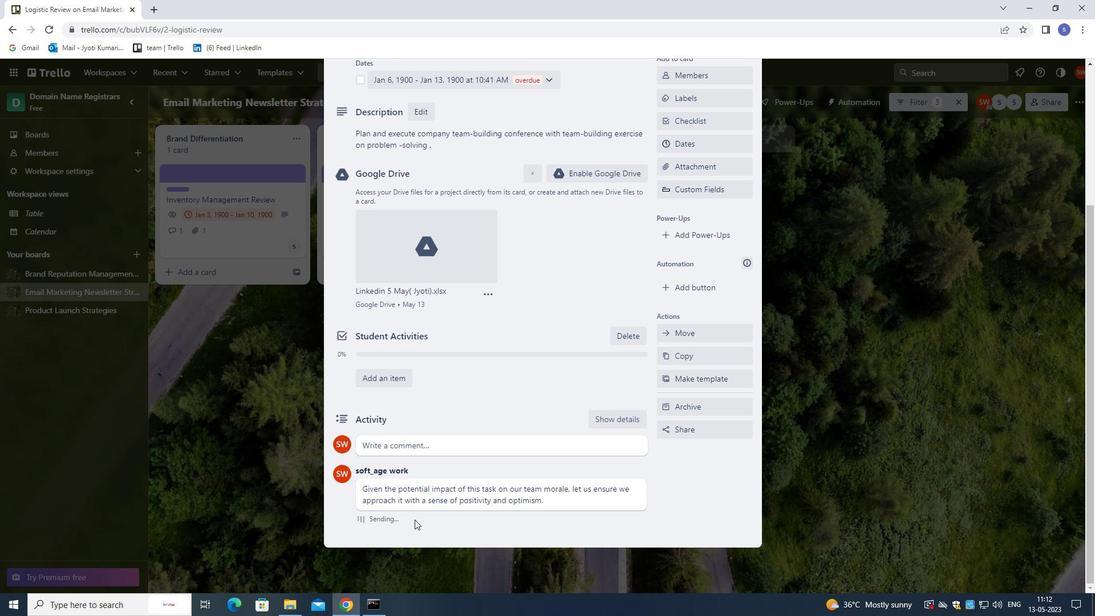 
Action: Mouse scrolled (520, 490) with delta (0, 0)
Screenshot: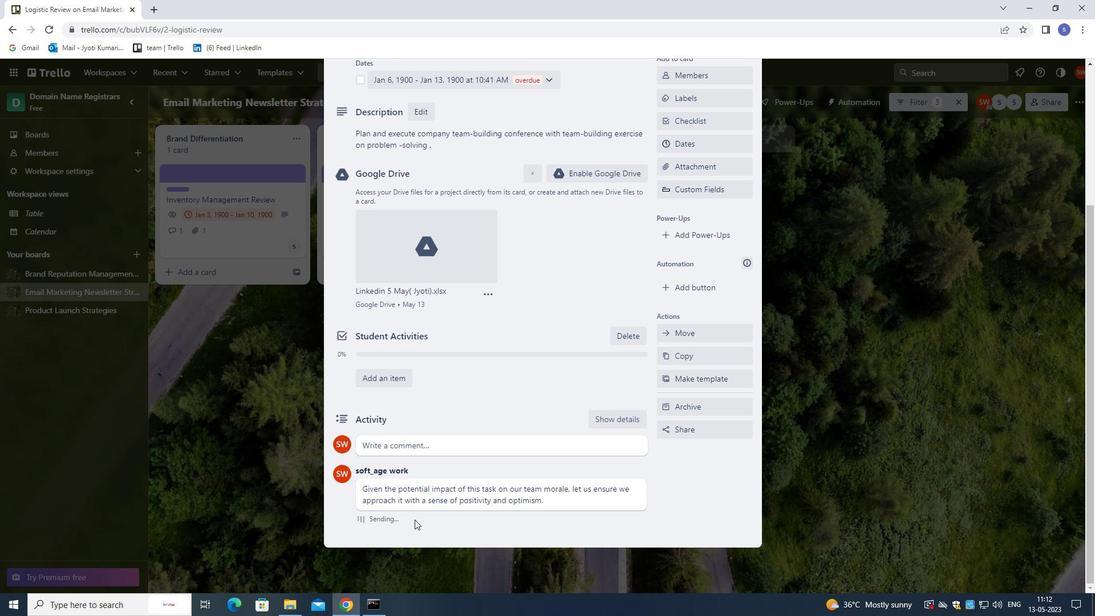 
Action: Mouse moved to (531, 485)
Screenshot: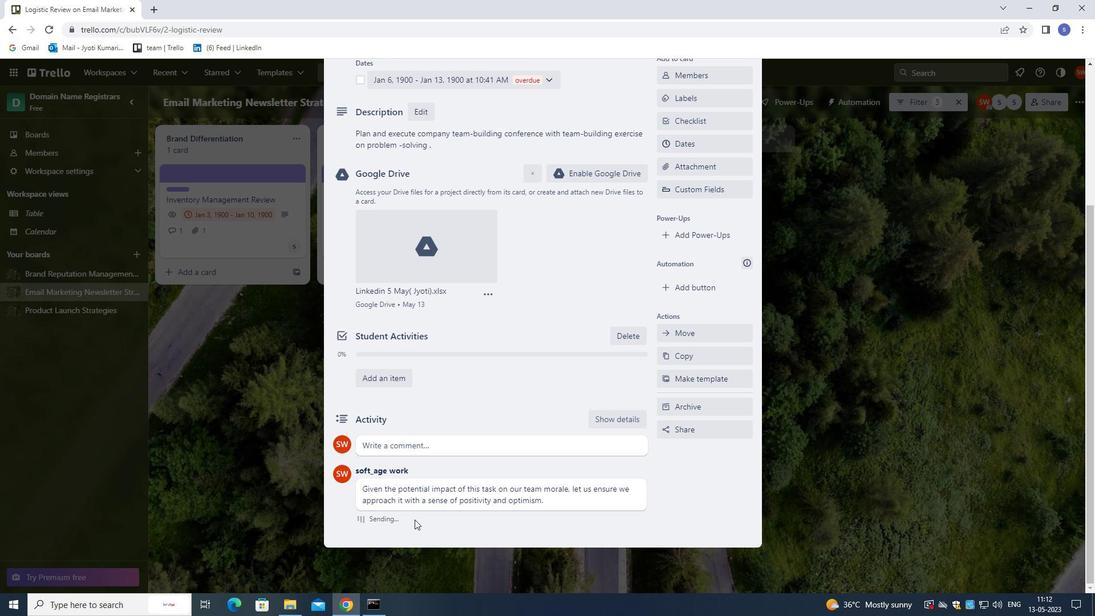 
Action: Mouse scrolled (531, 485) with delta (0, 0)
Screenshot: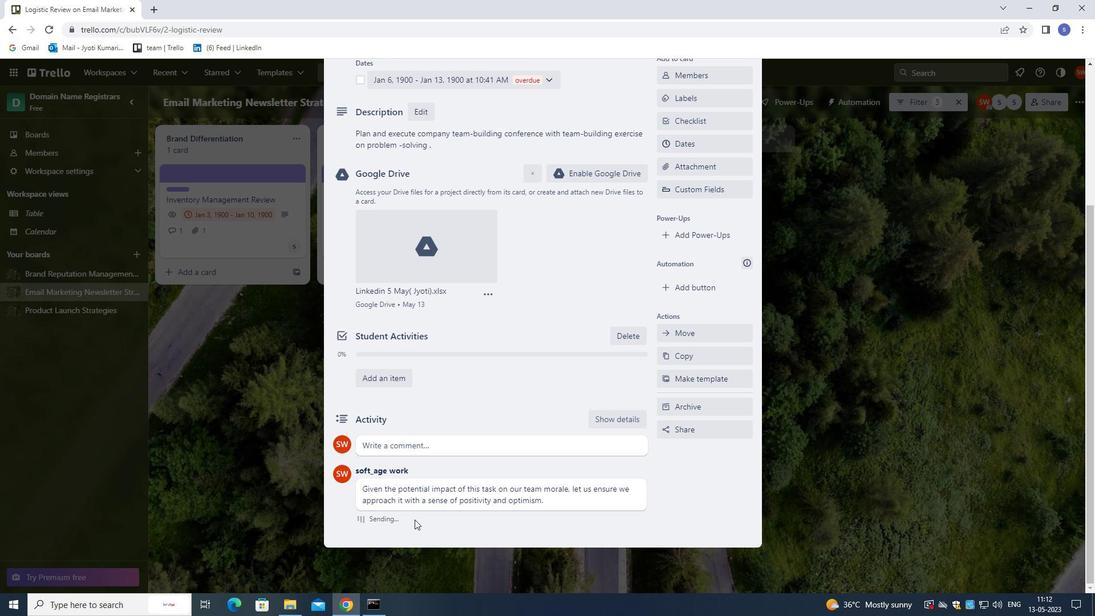 
Action: Mouse moved to (563, 458)
Screenshot: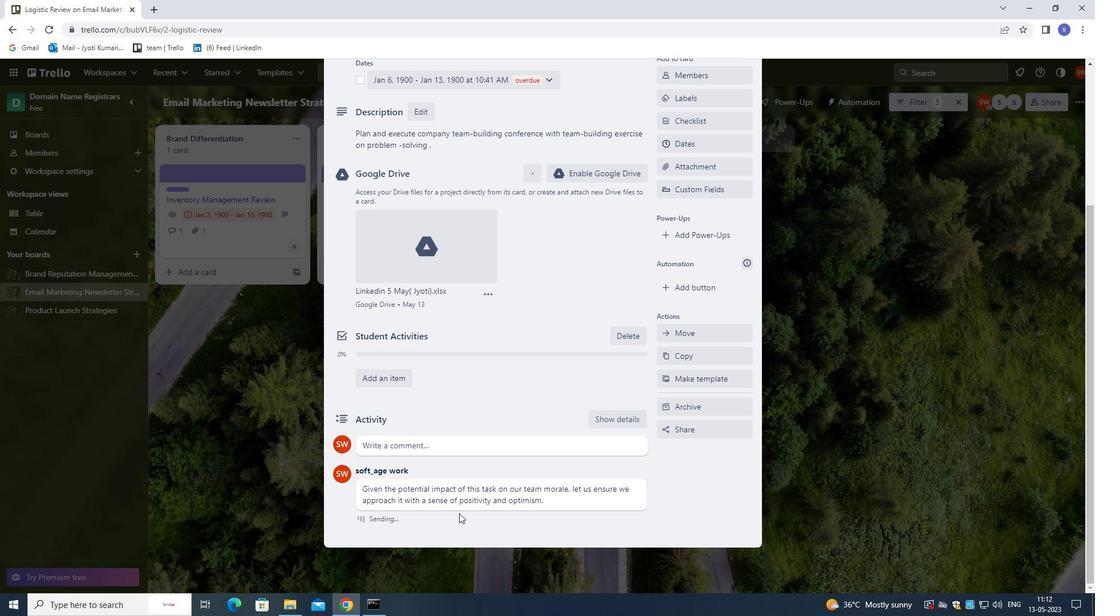 
Action: Mouse scrolled (563, 459) with delta (0, 0)
Screenshot: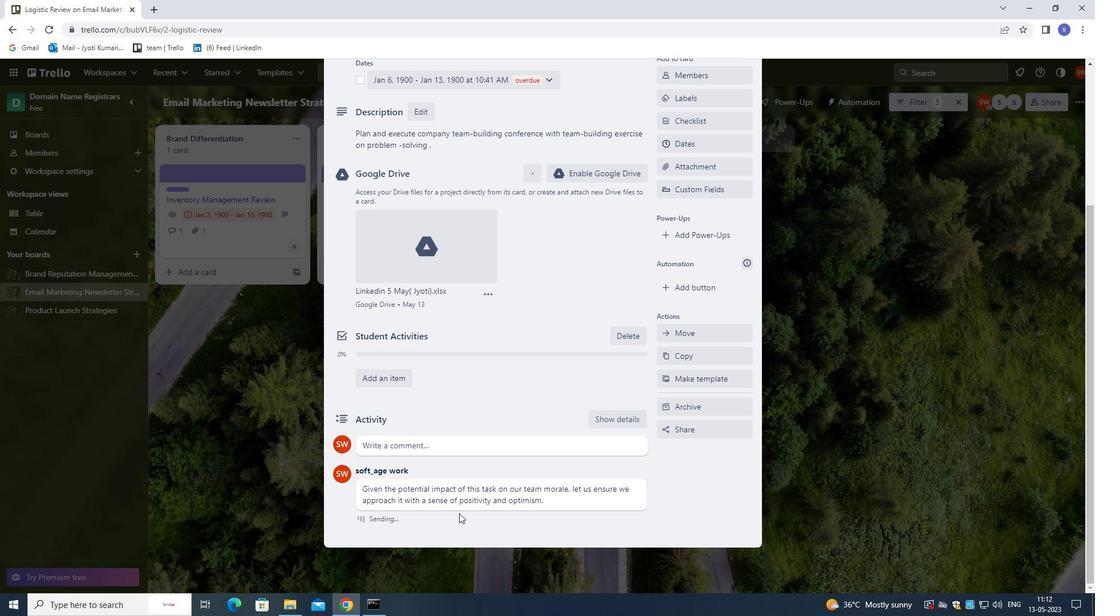 
Action: Mouse moved to (752, 96)
Screenshot: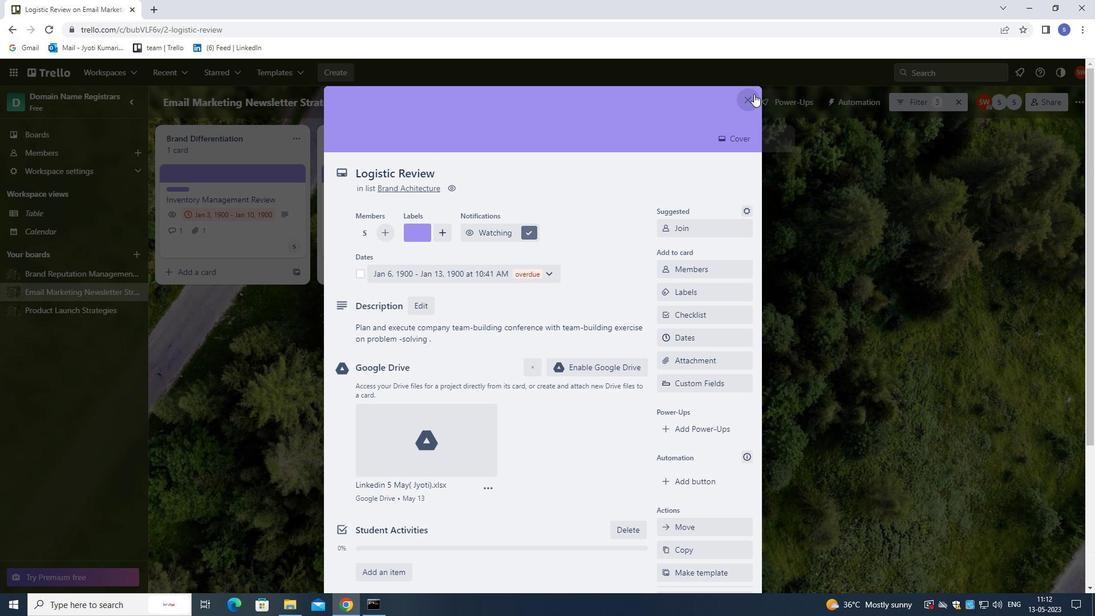 
Action: Mouse pressed left at (752, 96)
Screenshot: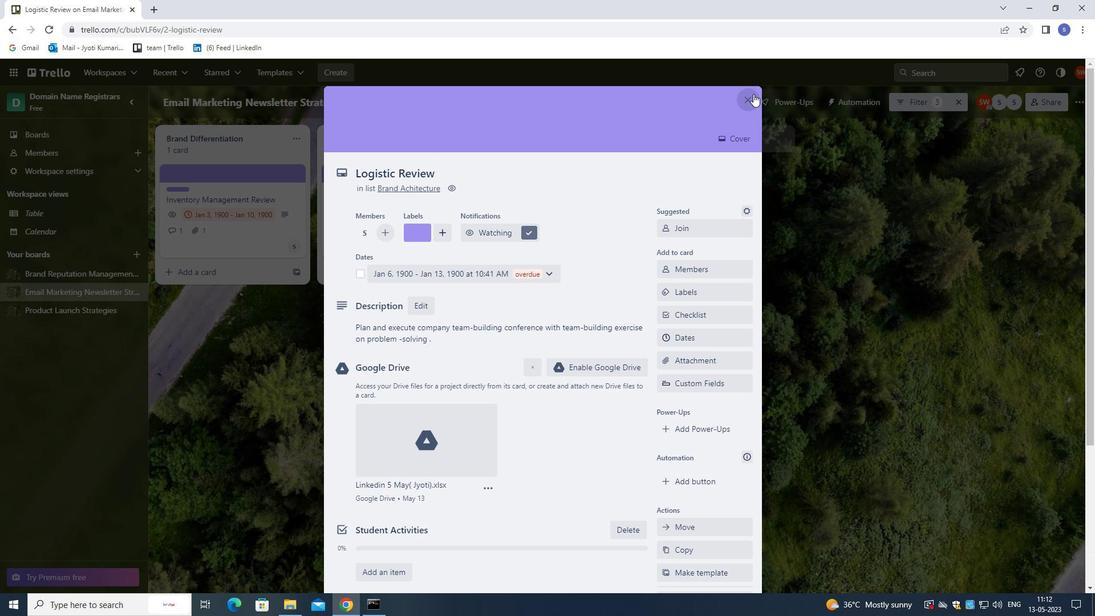 
Action: Mouse moved to (750, 94)
Screenshot: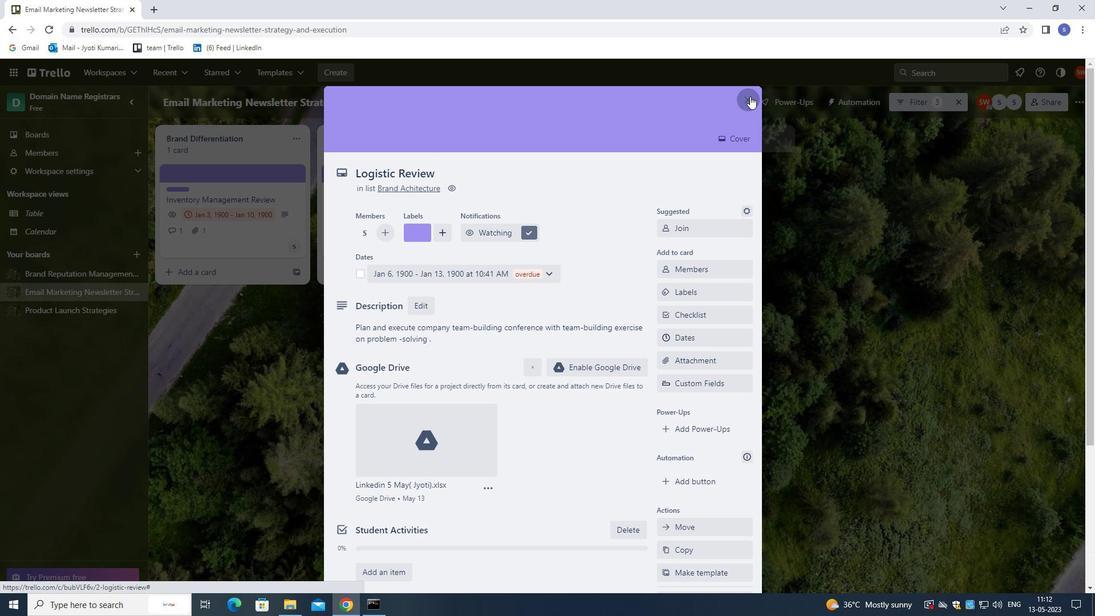 
